 Task: Open an excel sheet with  and write heading  Student grades data  Add 10 students name:-  'Joshua Rivera, Zoey Coleman, Ryan Wright, Addison Bailey, Jonathan Simmons, Brooklyn Ward, Caleb Barnes, Audrey Collins, Gabriel Perry, Sofia Bell. ' in April Last week sales are  100 to 150. Math Grade:-  90, 95, 80, 92, 85,88, 90, 78, 92, 85.Science Grade:-  85, 87, 92, 88, 90, 85, 92, 80, 88, 90.English Grade:-  92, 90, 85, 90, 88, 92, 85, 82, 90, 88. _x000D_
History Grade:-  88, 92, 78, 95, 90, 90, 80, 85, 92, 90. Total use the formula   =SUM(D2:G2) then presss enter. Save page analysisSalesDashboard_2022
Action: Mouse moved to (132, 130)
Screenshot: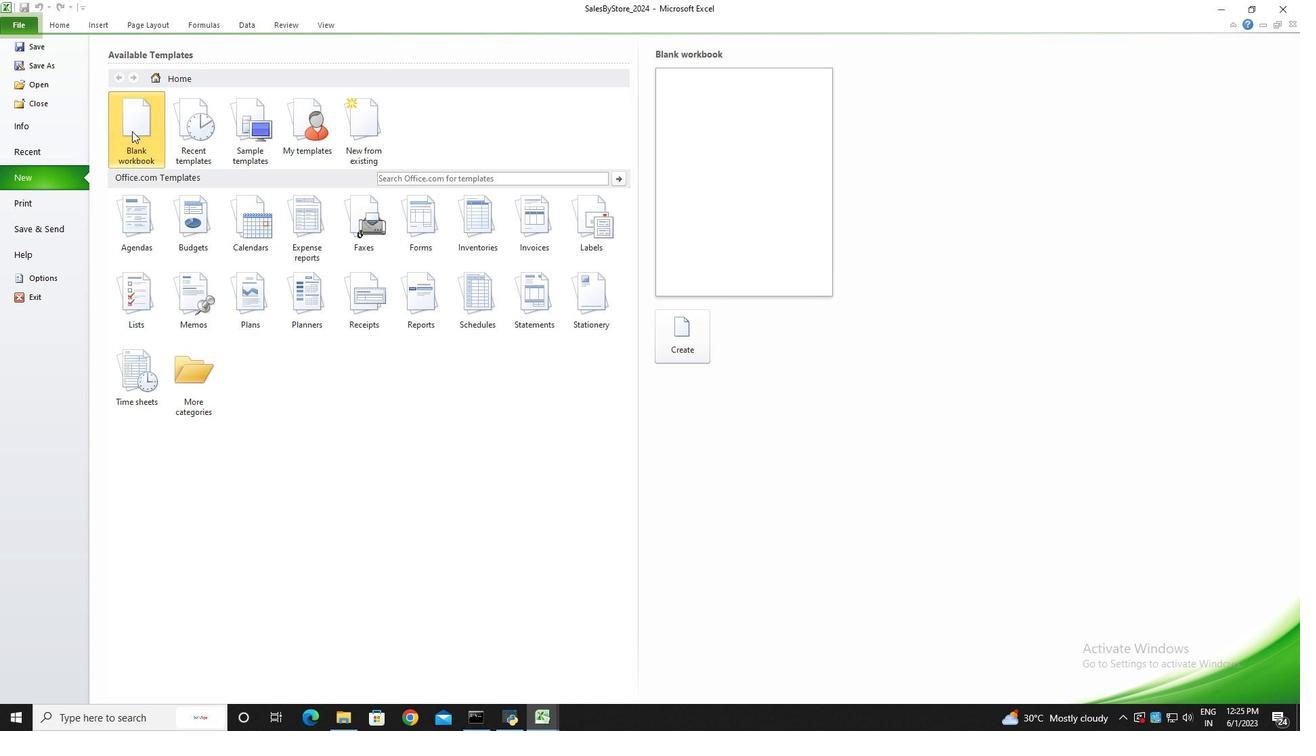 
Action: Mouse pressed left at (132, 130)
Screenshot: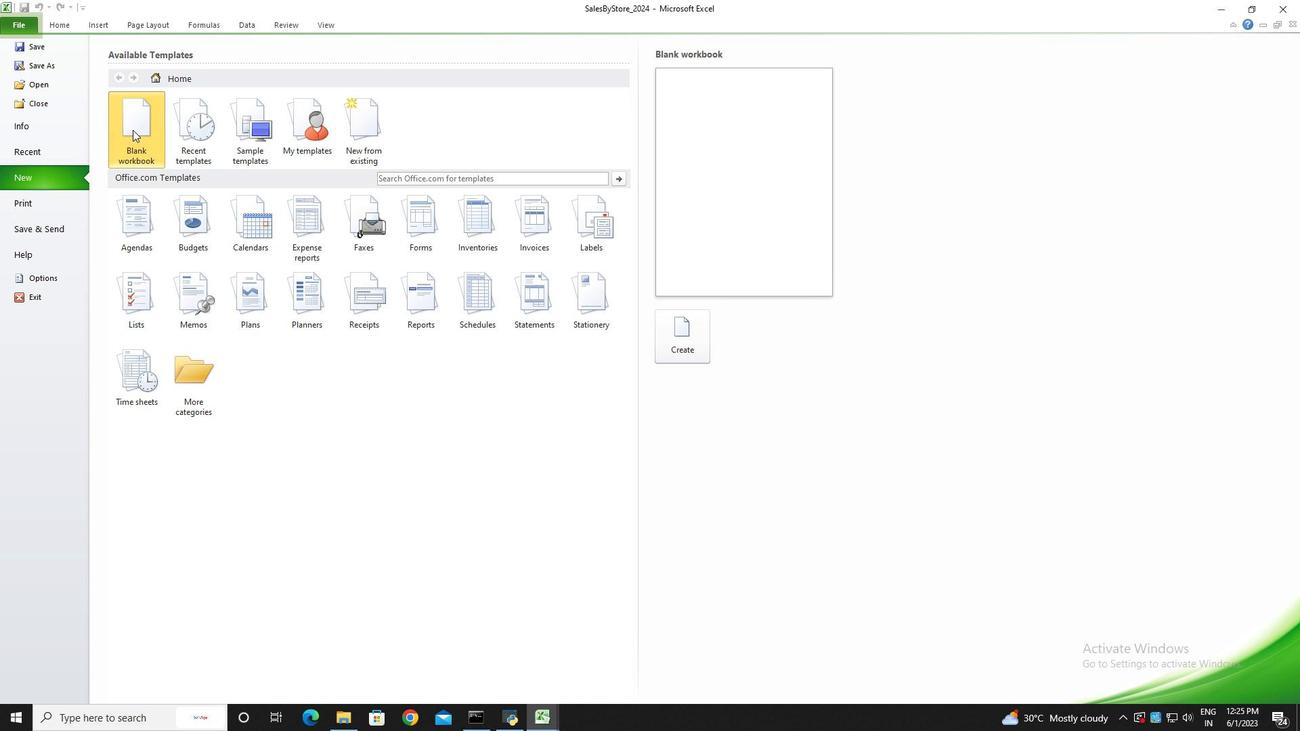 
Action: Mouse moved to (672, 334)
Screenshot: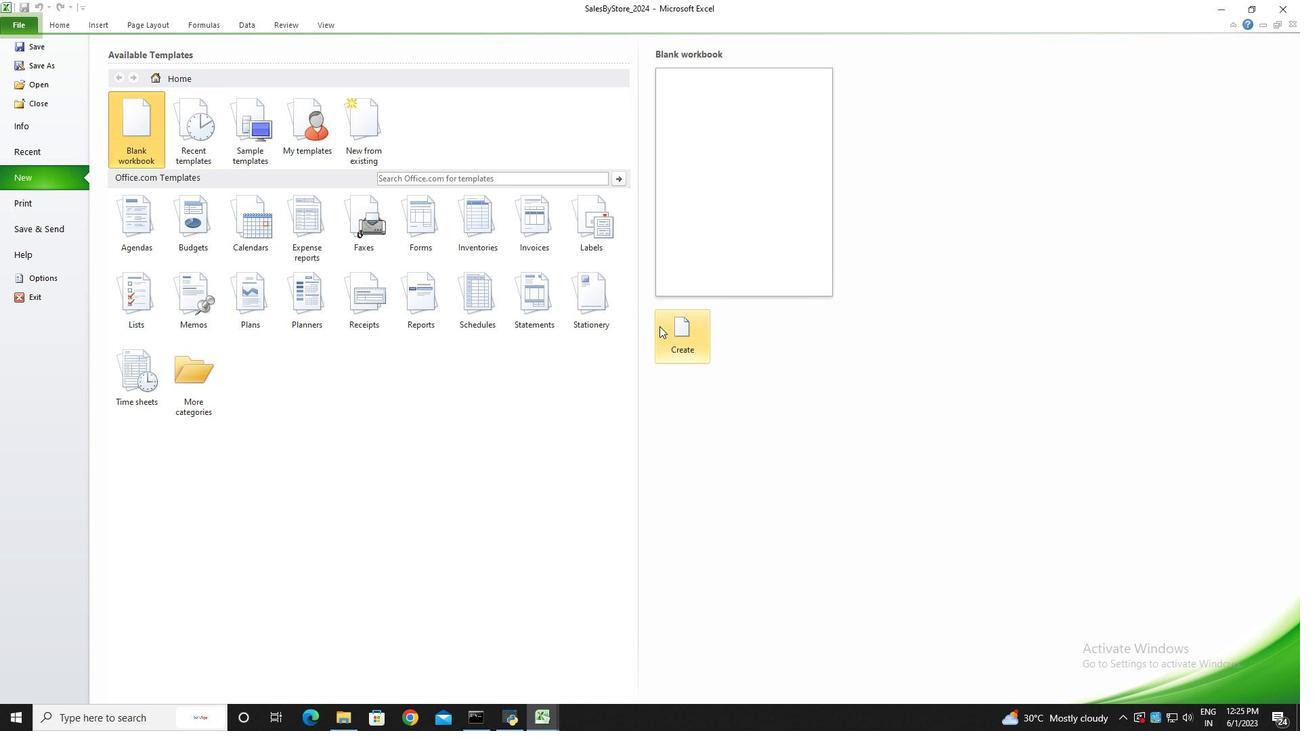 
Action: Mouse pressed left at (672, 334)
Screenshot: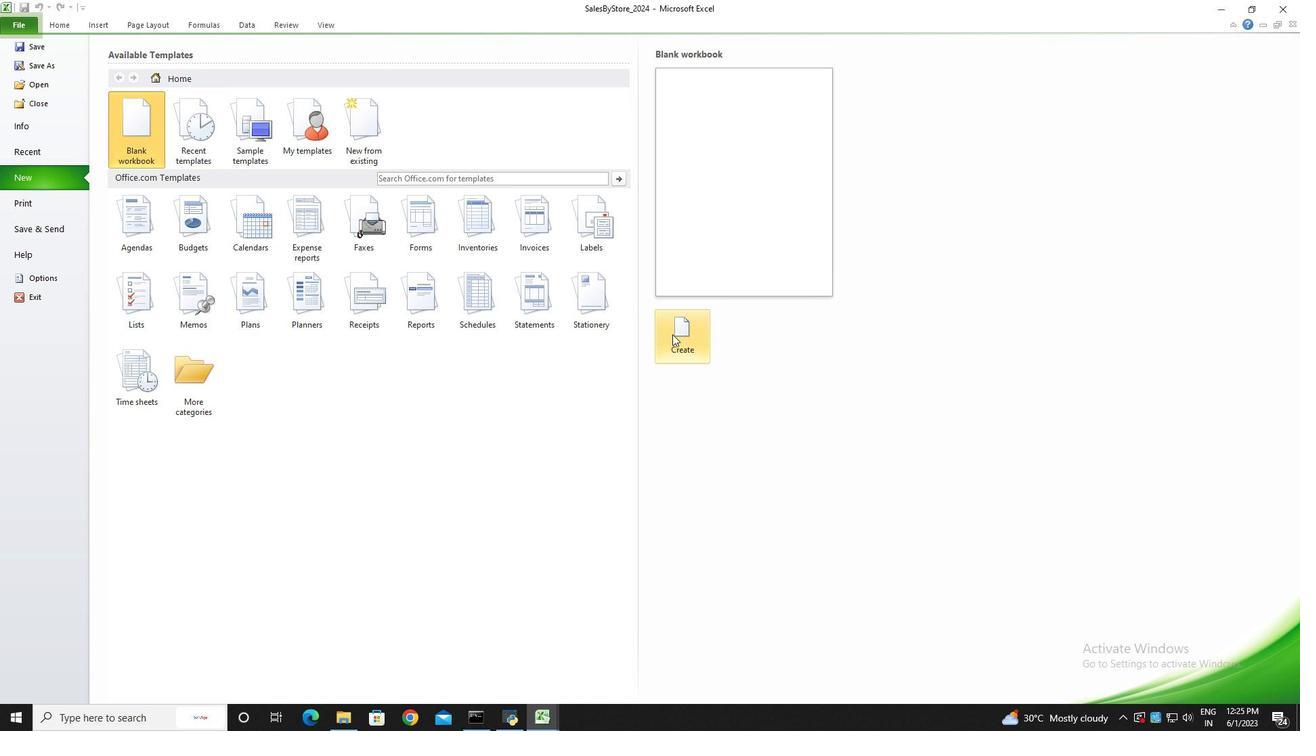 
Action: Key pressed <Key.shift>Student<Key.space><Key.shift>Grades<Key.space><Key.shift><Key.shift><Key.shift><Key.shift>Data<Key.enter><Key.shift><Key.shift><Key.shift>Student<Key.space><Key.shift><Key.shift><Key.shift><Key.shift><Key.shift><Key.shift><Key.shift><Key.shift>Name<Key.enter><Key.shift><Key.shift><Key.shift><Key.shift><Key.shift><Key.shift><Key.shift><Key.shift><Key.shift><Key.shift>Joshua<Key.space><Key.shift><Key.shift><Key.shift><Key.shift><Key.shift><Key.shift><Key.shift><Key.shift><Key.shift><Key.shift><Key.shift><Key.shift><Key.shift><Key.shift><Key.shift><Key.shift>Rivera<Key.enter><Key.shift><Key.shift><Key.shift><Key.shift><Key.shift><Key.shift><Key.shift><Key.shift><Key.shift><Key.shift><Key.shift><Key.shift><Key.shift><Key.shift><Key.shift>Zoey<Key.space><Key.shift>Coleman<Key.enter><Key.shift><Key.shift><Key.shift><Key.shift><Key.shift><Key.shift><Key.shift><Key.shift><Key.shift><Key.shift><Key.shift><Key.shift><Key.shift><Key.shift><Key.shift><Key.shift><Key.shift>Ryan<Key.space><Key.shift><Key.shift><Key.shift><Key.shift><Key.shift><Key.shift><Key.shift>Weri<Key.backspace><Key.backspace><Key.backspace>rih<Key.backspace>ght<Key.space><Key.backspace><Key.enter><Key.shift>Addison<Key.space><Key.shift>Baily<Key.backspace>ey<Key.enter><Key.shift><Key.shift><Key.shift><Key.shift><Key.shift>Jonathan<Key.space><Key.shift><Key.shift><Key.shift><Key.shift>Simmons<Key.enter><Key.shift>Brooklyn<Key.space><Key.shift>Ward<Key.enter><Key.shift>Caleb<Key.space><Key.shift>Barnes<Key.enter><Key.shift>Audrey<Key.space><Key.shift><Key.shift><Key.shift><Key.shift><Key.shift><Key.shift>Collins<Key.enter><Key.shift><Key.shift>Gabriel<Key.space><Key.shift><Key.shift><Key.shift><Key.shift><Key.shift><Key.backspace><Key.space><Key.shift>Perry<Key.space><Key.shift>Sp<Key.backspace>ofia<Key.backspace><Key.backspace><Key.backspace><Key.backspace><Key.backspace><Key.enter><Key.shift><Key.shift><Key.shift><Key.shift><Key.shift><Key.shift><Key.shift><Key.shift><Key.shift><Key.shift><Key.shift><Key.shift><Key.shift><Key.shift><Key.shift><Key.shift><Key.shift><Key.shift><Key.shift><Key.shift><Key.shift><Key.shift><Key.shift><Key.shift><Key.shift><Key.shift><Key.shift><Key.shift><Key.shift><Key.shift><Key.shift><Key.shift><Key.shift><Key.shift><Key.shift><Key.shift><Key.shift><Key.shift><Key.shift><Key.shift><Key.shift><Key.shift><Key.shift><Key.shift><Key.shift><Key.shift><Key.shift><Key.shift><Key.shift><Key.shift><Key.shift><Key.shift><Key.shift><Key.shift><Key.shift><Key.shift><Key.shift><Key.shift><Key.shift><Key.shift><Key.shift><Key.shift><Key.shift><Key.shift><Key.shift><Key.shift><Key.shift><Key.shift><Key.shift><Key.shift><Key.shift><Key.shift><Key.shift><Key.shift>Sofia<Key.space><Key.shift>Bell<Key.enter>
Screenshot: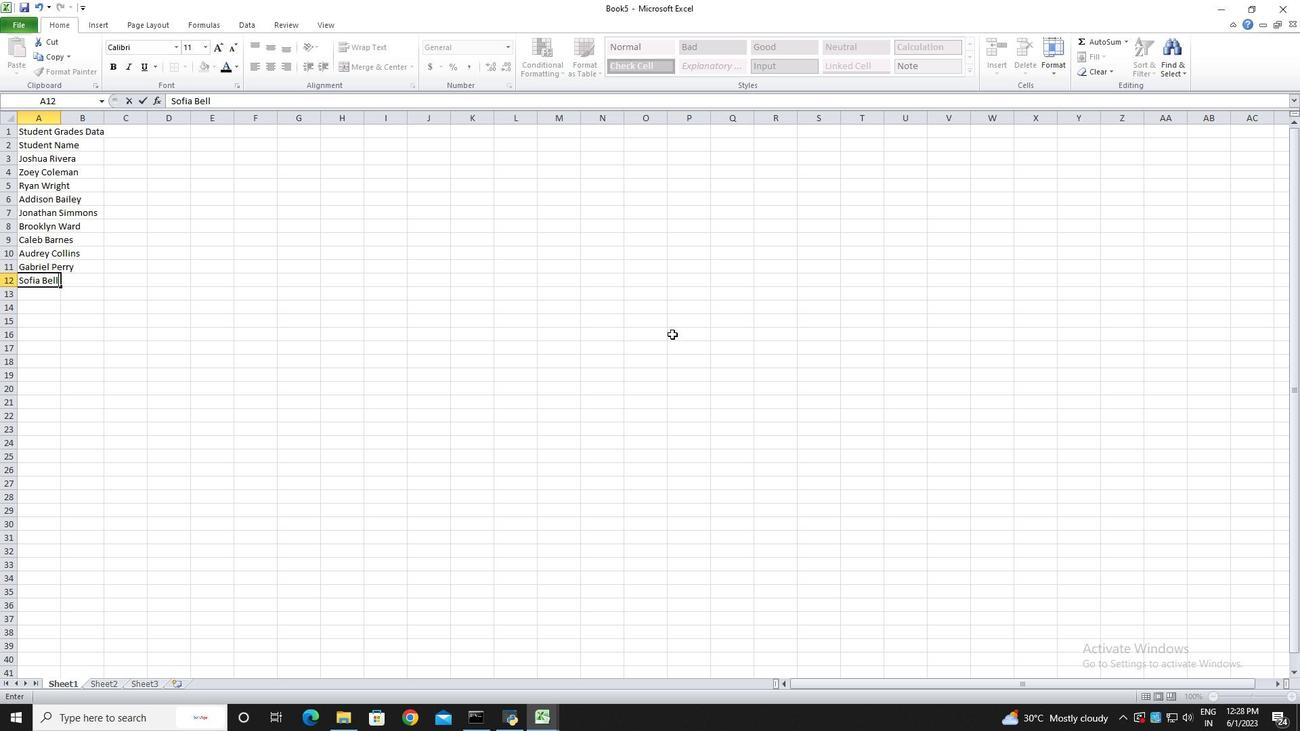 
Action: Mouse moved to (60, 119)
Screenshot: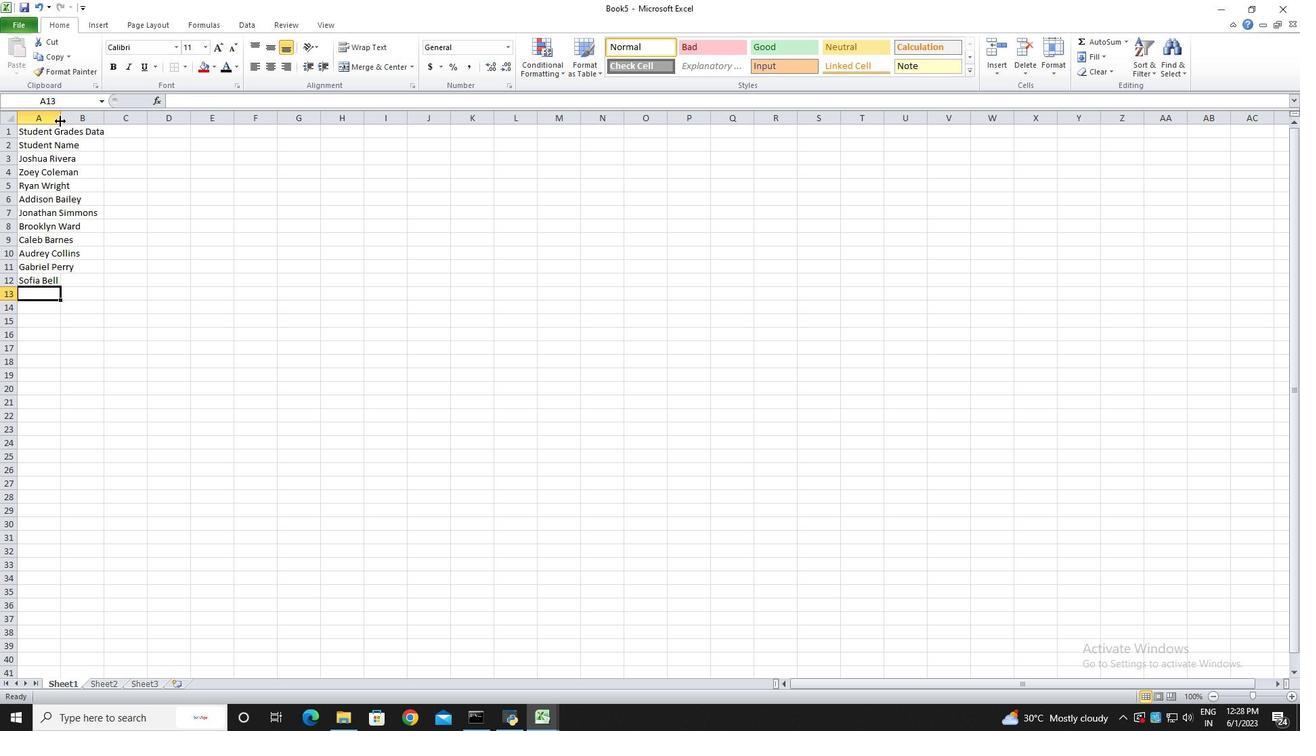 
Action: Mouse pressed left at (60, 119)
Screenshot: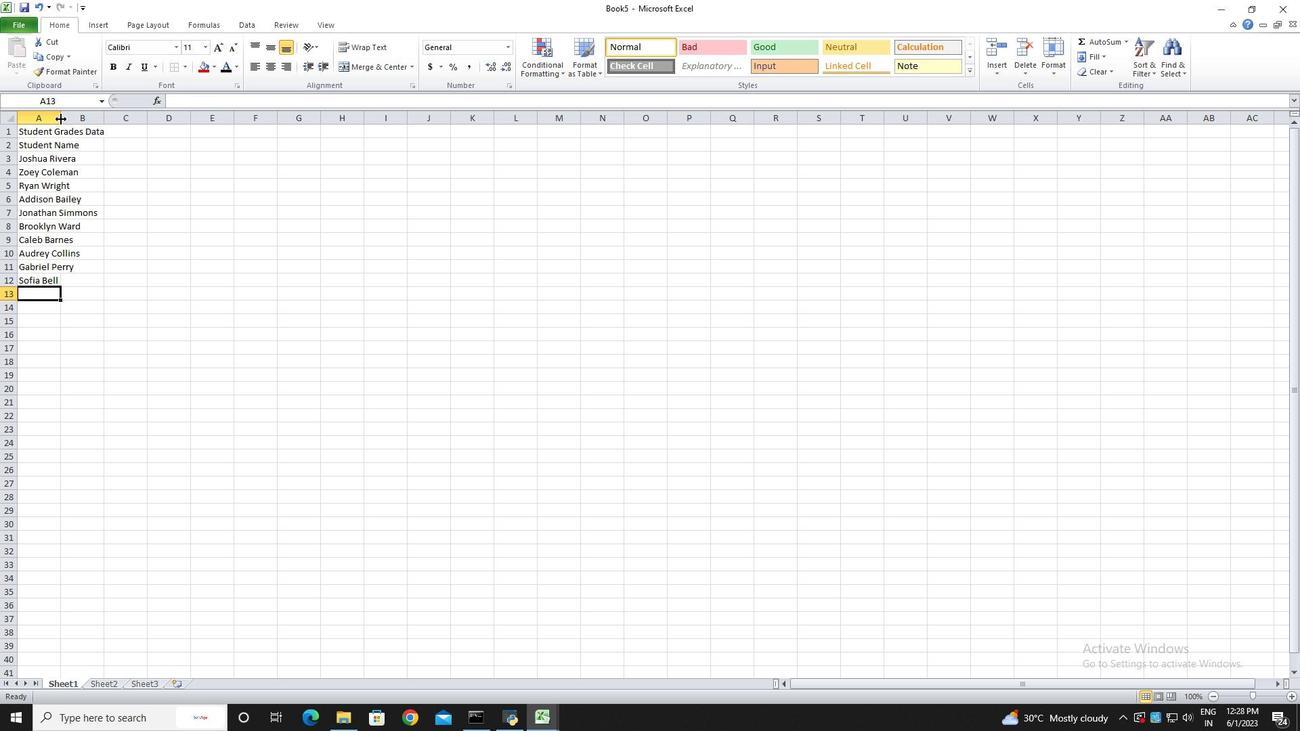 
Action: Mouse moved to (60, 118)
Screenshot: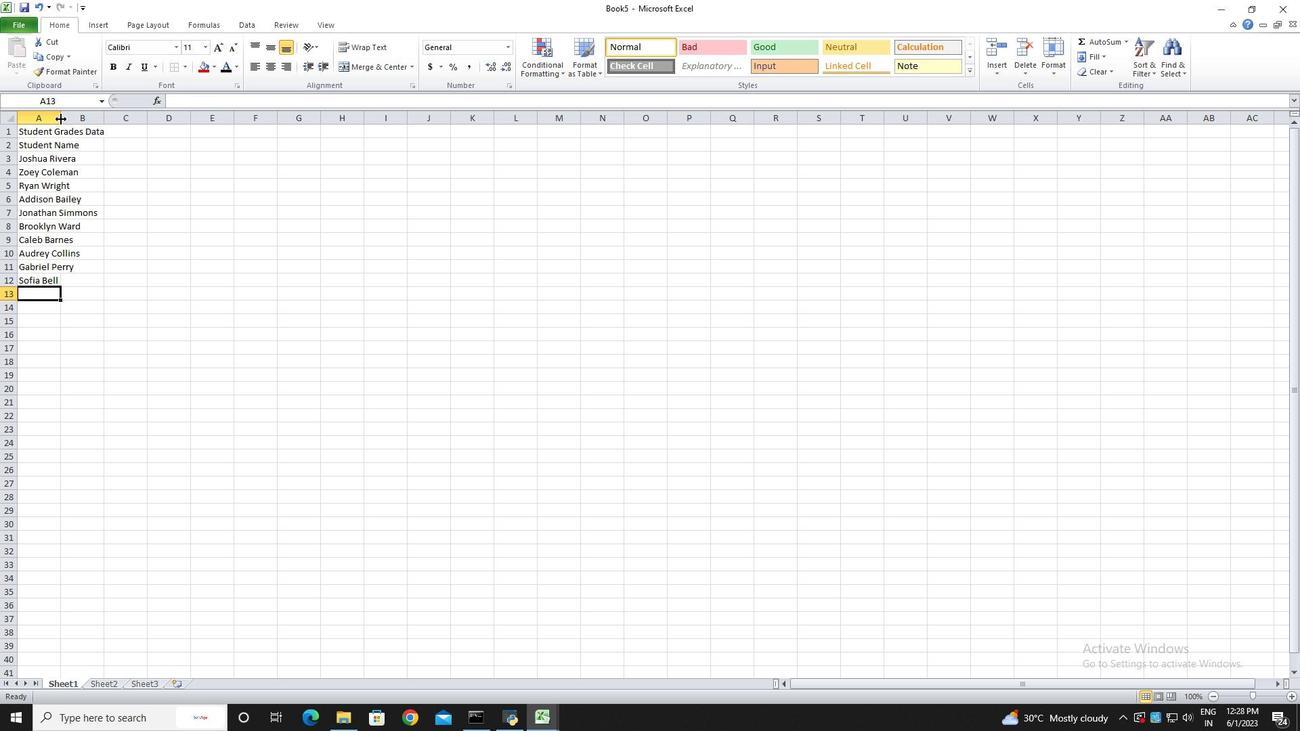 
Action: Mouse pressed left at (60, 118)
Screenshot: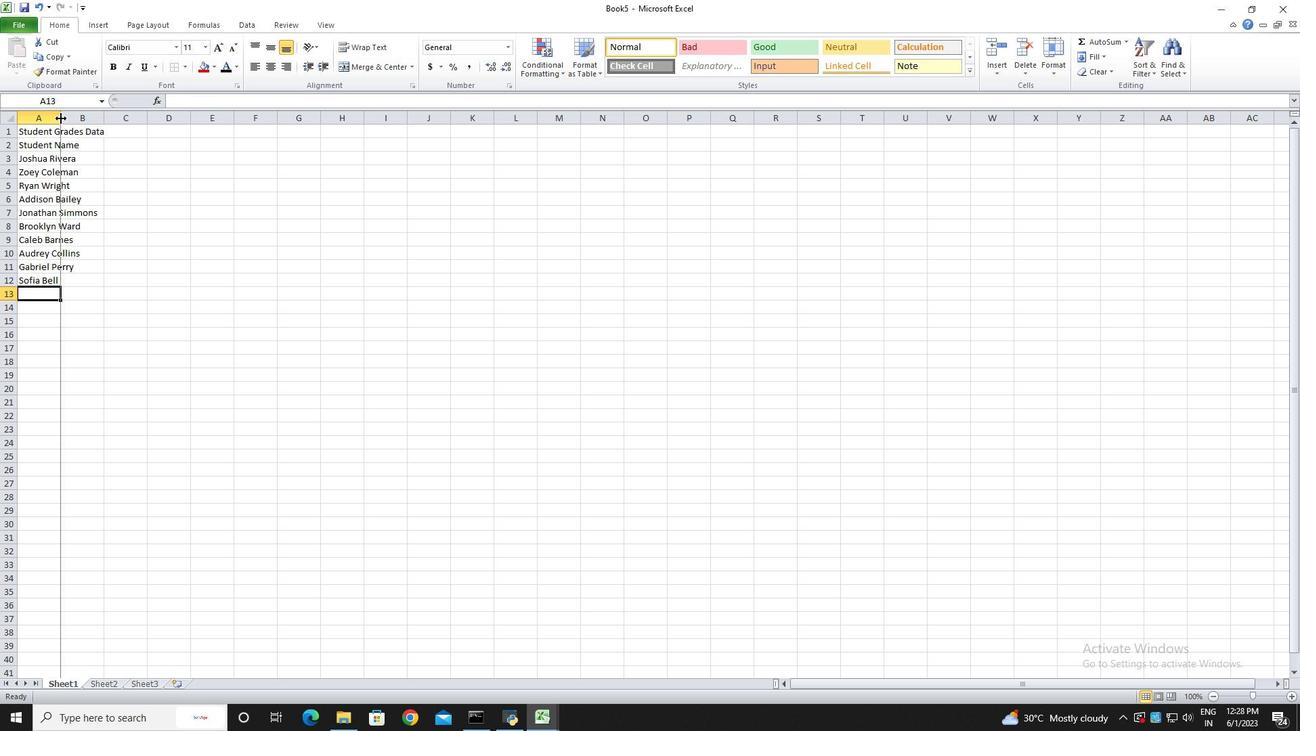 
Action: Mouse moved to (120, 145)
Screenshot: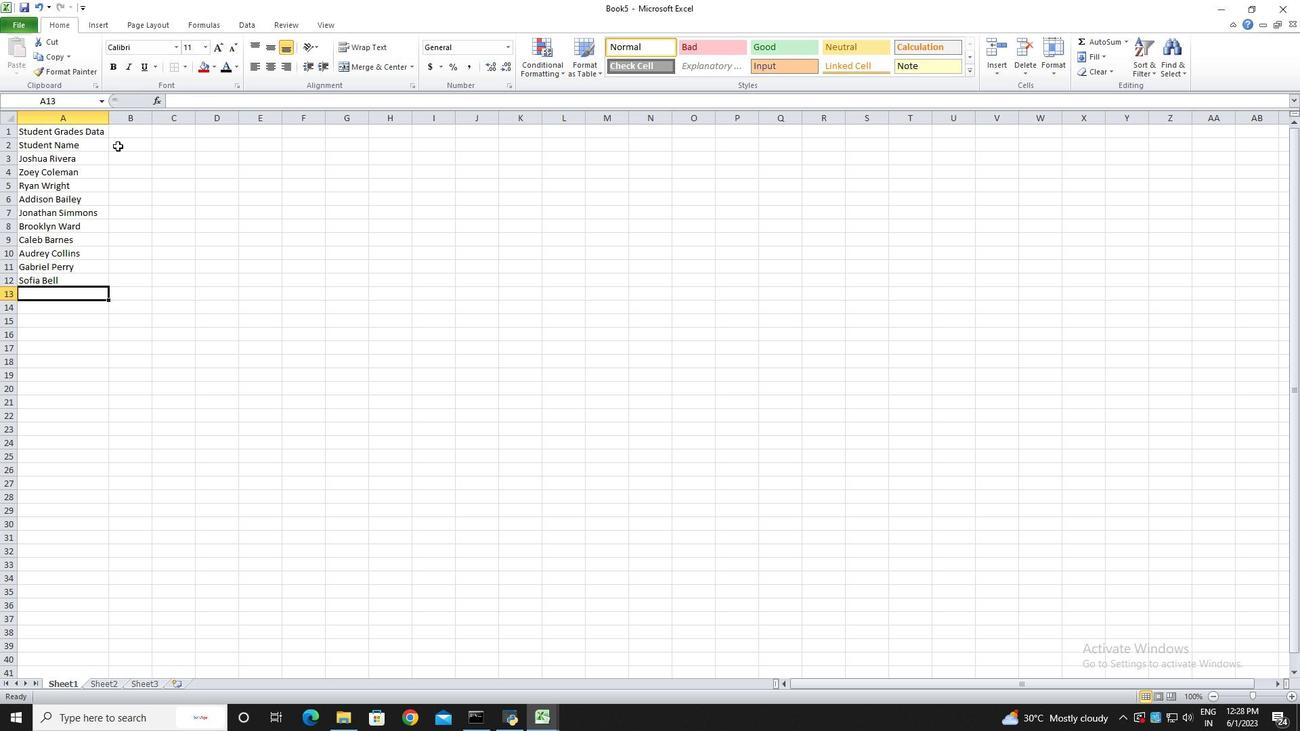
Action: Mouse pressed left at (120, 145)
Screenshot: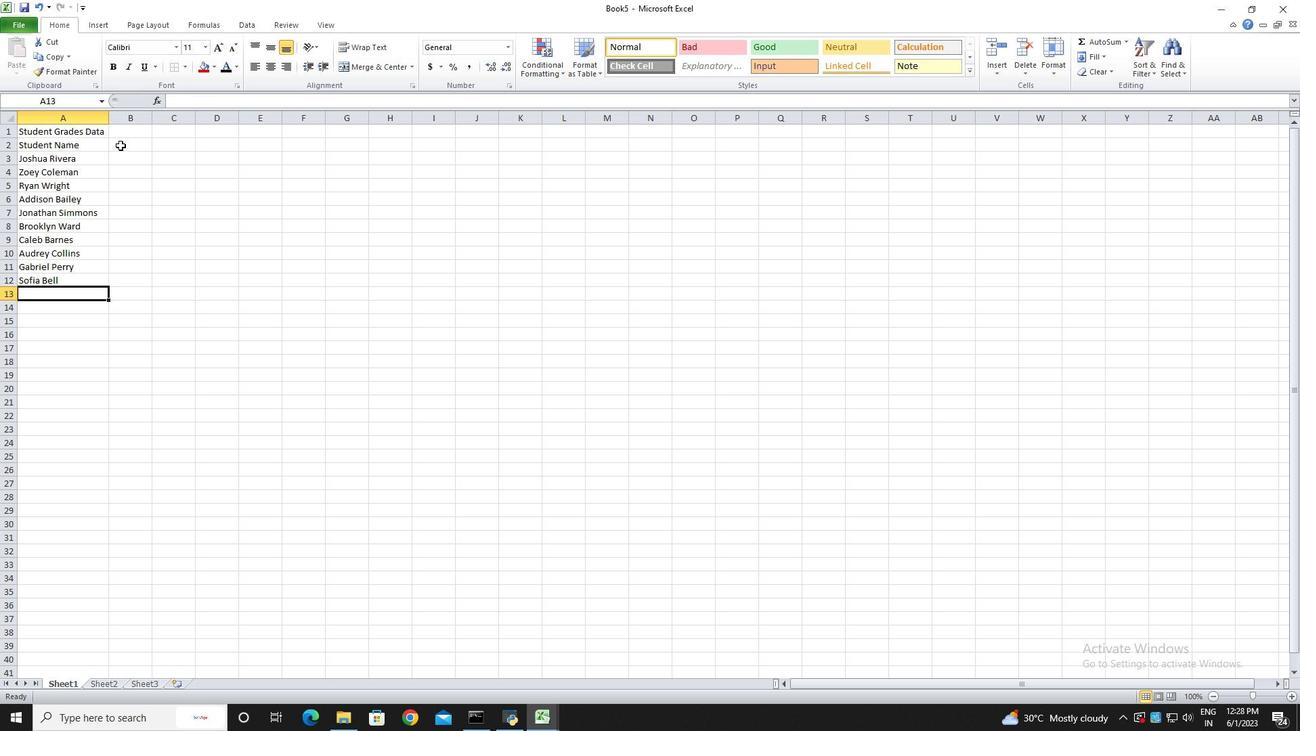 
Action: Key pressed <Key.shift>Aprial<Key.space><Key.shift>Last<Key.space><Key.shift>Week<Key.space><Key.shift>S<Key.shift>Ales<Key.backspace><Key.backspace><Key.backspace><Key.backspace>ales
Screenshot: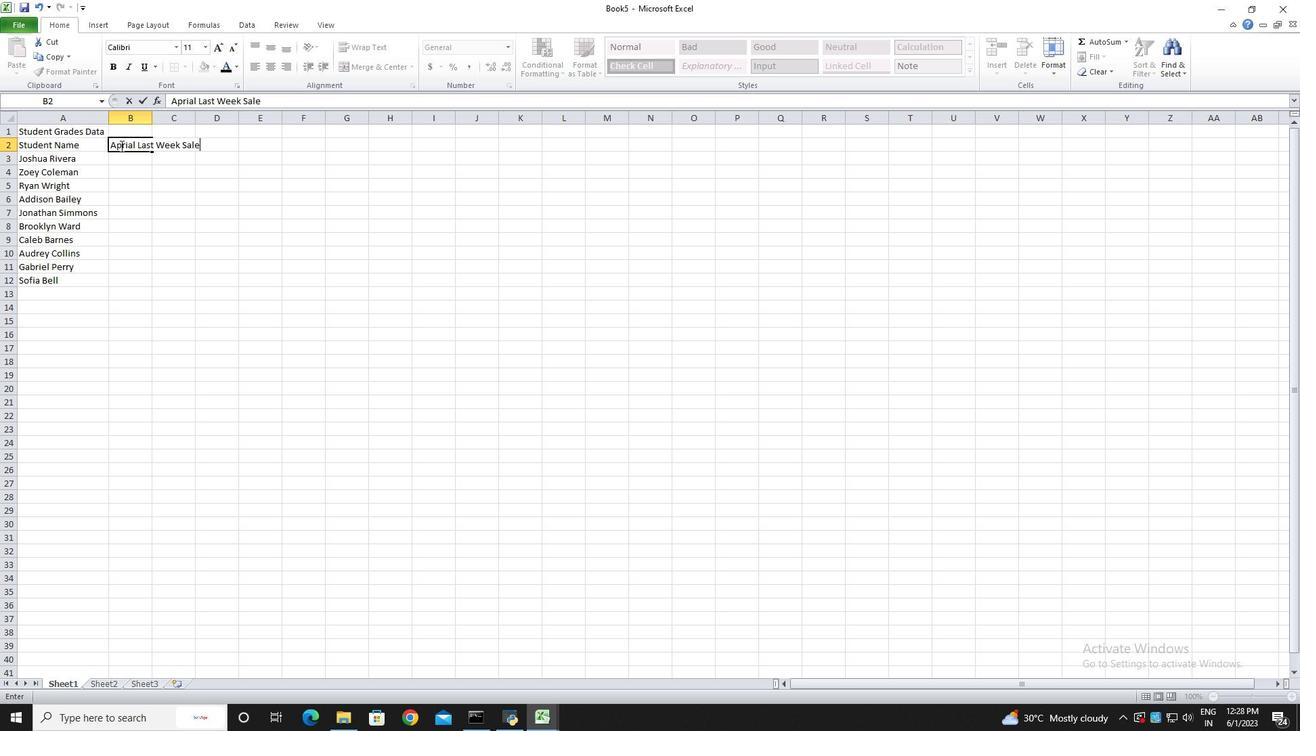 
Action: Mouse moved to (174, 119)
Screenshot: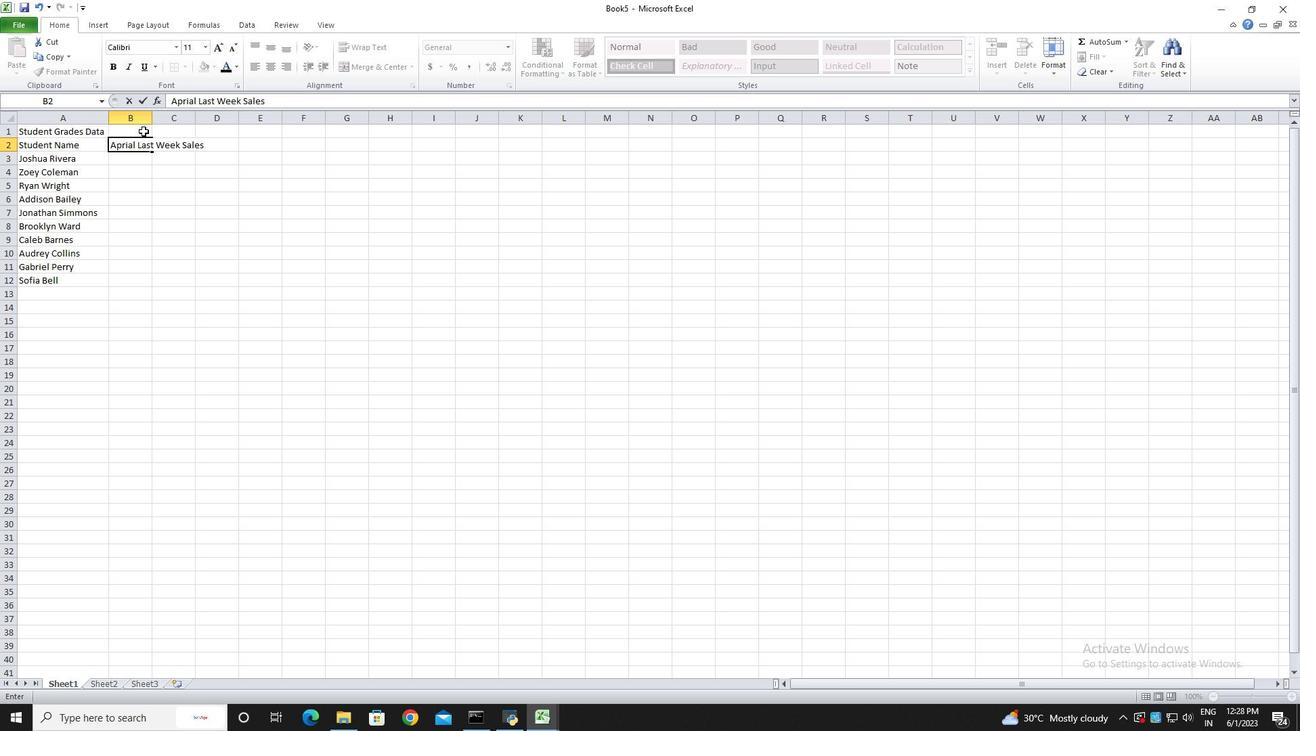 
Action: Key pressed <Key.down><Key.up><Key.enter><Key.up>
Screenshot: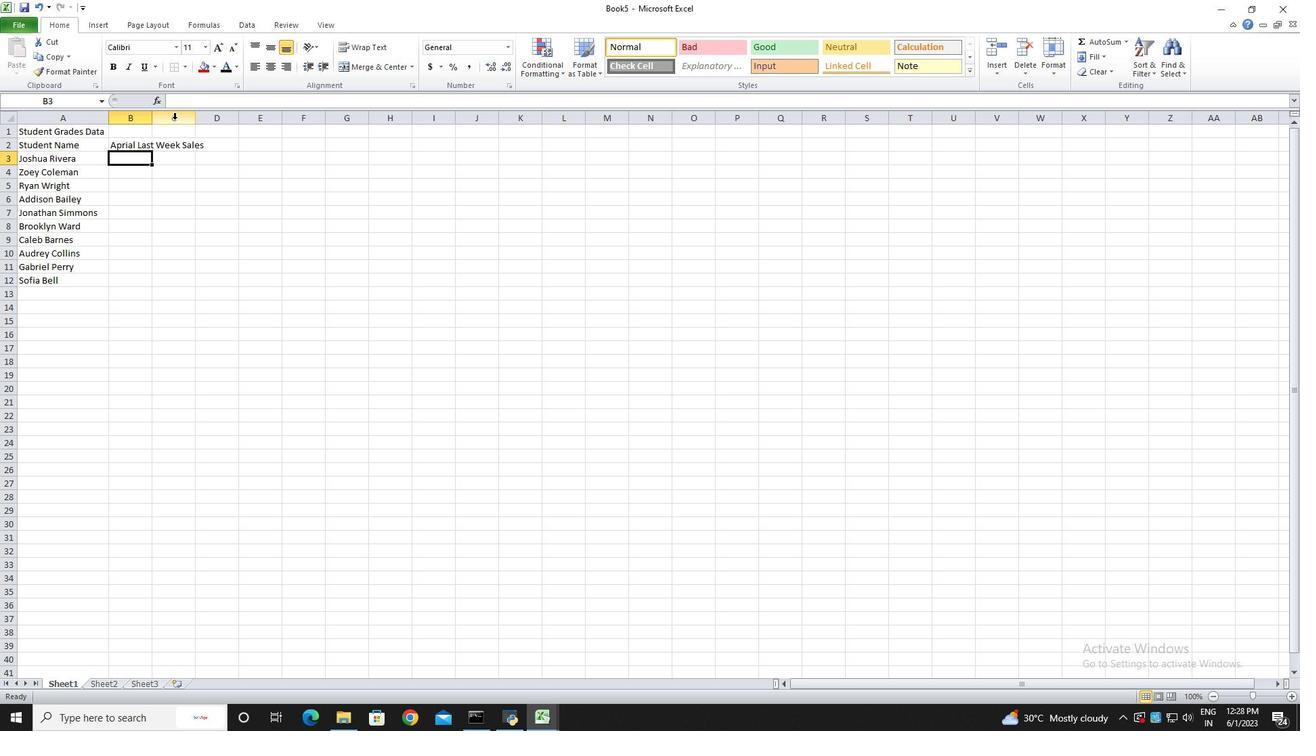 
Action: Mouse moved to (193, 98)
Screenshot: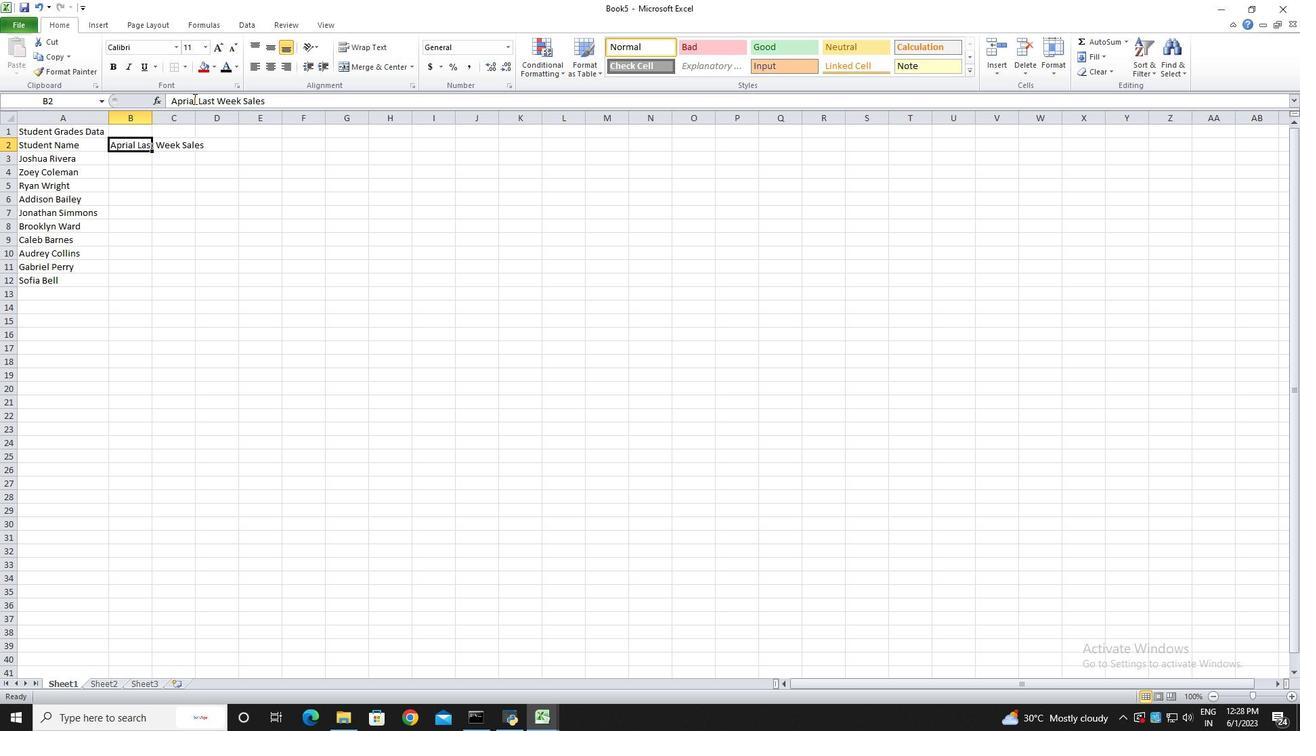 
Action: Mouse pressed left at (193, 98)
Screenshot: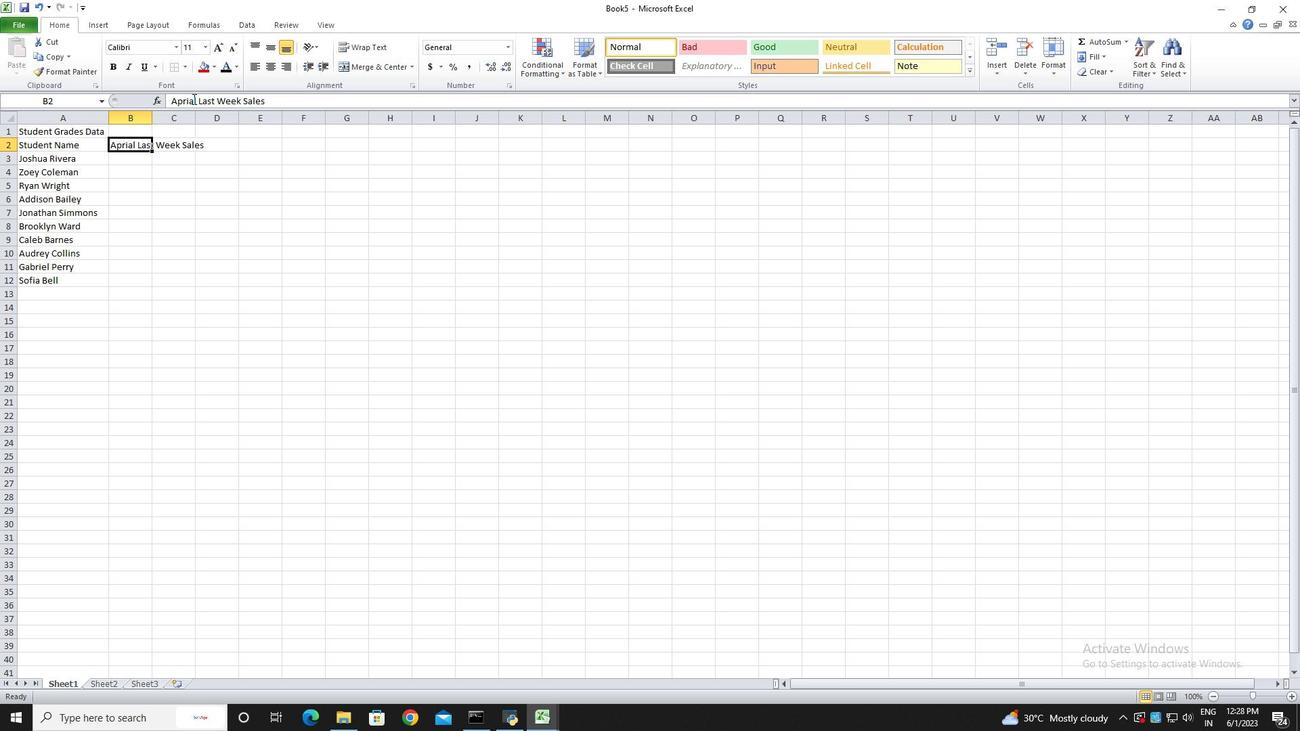 
Action: Mouse moved to (203, 96)
Screenshot: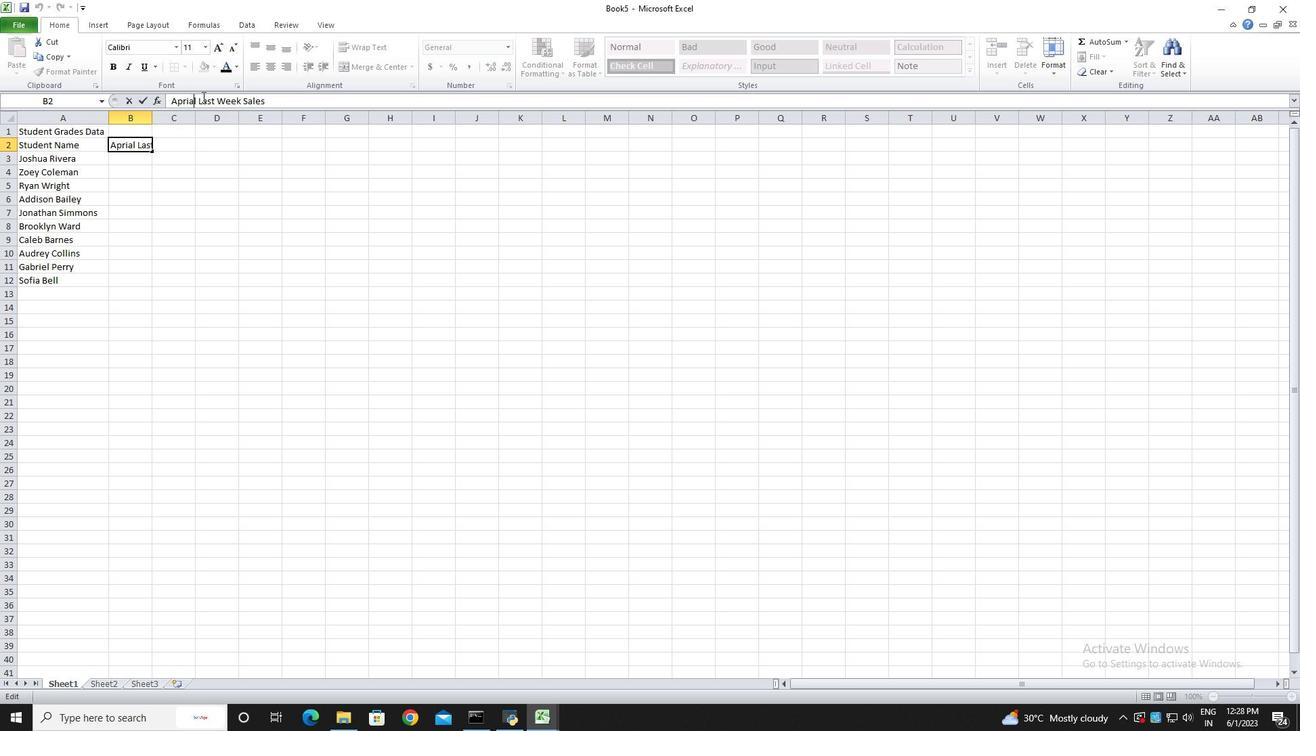 
Action: Key pressed <Key.backspace>
Screenshot: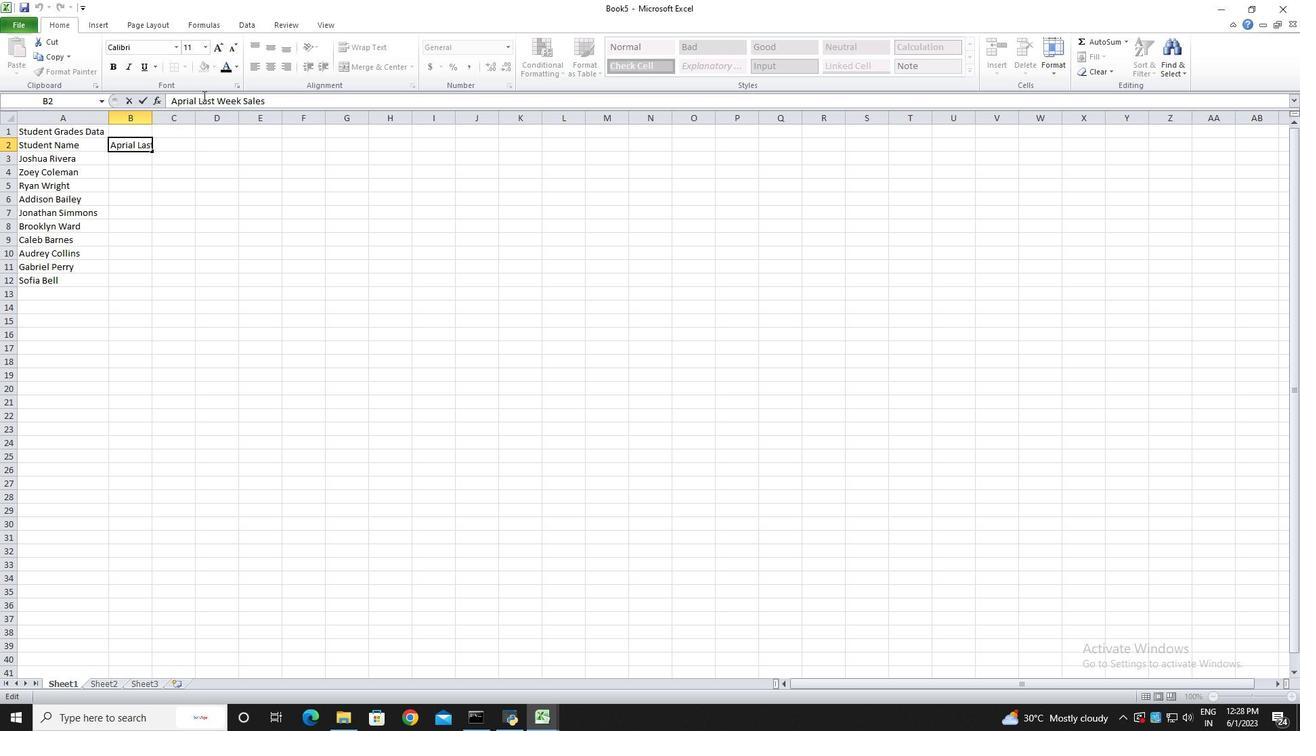 
Action: Mouse moved to (278, 103)
Screenshot: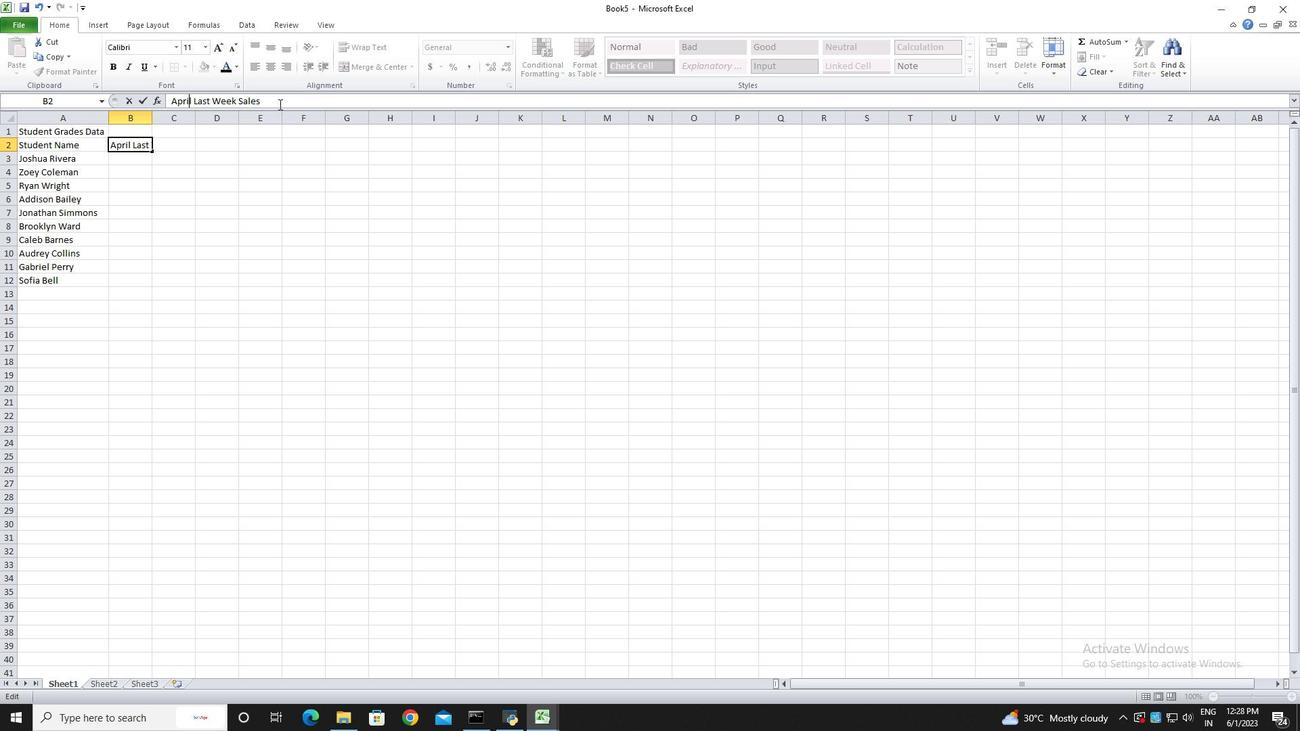 
Action: Mouse pressed left at (278, 103)
Screenshot: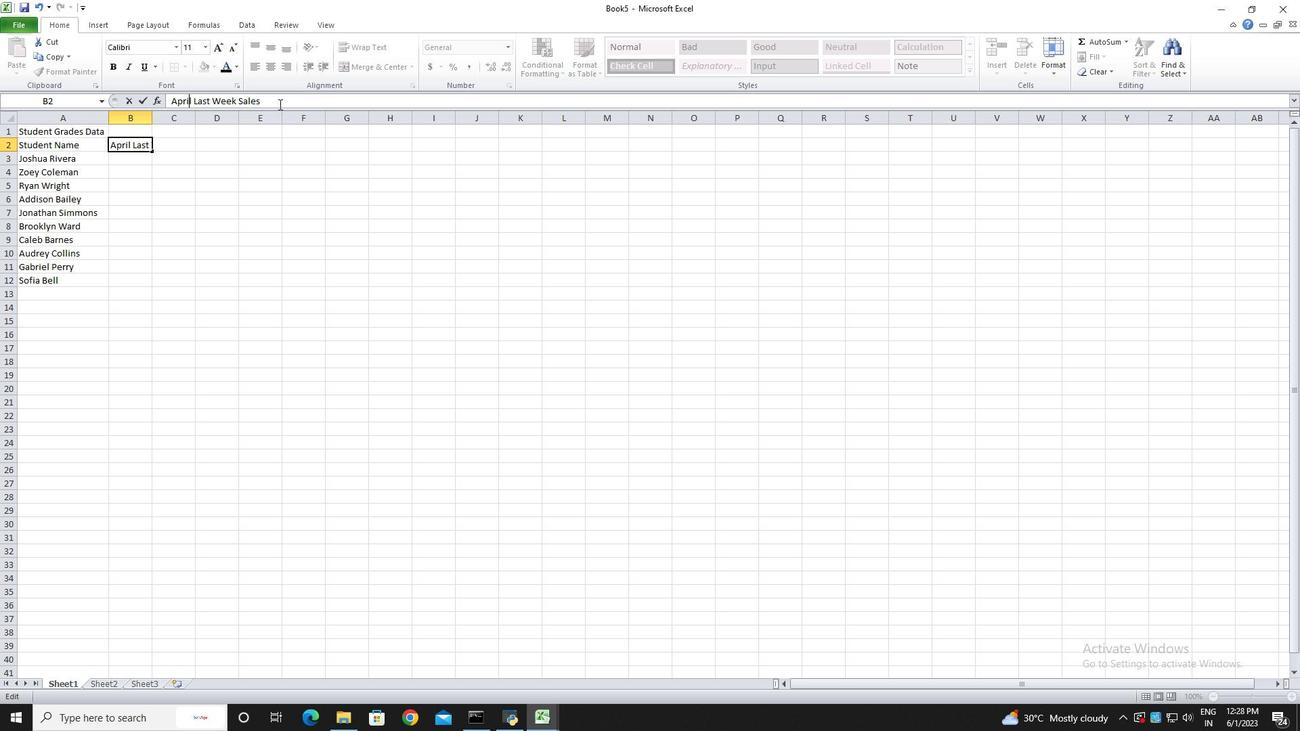
Action: Mouse moved to (180, 126)
Screenshot: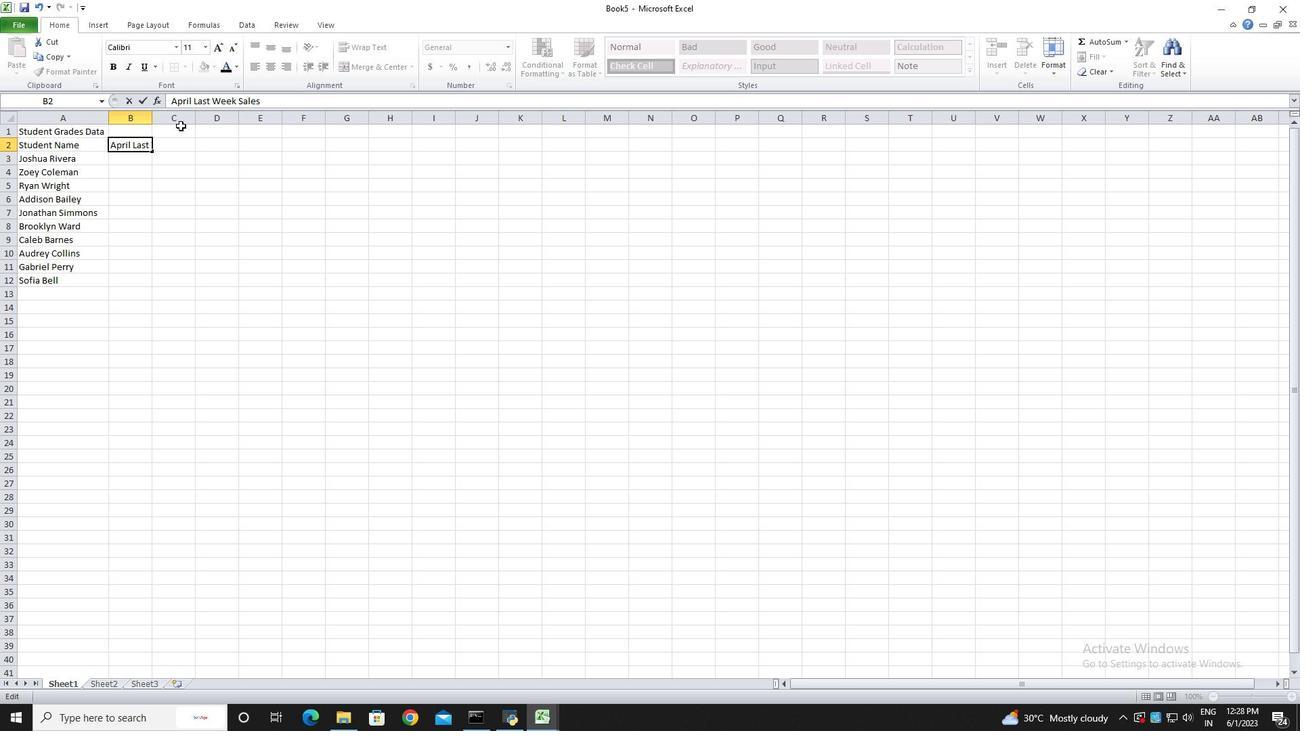 
Action: Key pressed <Key.enter>
Screenshot: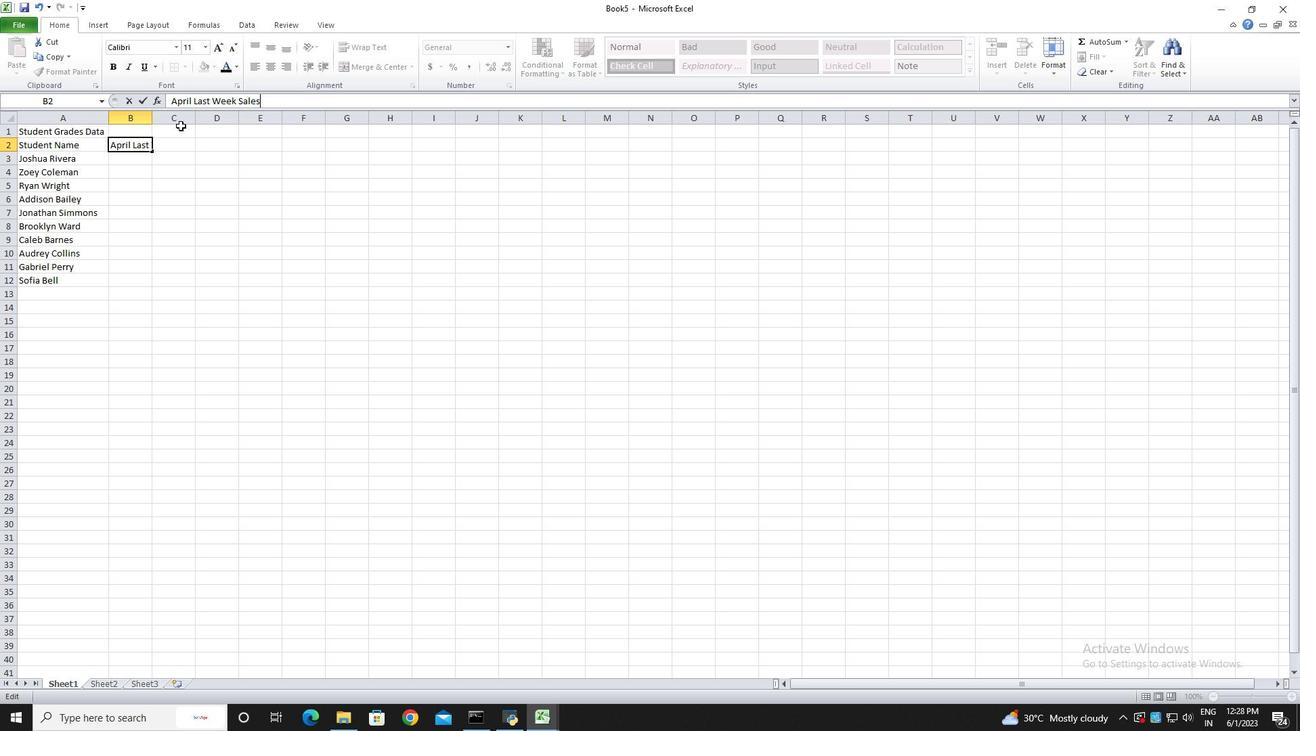 
Action: Mouse moved to (131, 171)
Screenshot: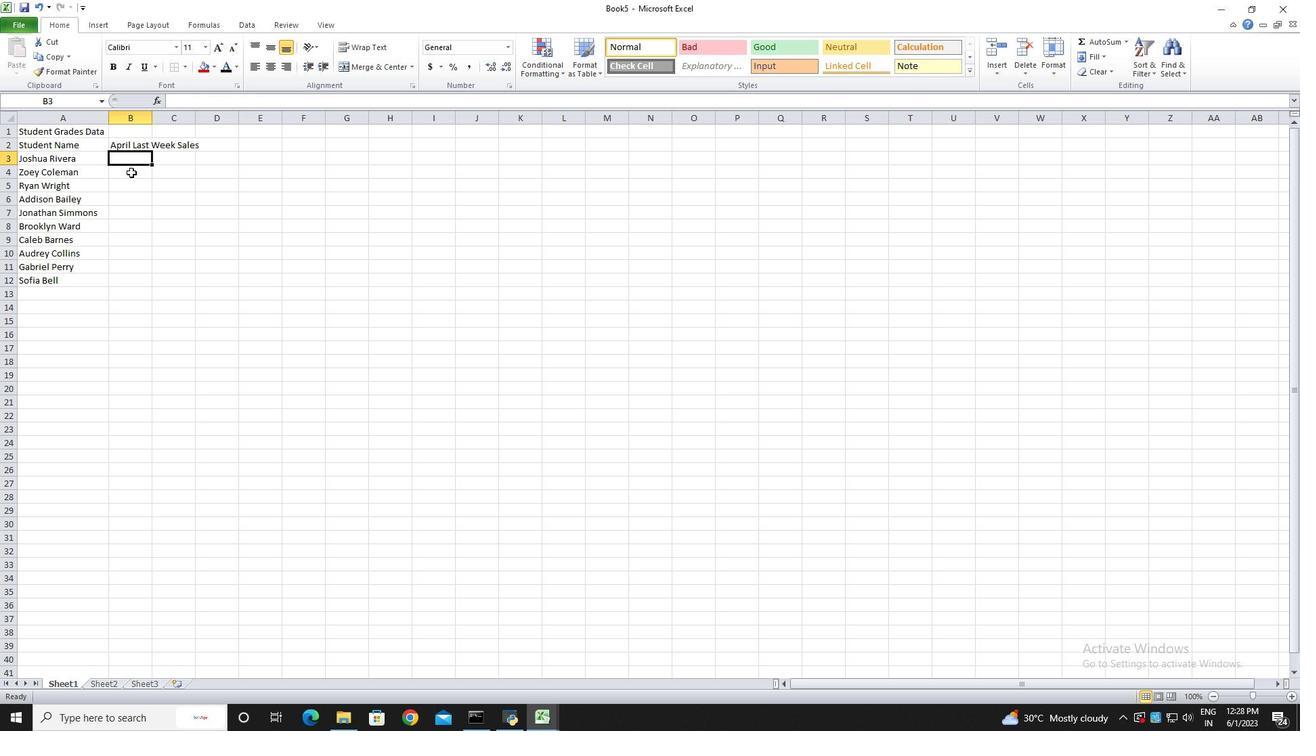 
Action: Key pressed 100<Key.enter>105<Key.enter>107<Key.enter>110<Key.enter>120<Key.backspace><Key.backspace>60<Key.enter><Key.up><Key.backspace>115<Key.enter>125<Key.enter>130<Key.enter>135<Key.enter>13<Key.backspace>445<Key.enter><Key.backspace><Key.up><Key.backspace>145<Key.enter>q<Key.backspace>14<Key.backspace>50<Key.enter>
Screenshot: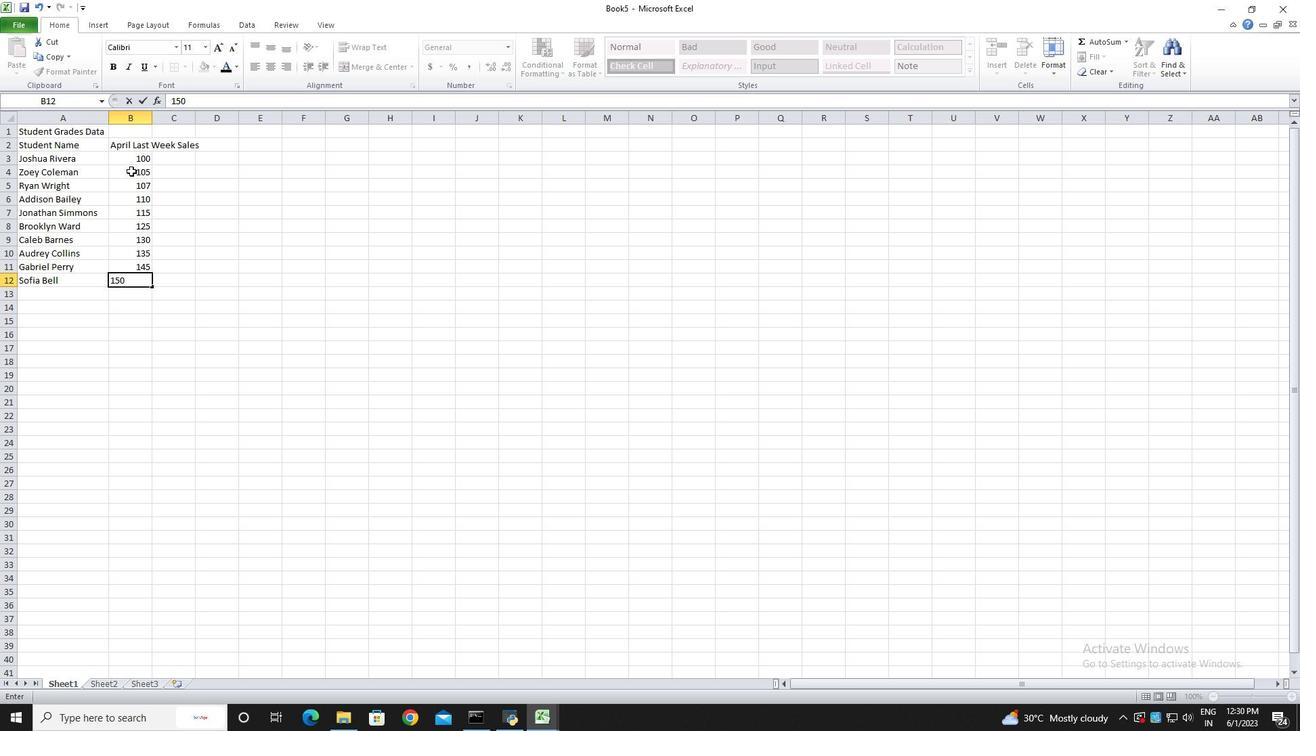 
Action: Mouse moved to (151, 119)
Screenshot: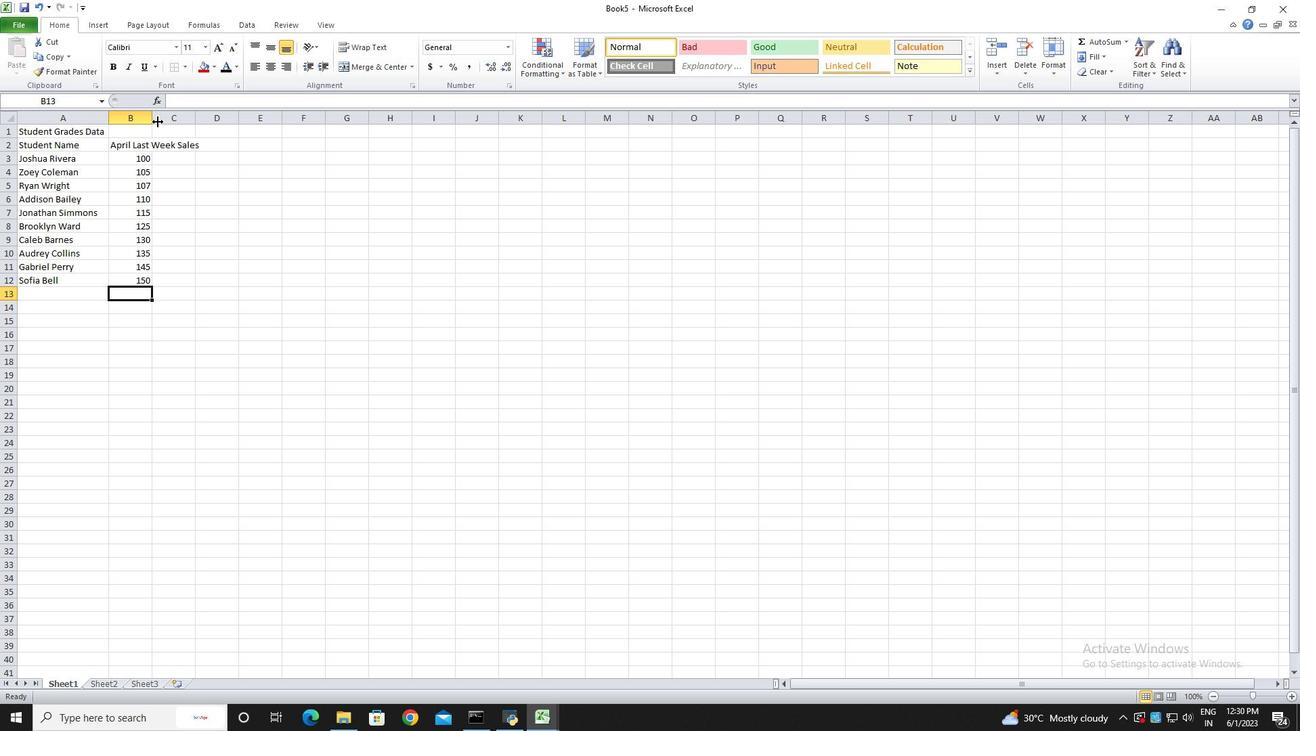 
Action: Mouse pressed left at (151, 119)
Screenshot: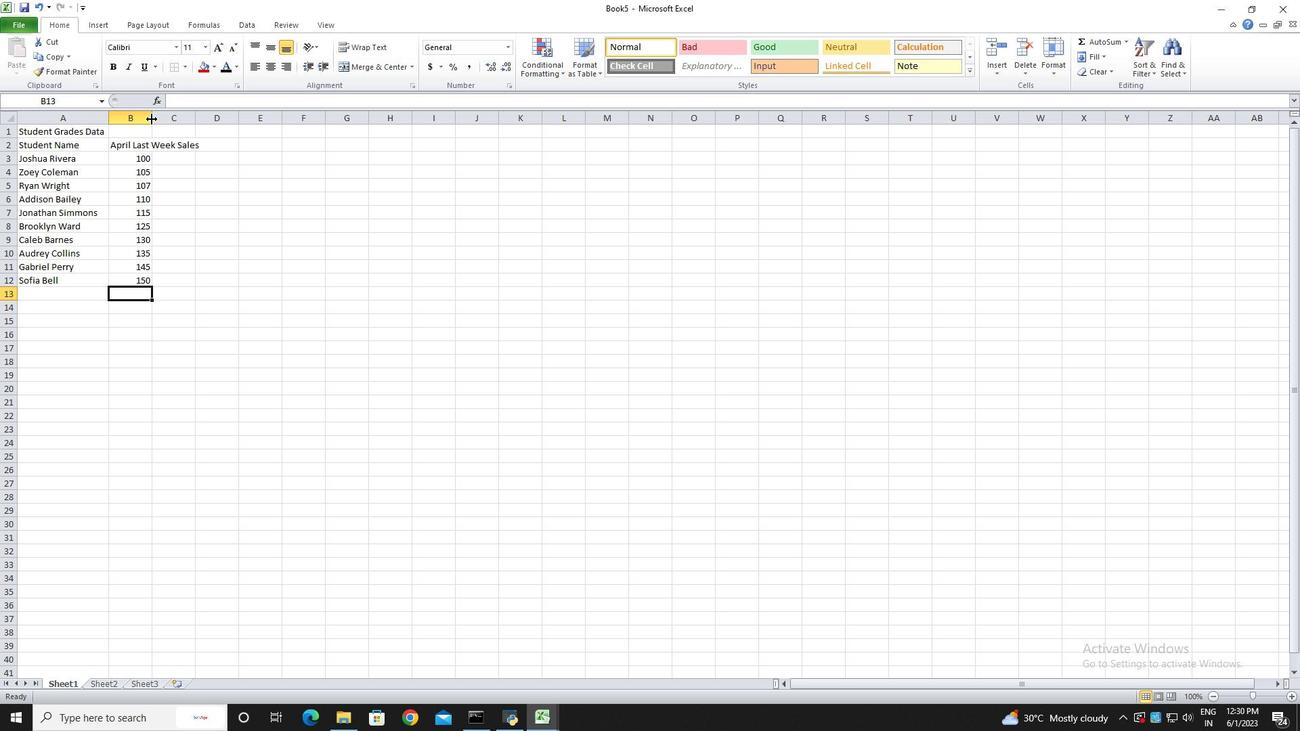 
Action: Mouse pressed left at (151, 119)
Screenshot: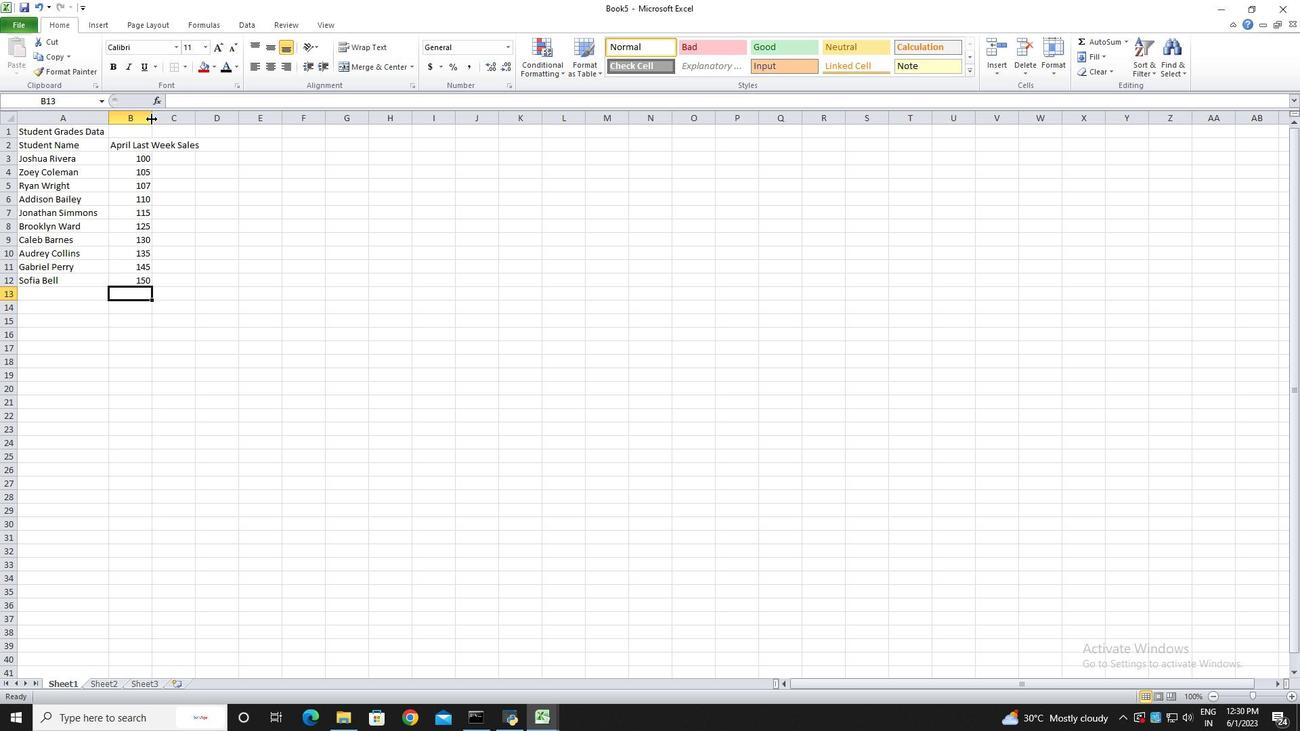 
Action: Mouse moved to (214, 144)
Screenshot: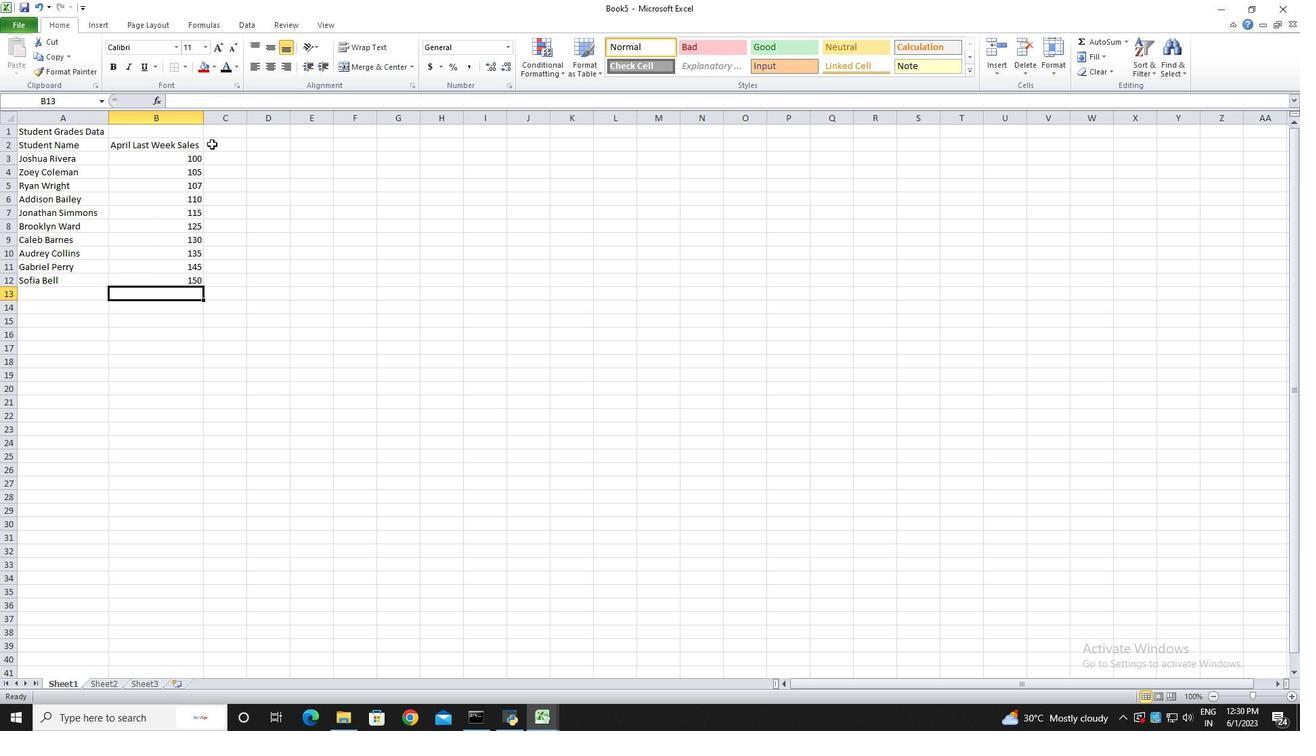 
Action: Mouse pressed left at (214, 144)
Screenshot: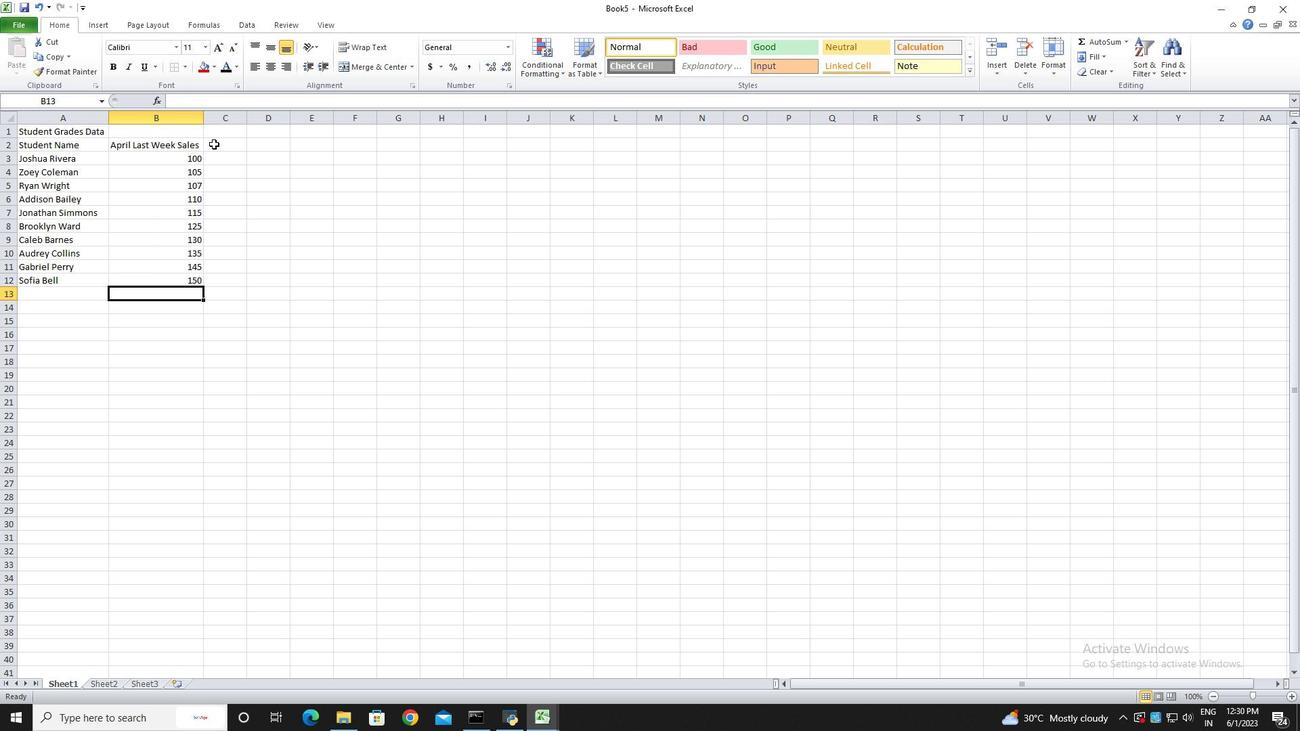 
Action: Key pressed <Key.shift><Key.shift><Key.shift><Key.shift><Key.shift><Key.shift><Key.shift>Math<Key.space><Key.shift>Grade<Key.enter>90<Key.enter>95<Key.enter>80<Key.enter>92<Key.enter>85<Key.enter>88<Key.enter>''<Key.backspace><Key.backspace>90<Key.enter>78<Key.enter>92<Key.enter>85<Key.enter>
Screenshot: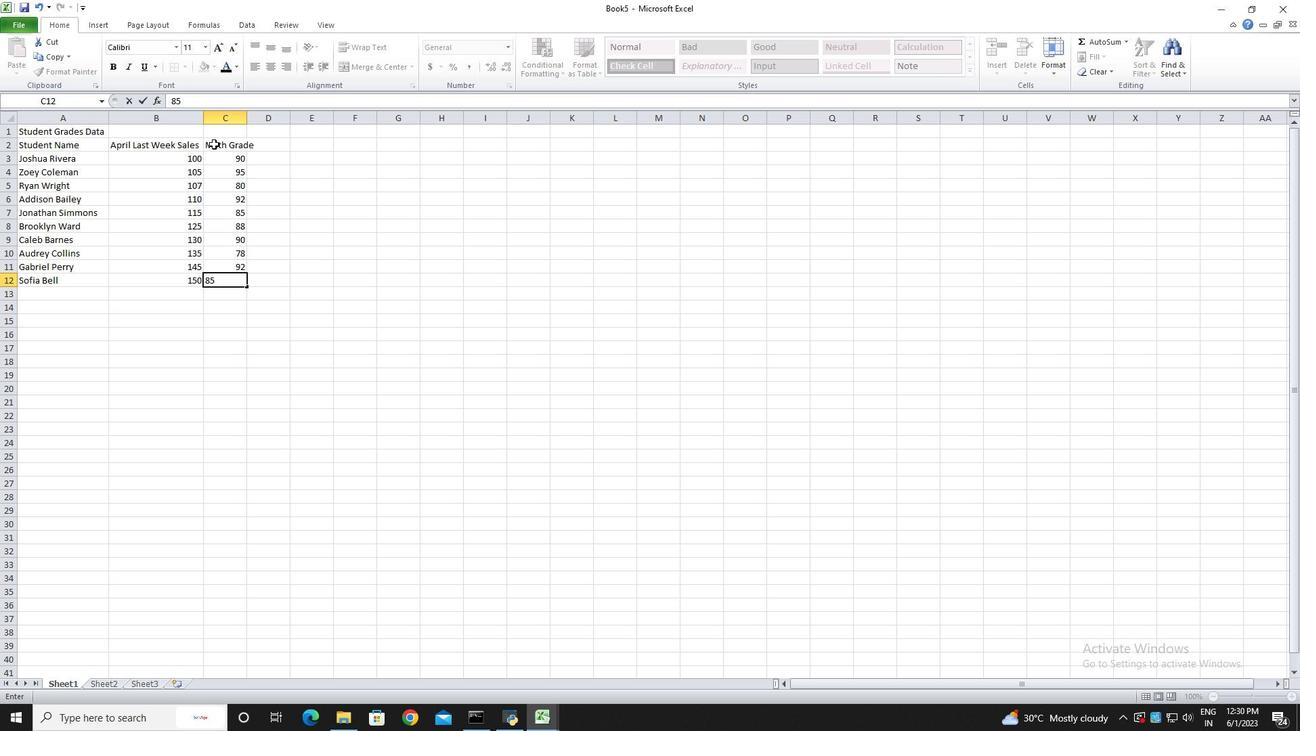 
Action: Mouse moved to (245, 111)
Screenshot: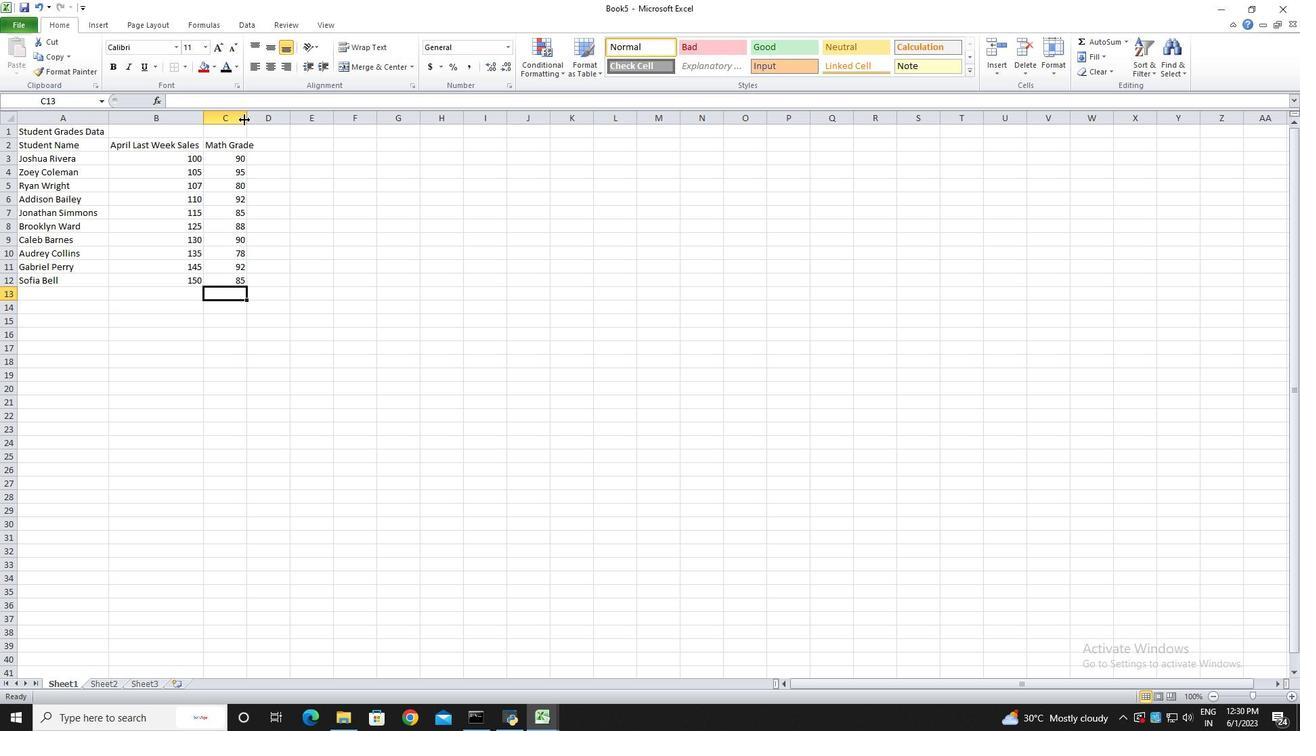 
Action: Mouse pressed left at (245, 111)
Screenshot: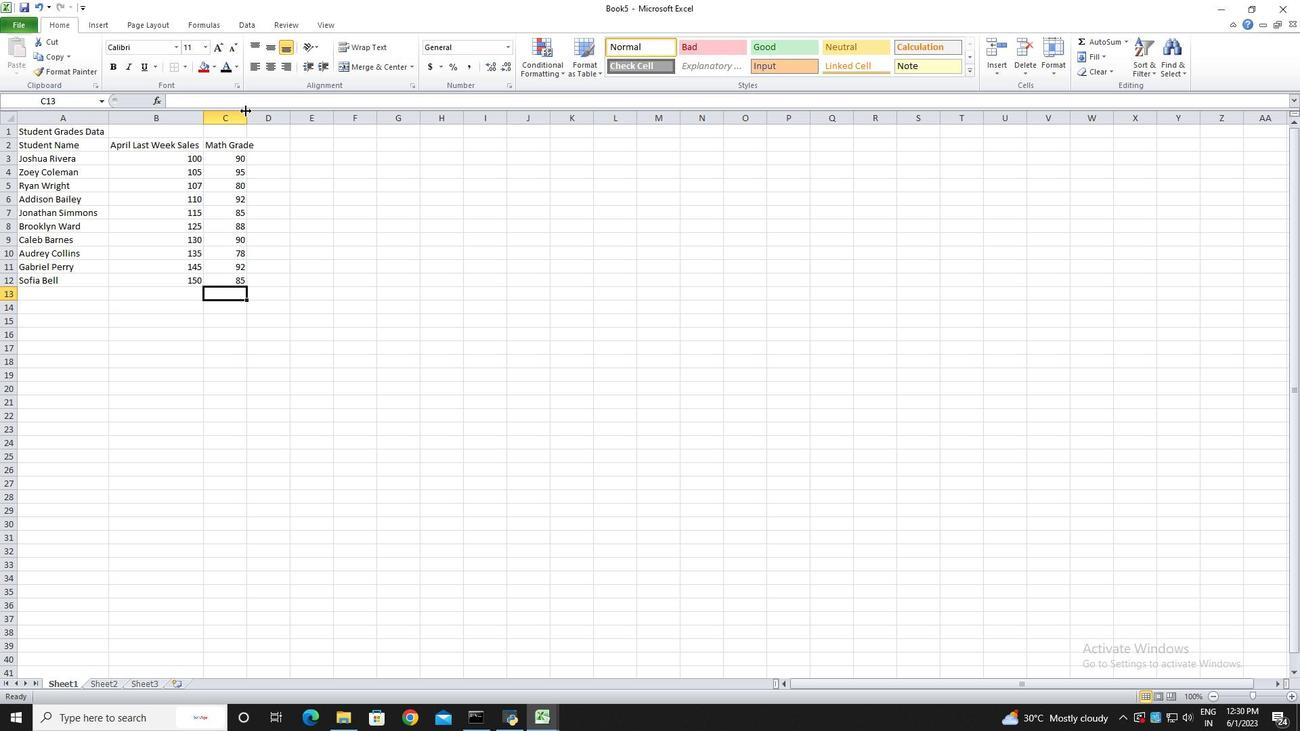 
Action: Mouse pressed left at (245, 111)
Screenshot: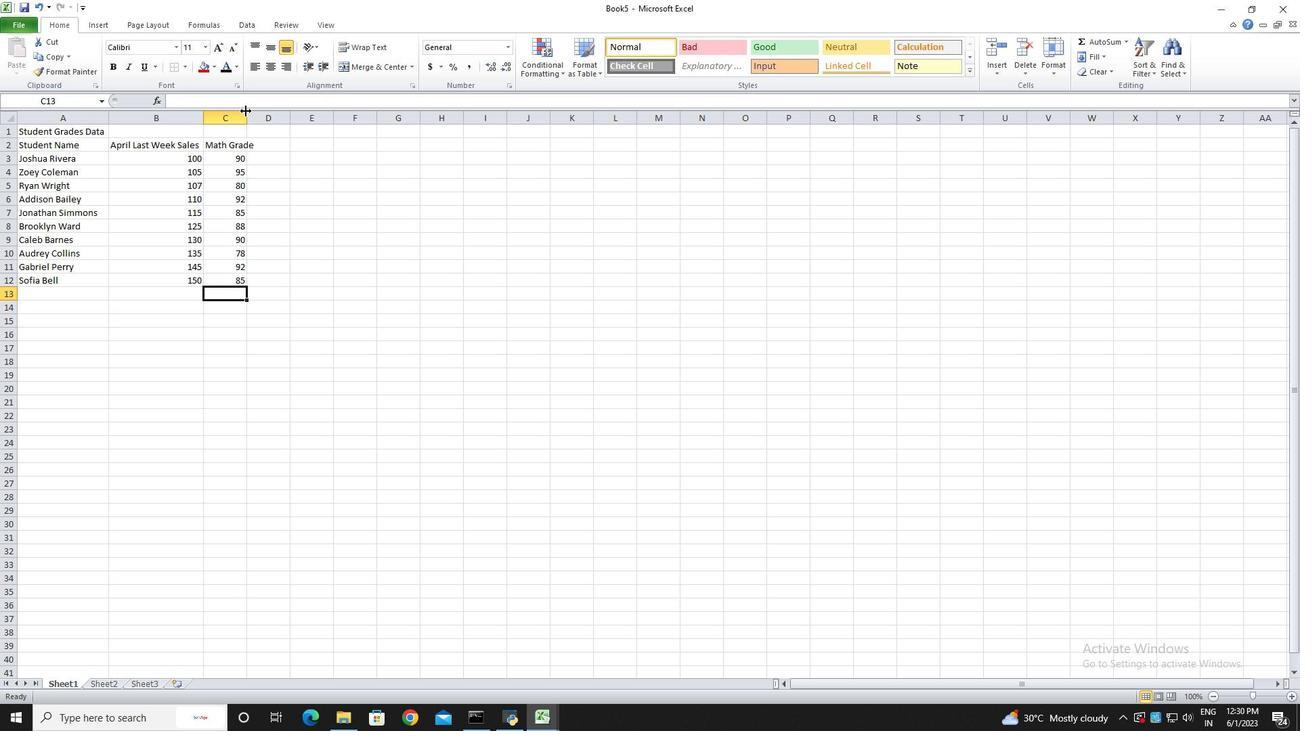 
Action: Mouse moved to (276, 142)
Screenshot: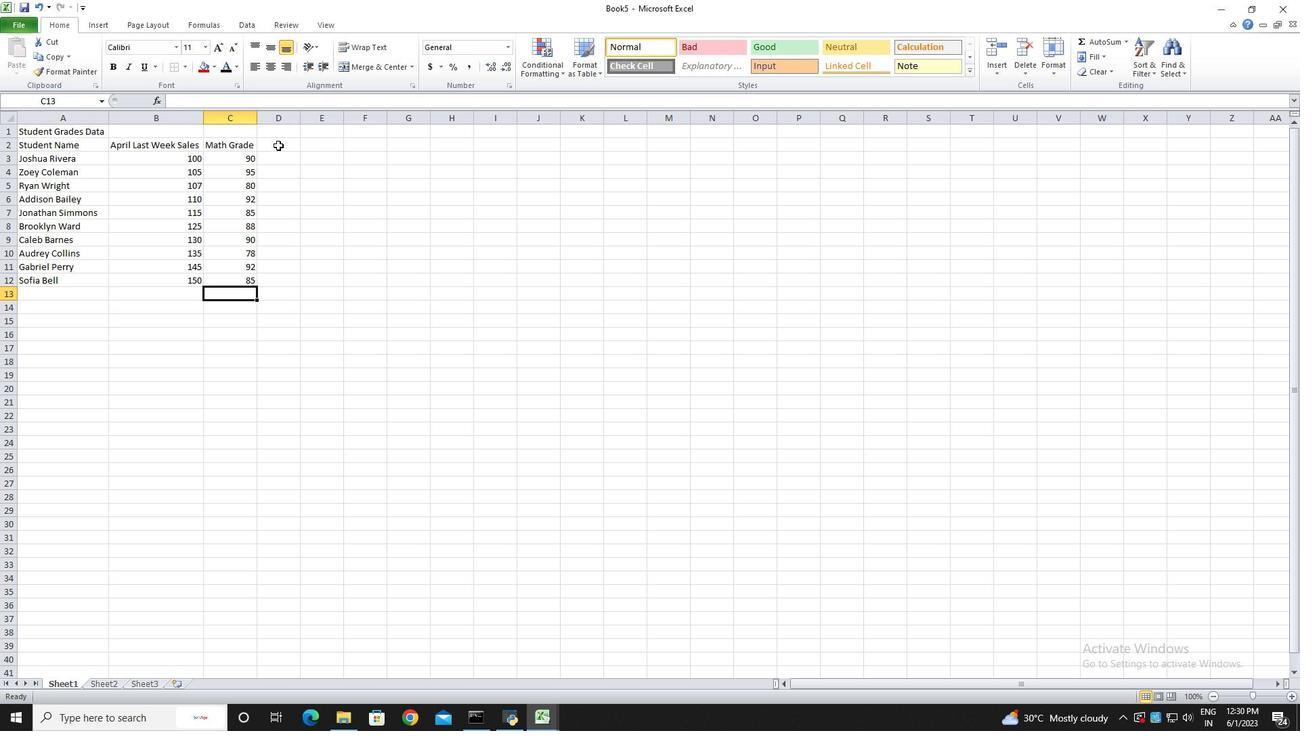 
Action: Mouse pressed left at (276, 142)
Screenshot: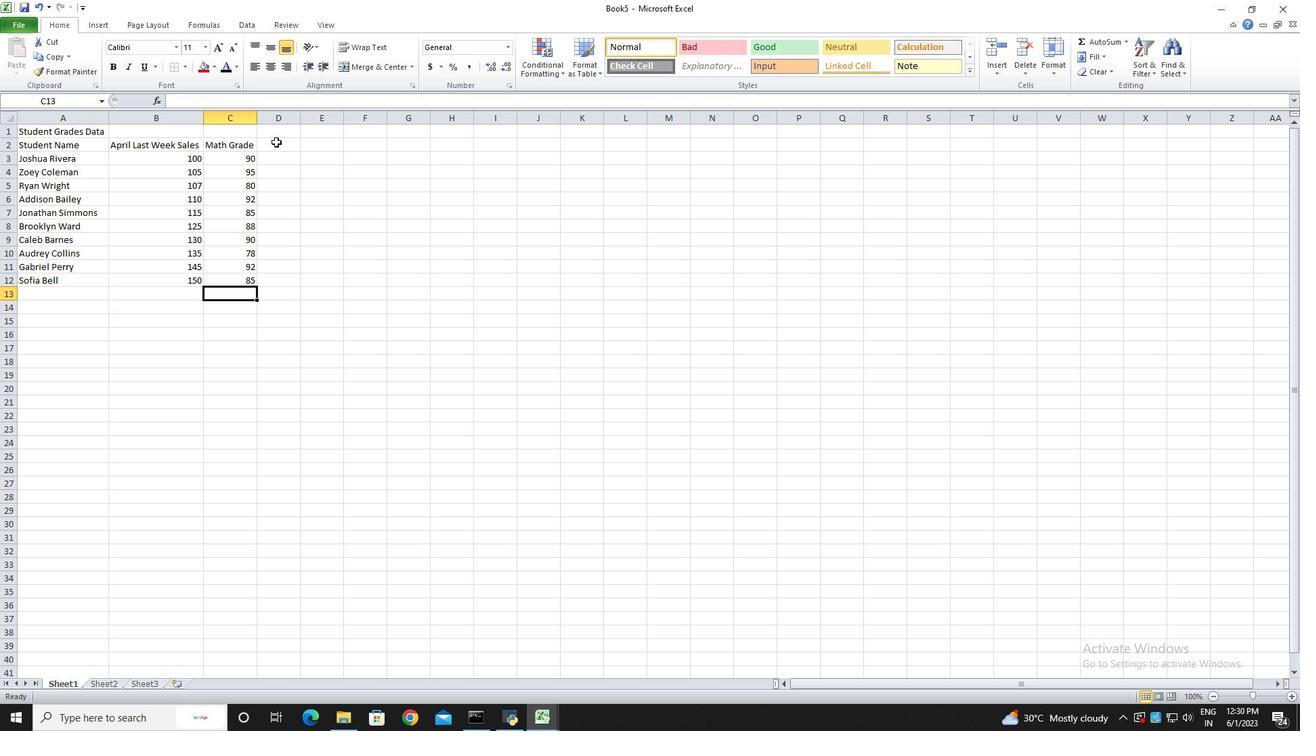 
Action: Key pressed <Key.shift>Science<Key.space><Key.shift><Key.shift>Grade<Key.enter>85<Key.enter>87<Key.enter>92<Key.enter>88<Key.enter>90<Key.enter><Key.up><Key.down>85<Key.enter>92<Key.enter>80<Key.enter>88<Key.enter>90<Key.enter>
Screenshot: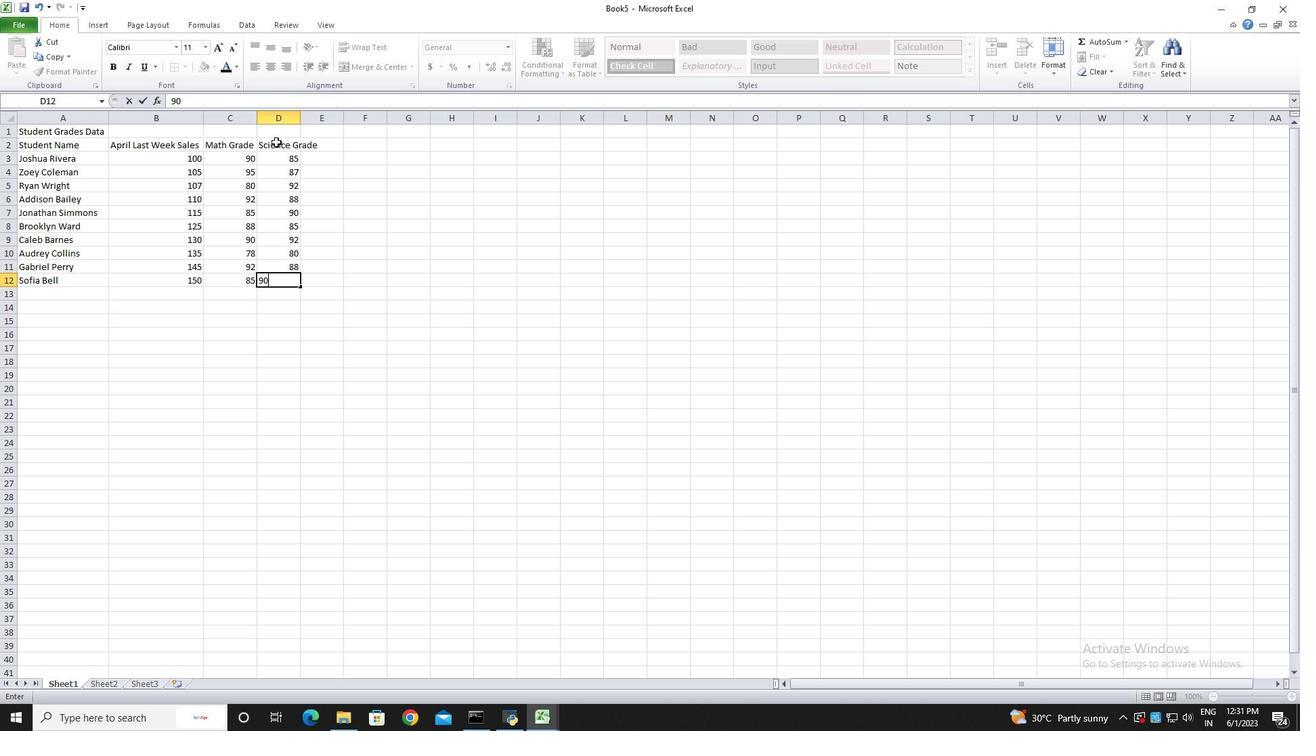
Action: Mouse moved to (299, 114)
Screenshot: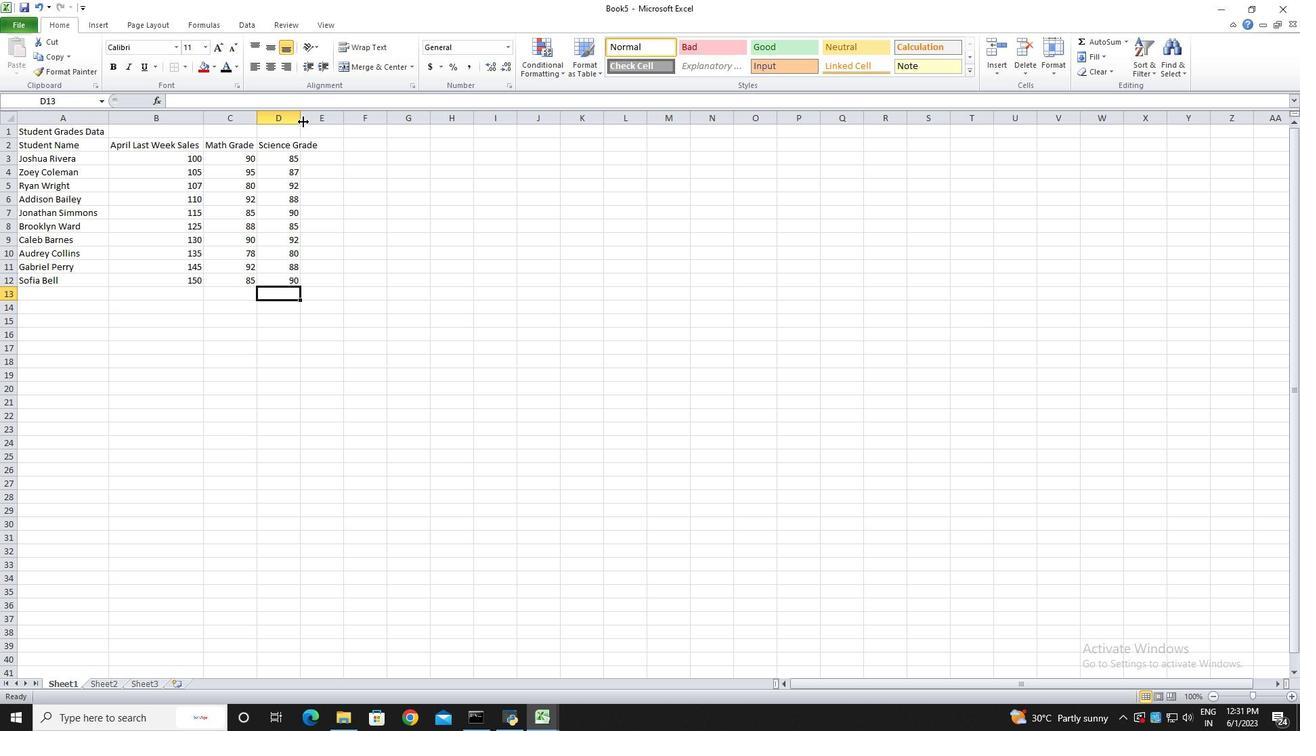 
Action: Mouse pressed left at (299, 114)
Screenshot: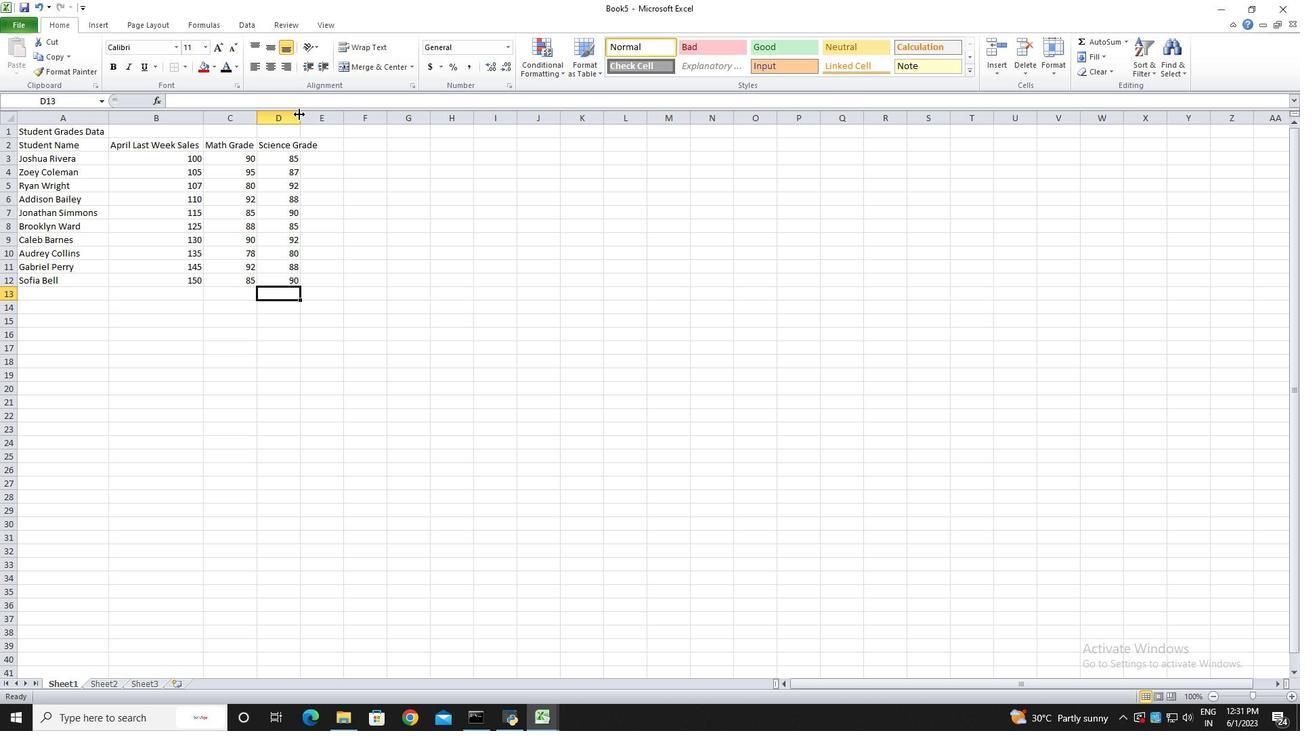 
Action: Mouse pressed left at (299, 114)
Screenshot: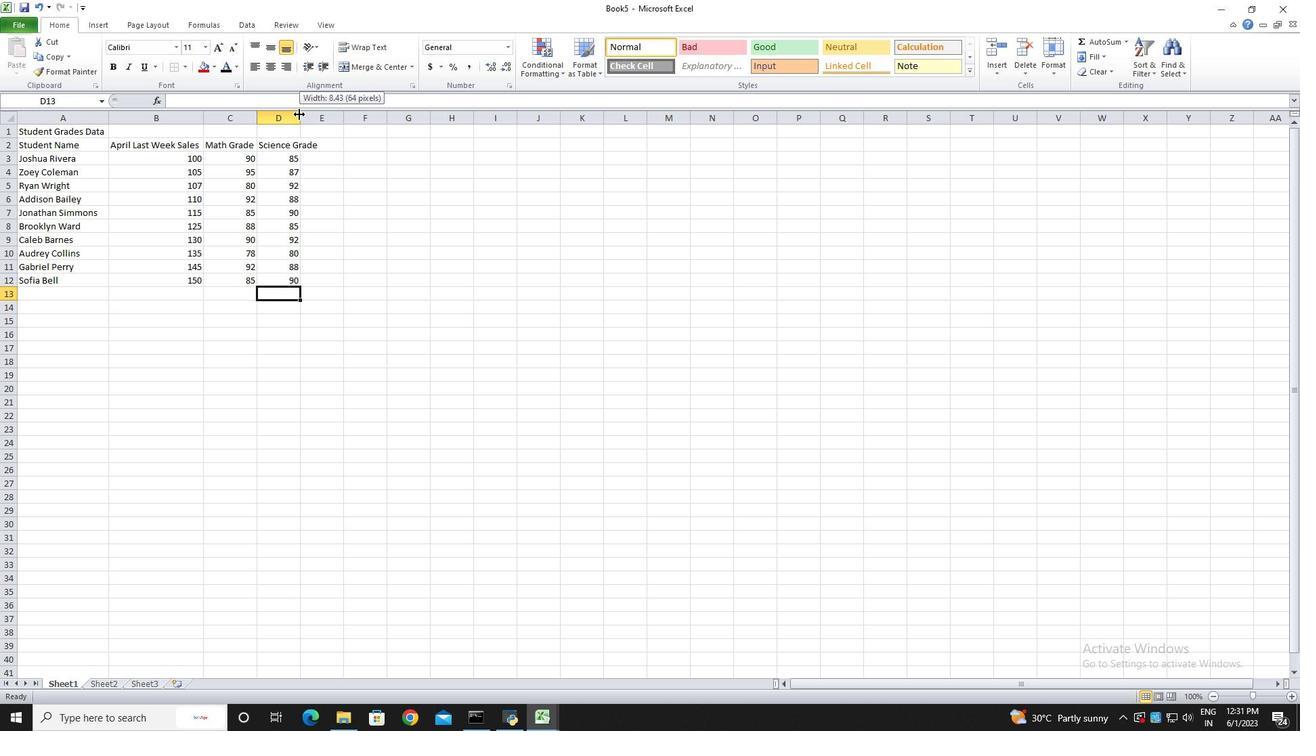 
Action: Mouse moved to (340, 143)
Screenshot: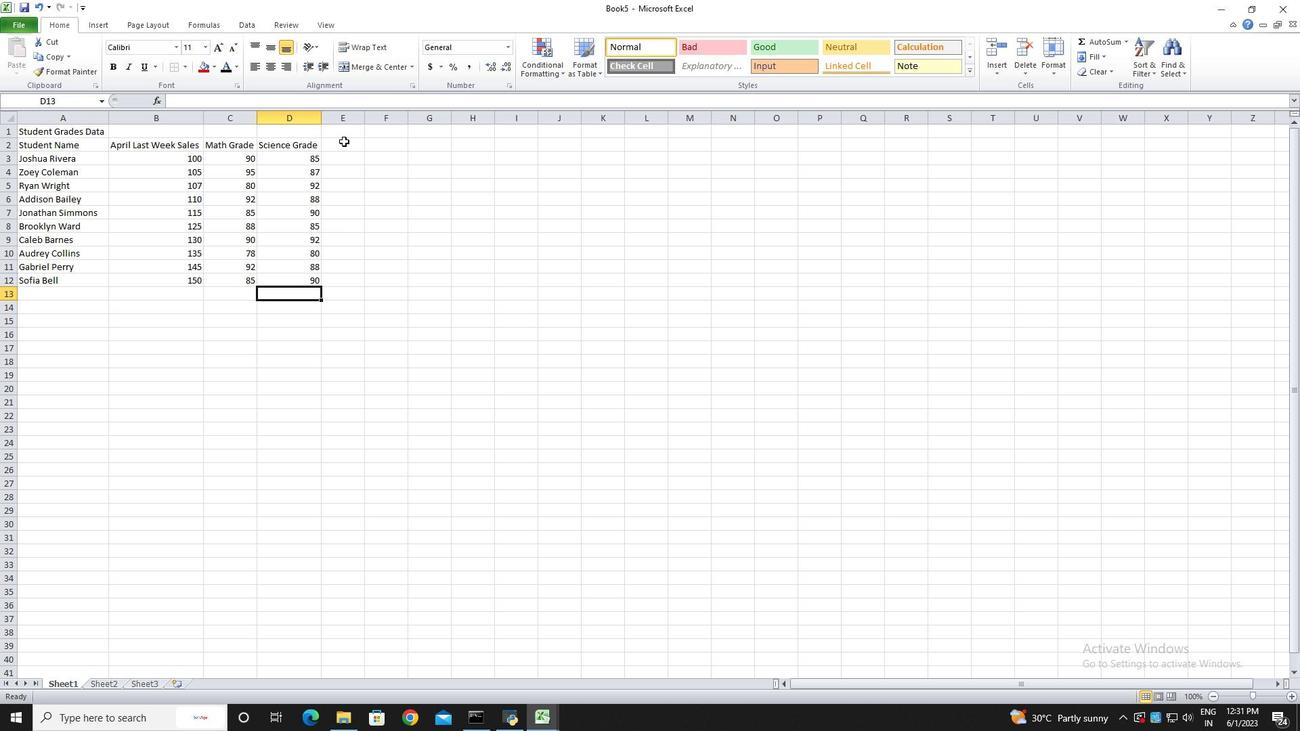 
Action: Mouse pressed left at (340, 143)
Screenshot: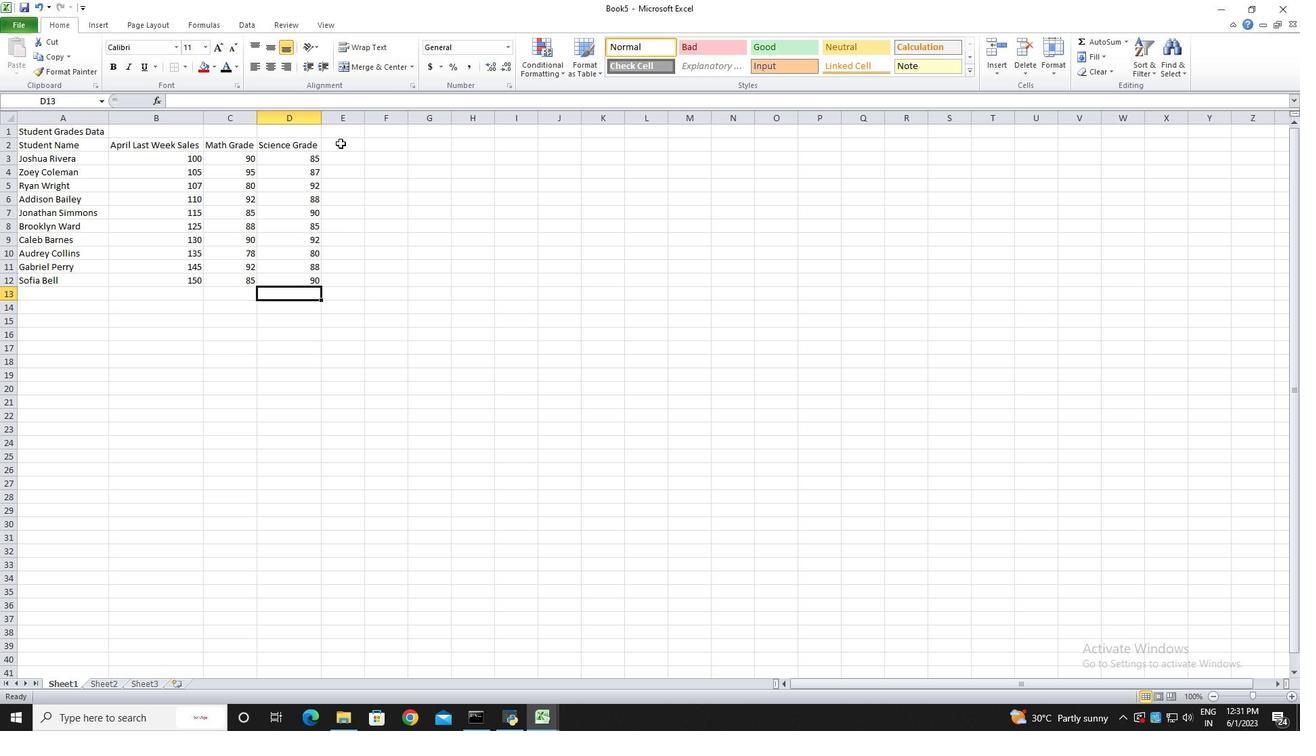 
Action: Key pressed <Key.shift>English<Key.space><Key.shift>Grade<Key.enter>92<Key.enter>90<Key.enter>85<Key.enter>90<Key.enter>88<Key.enter>92<Key.enter>85<Key.enter>82<Key.enter>90<Key.enter>88<Key.enter>
Screenshot: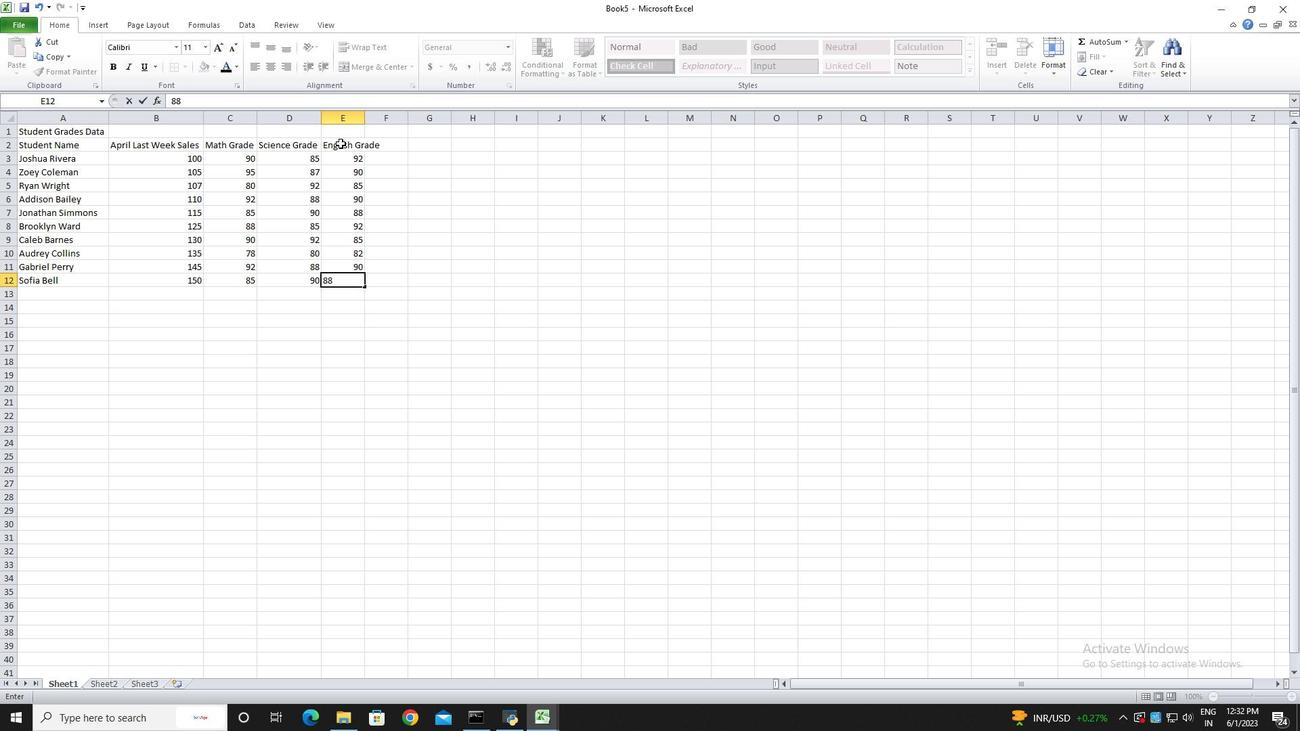 
Action: Mouse moved to (365, 121)
Screenshot: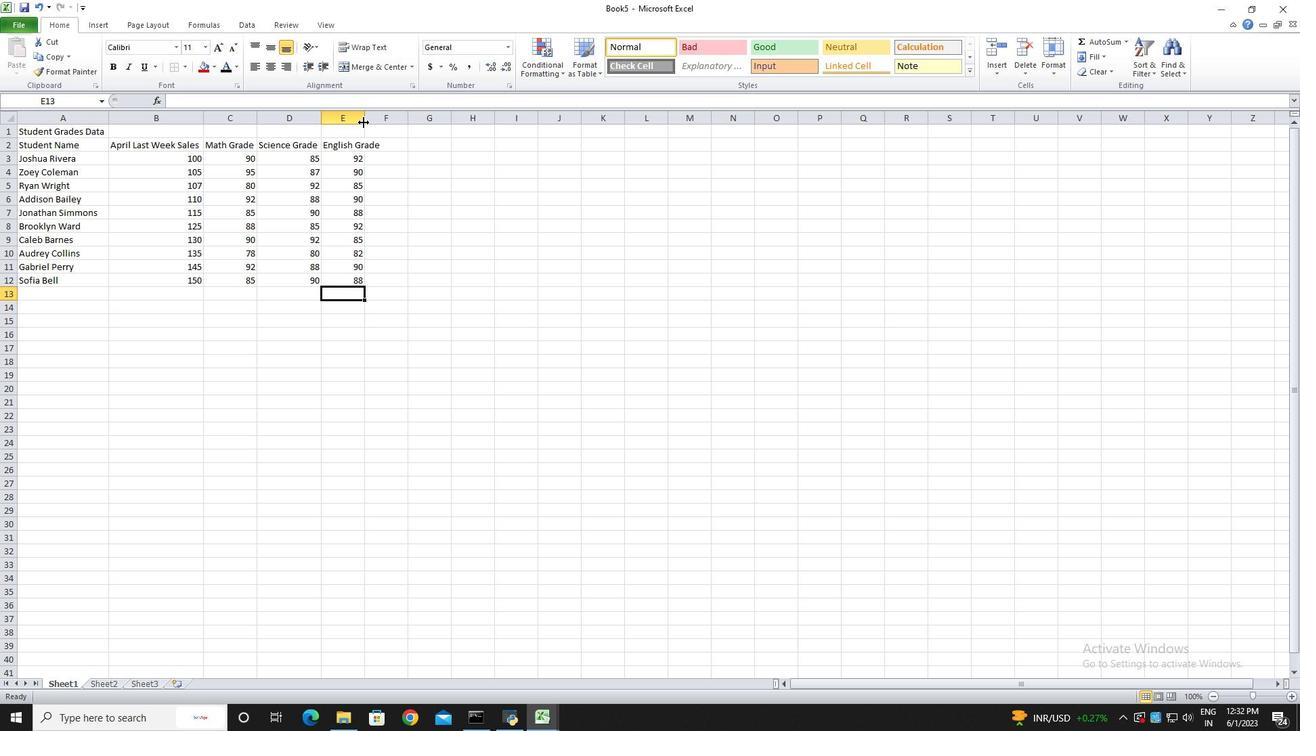 
Action: Mouse pressed left at (365, 121)
Screenshot: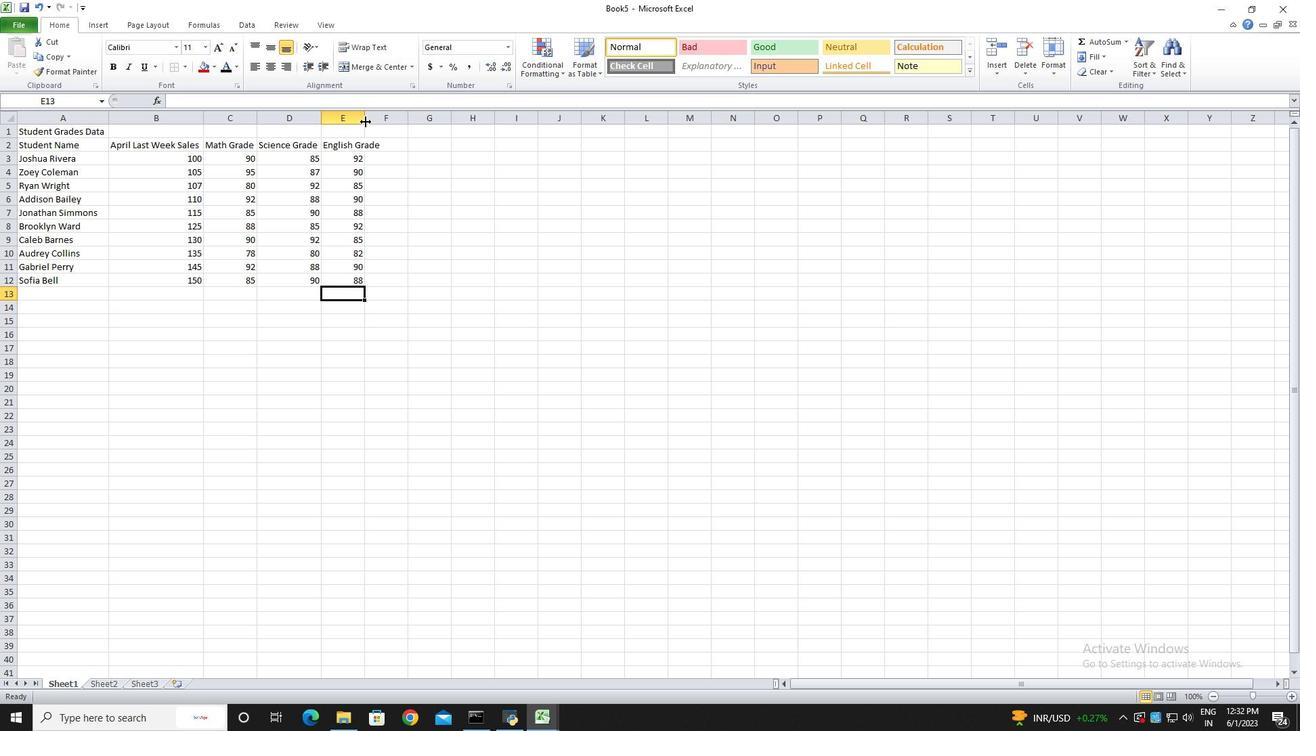 
Action: Mouse pressed left at (365, 121)
Screenshot: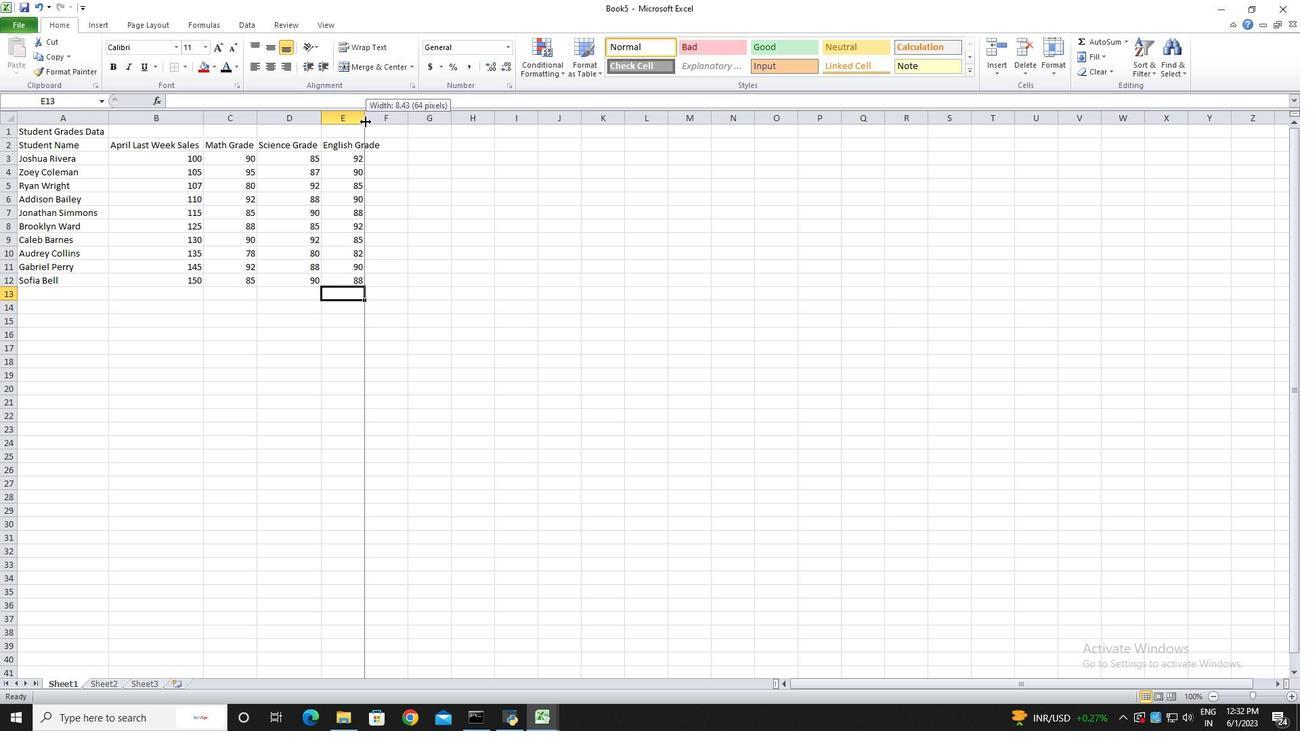 
Action: Mouse moved to (414, 147)
Screenshot: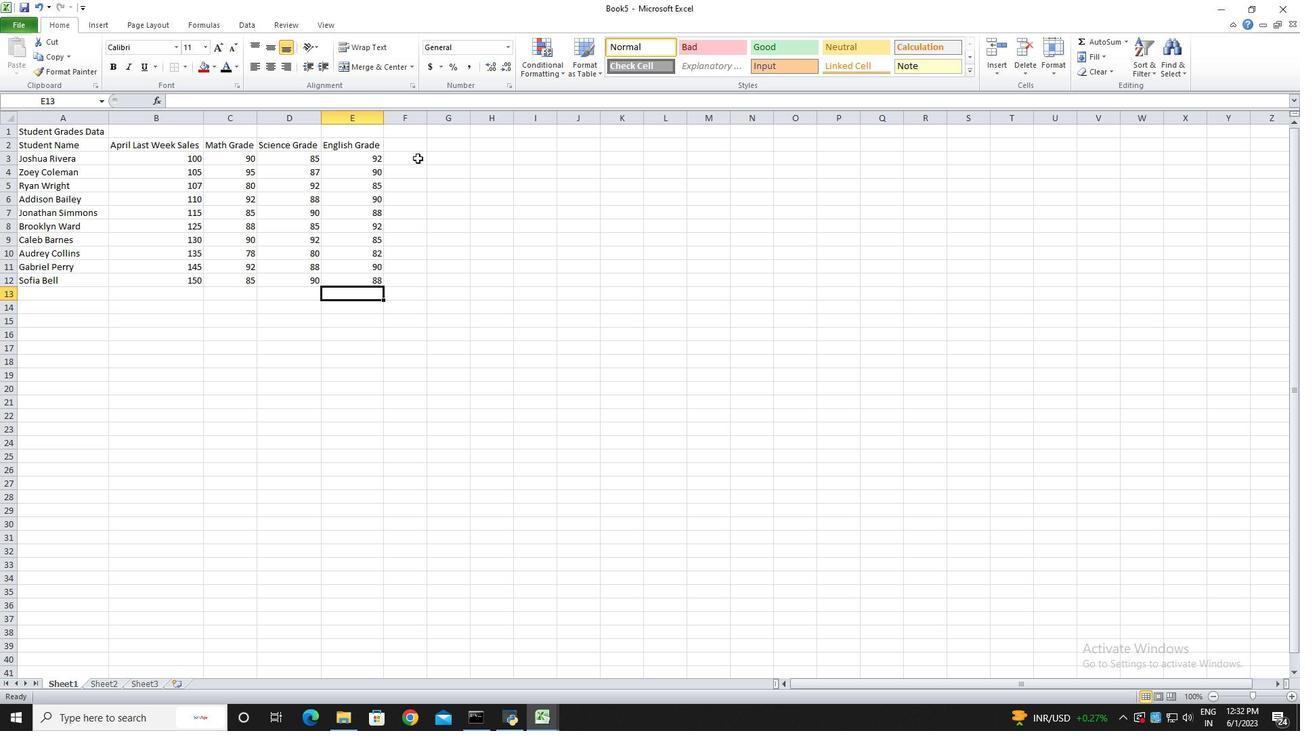 
Action: Mouse pressed left at (414, 147)
Screenshot: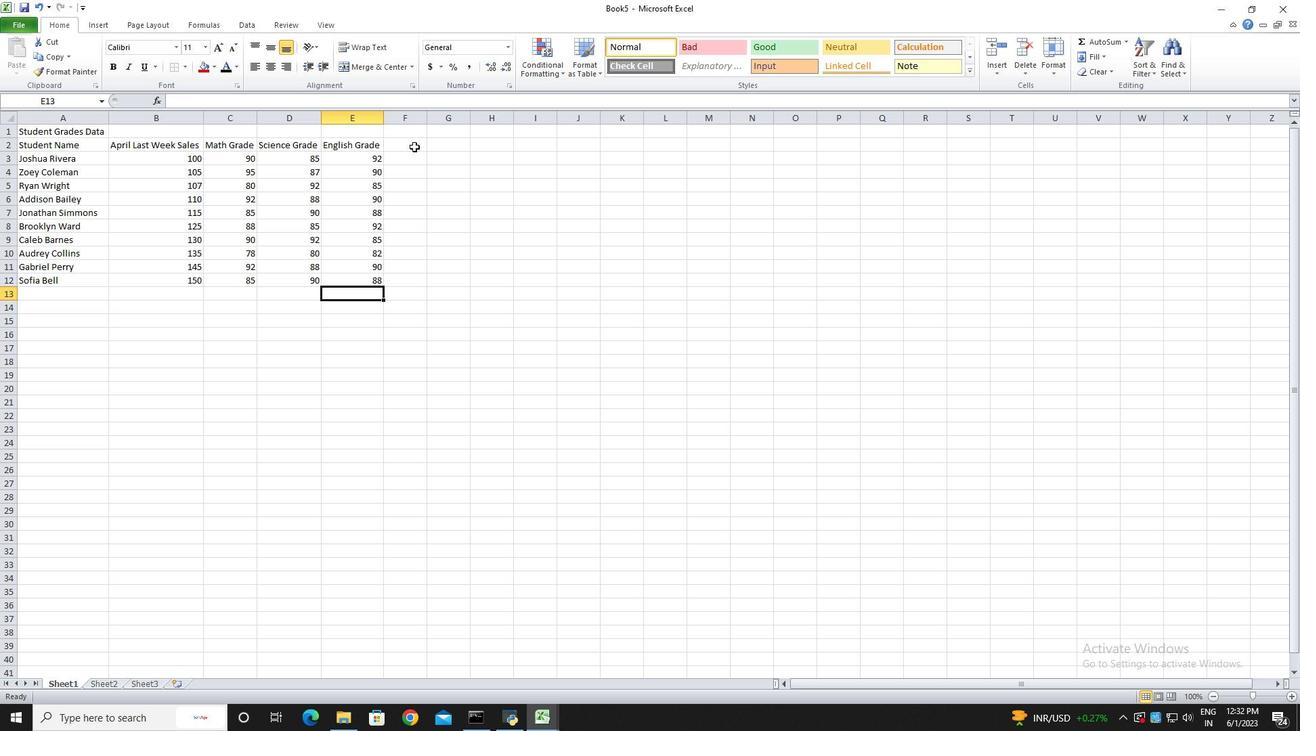 
Action: Key pressed <Key.shift>History<Key.enter><Key.up><Key.enter><Key.enter><Key.up><Key.up><Key.backspace><Key.shift>Historu<Key.backspace>y<Key.space><Key.shift>Grade<Key.enter>88<Key.enter>92<Key.enter>78<Key.enter>95<Key.enter>90<Key.enter>09<Key.backspace><Key.backspace>90<Key.enter>80<Key.enter>85<Key.enter>92<Key.enter>0<Key.backspace>90<Key.enter>
Screenshot: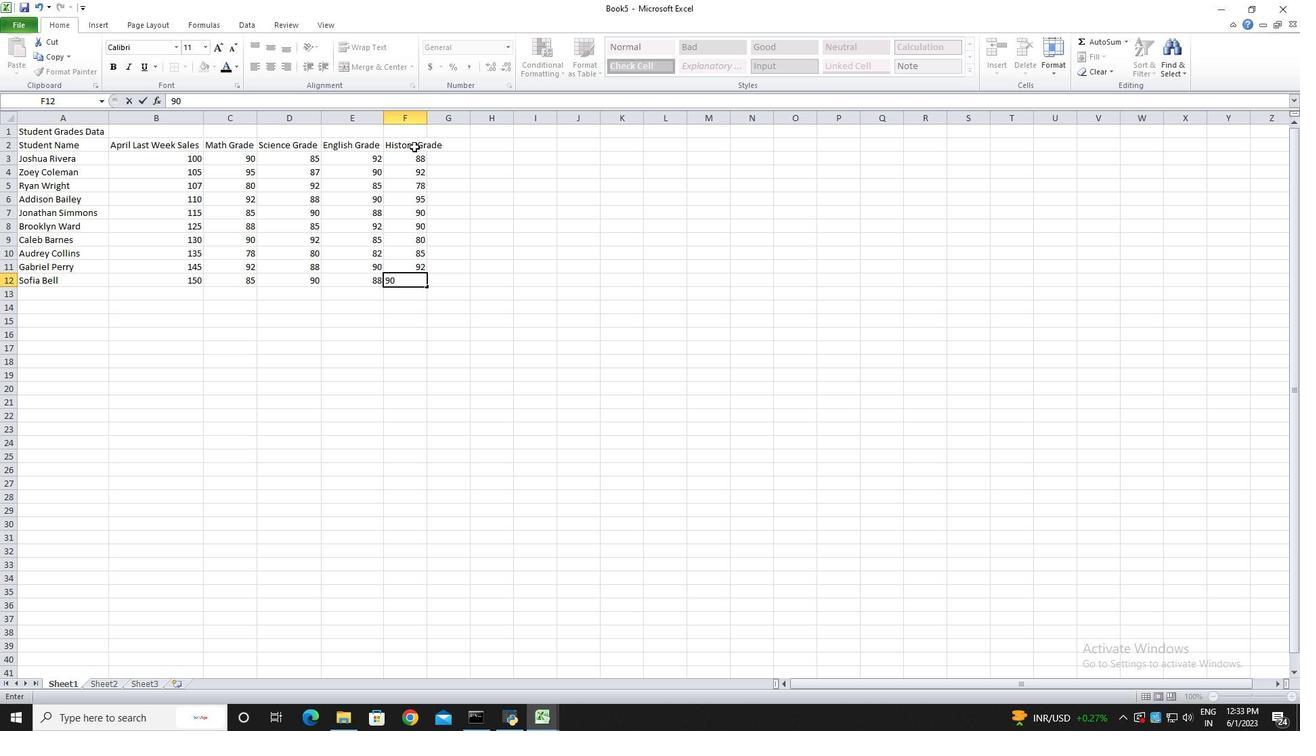 
Action: Mouse moved to (427, 121)
Screenshot: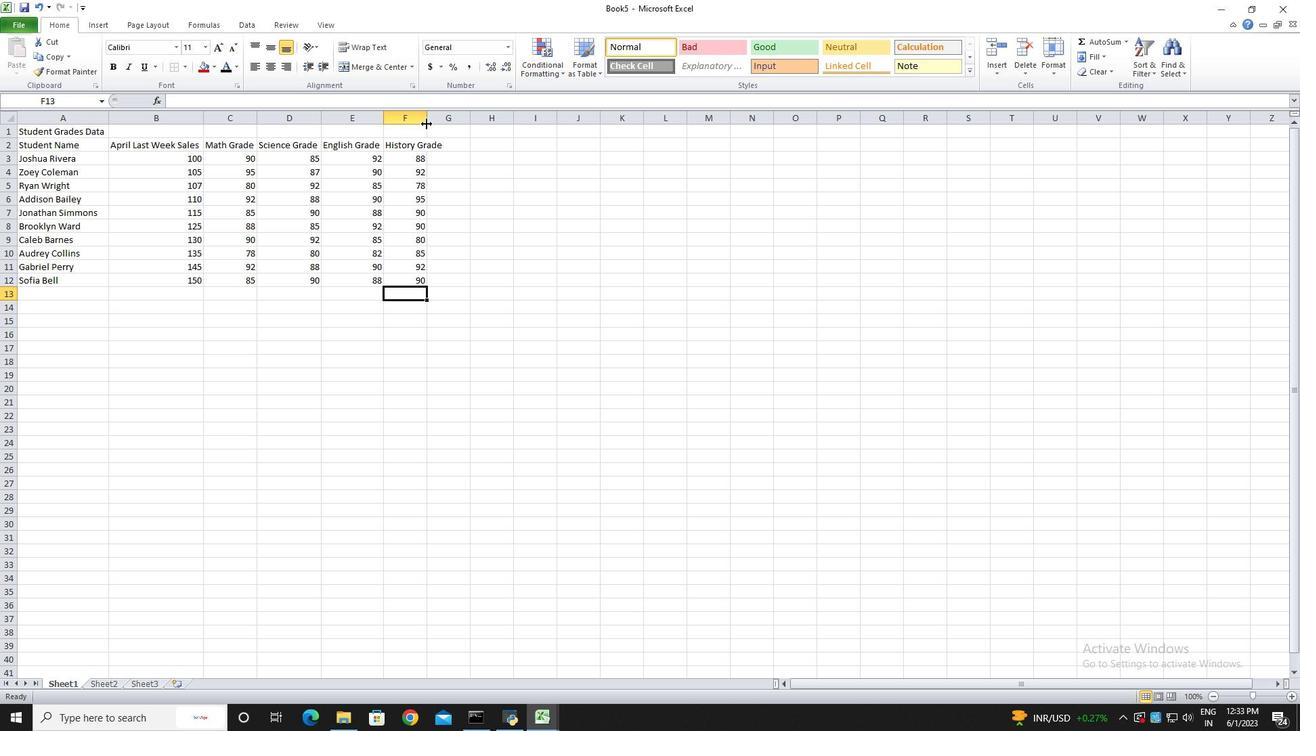 
Action: Mouse pressed left at (427, 121)
Screenshot: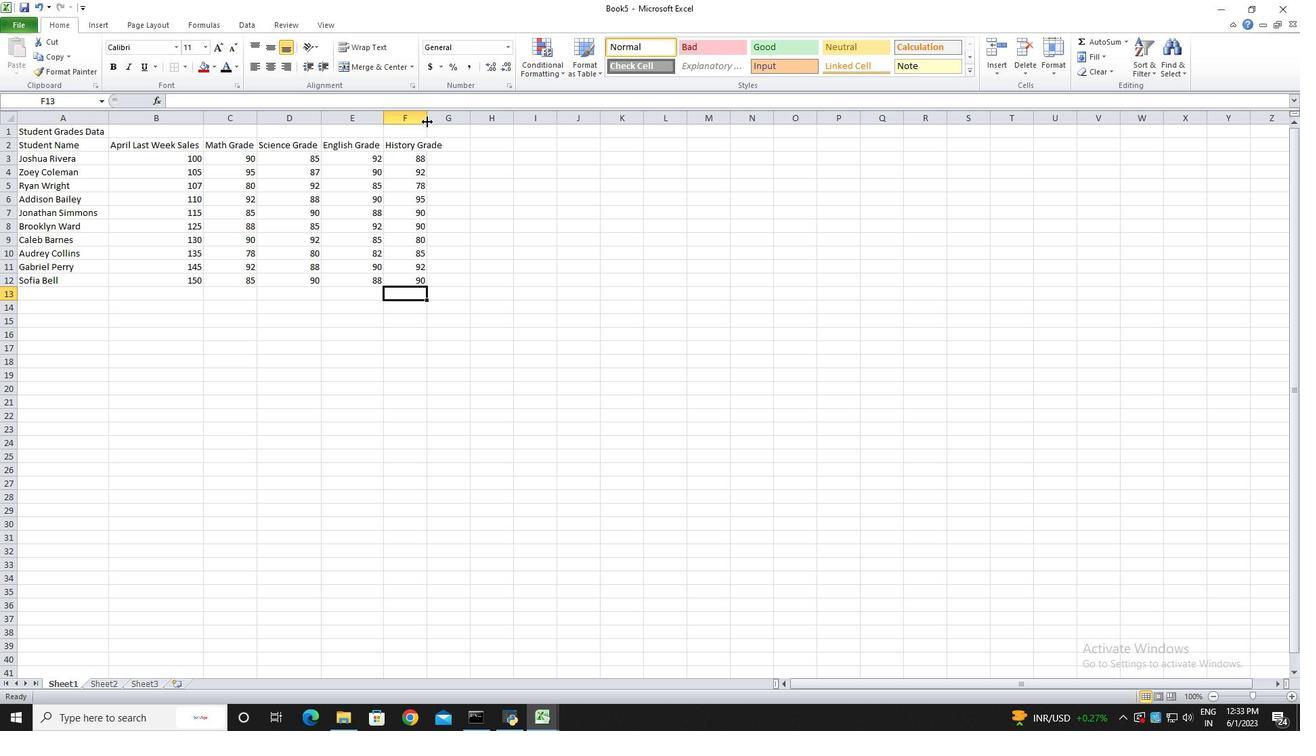 
Action: Mouse pressed left at (427, 121)
Screenshot: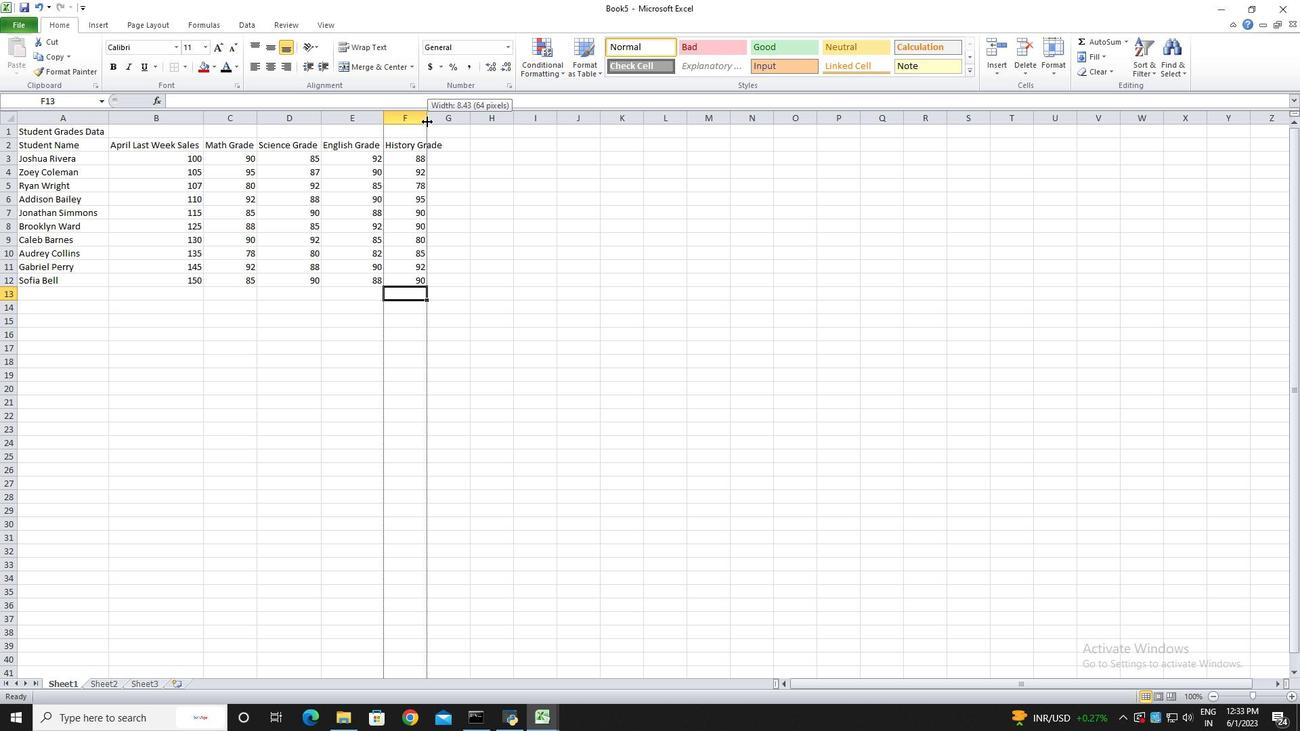 
Action: Mouse moved to (456, 147)
Screenshot: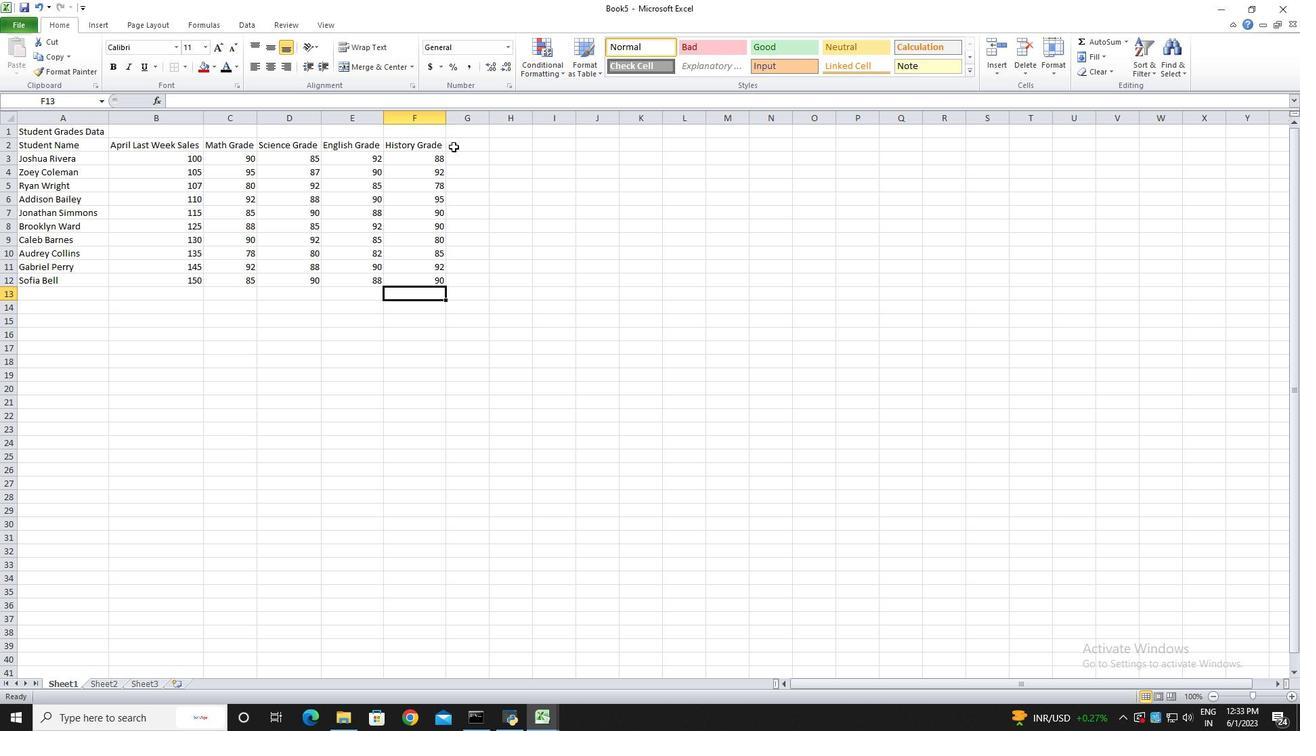 
Action: Mouse pressed left at (456, 147)
Screenshot: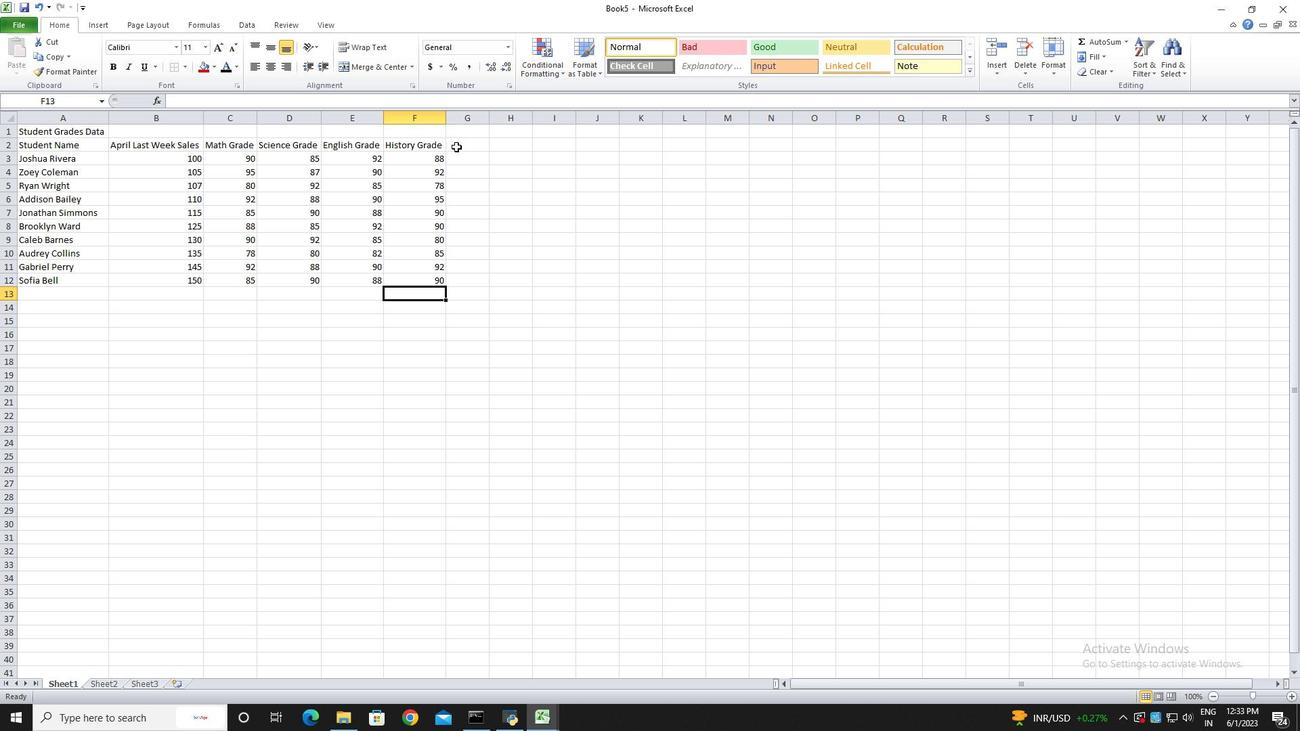 
Action: Key pressed <Key.shift>Total
Screenshot: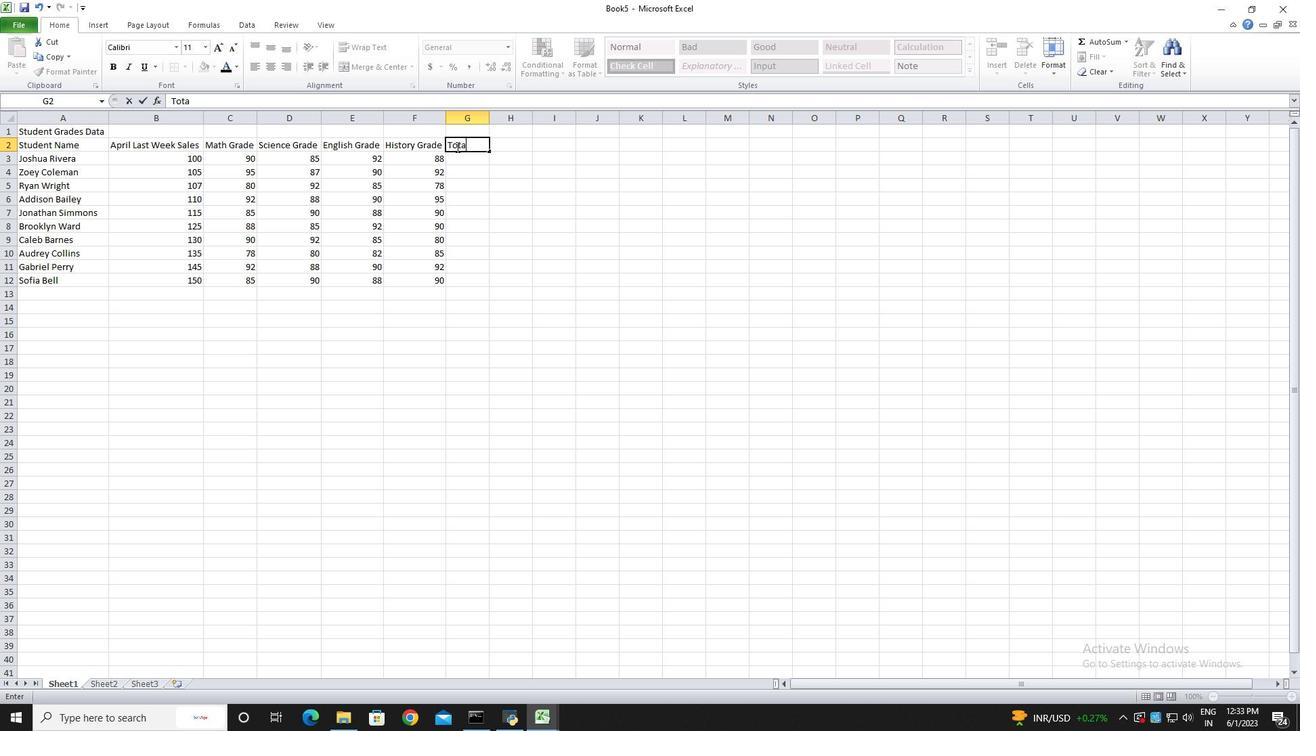 
Action: Mouse moved to (459, 165)
Screenshot: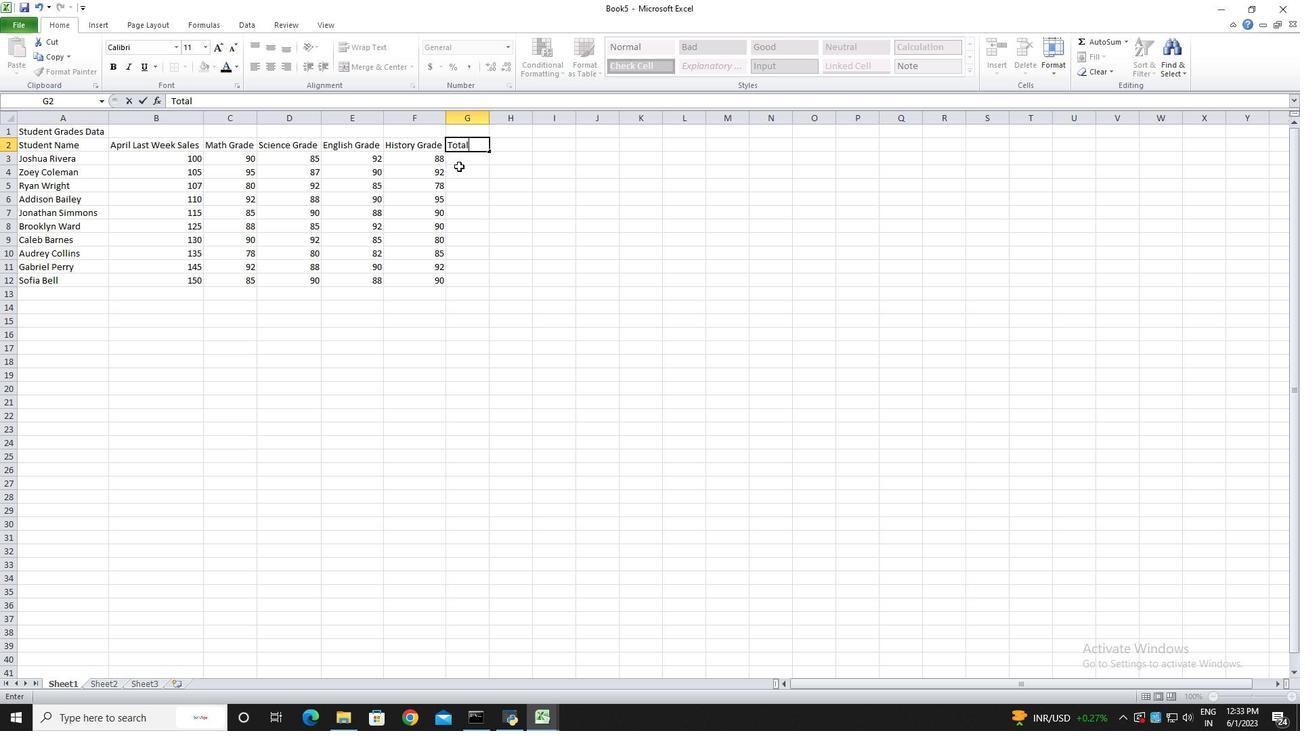 
Action: Mouse pressed left at (459, 165)
Screenshot: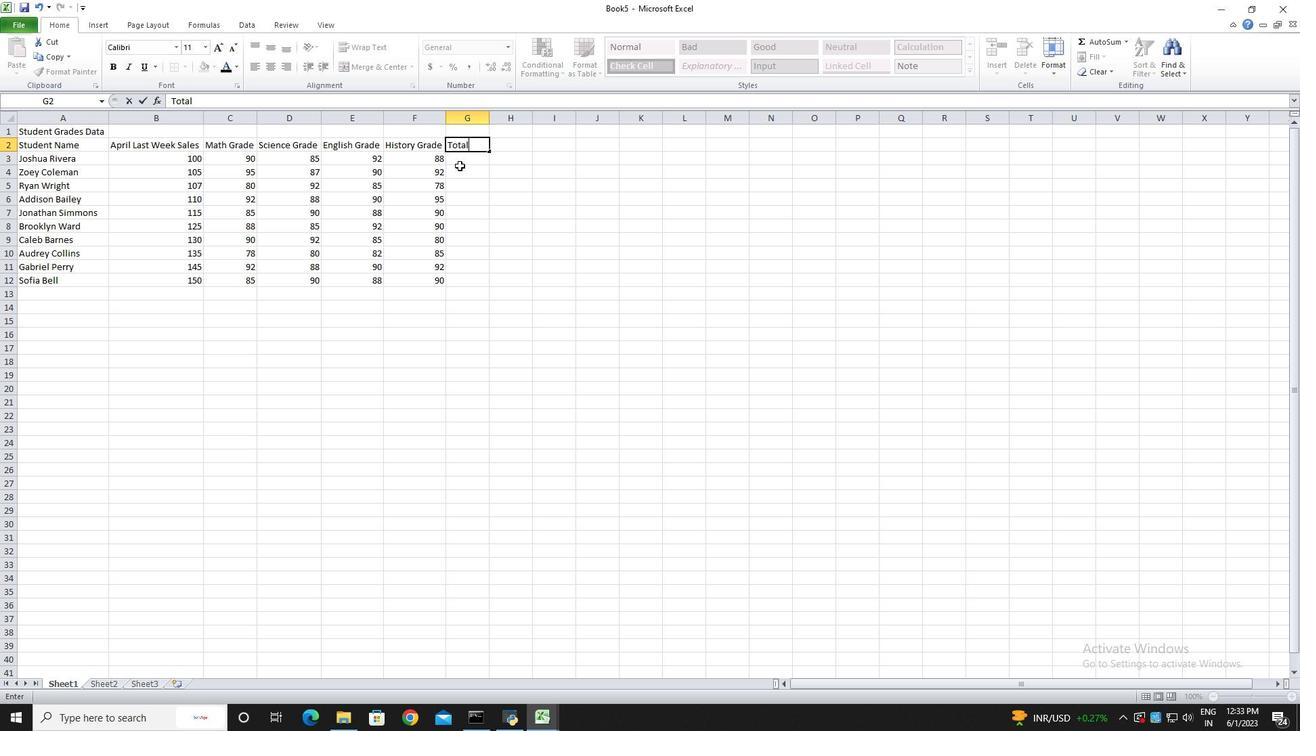 
Action: Mouse moved to (462, 160)
Screenshot: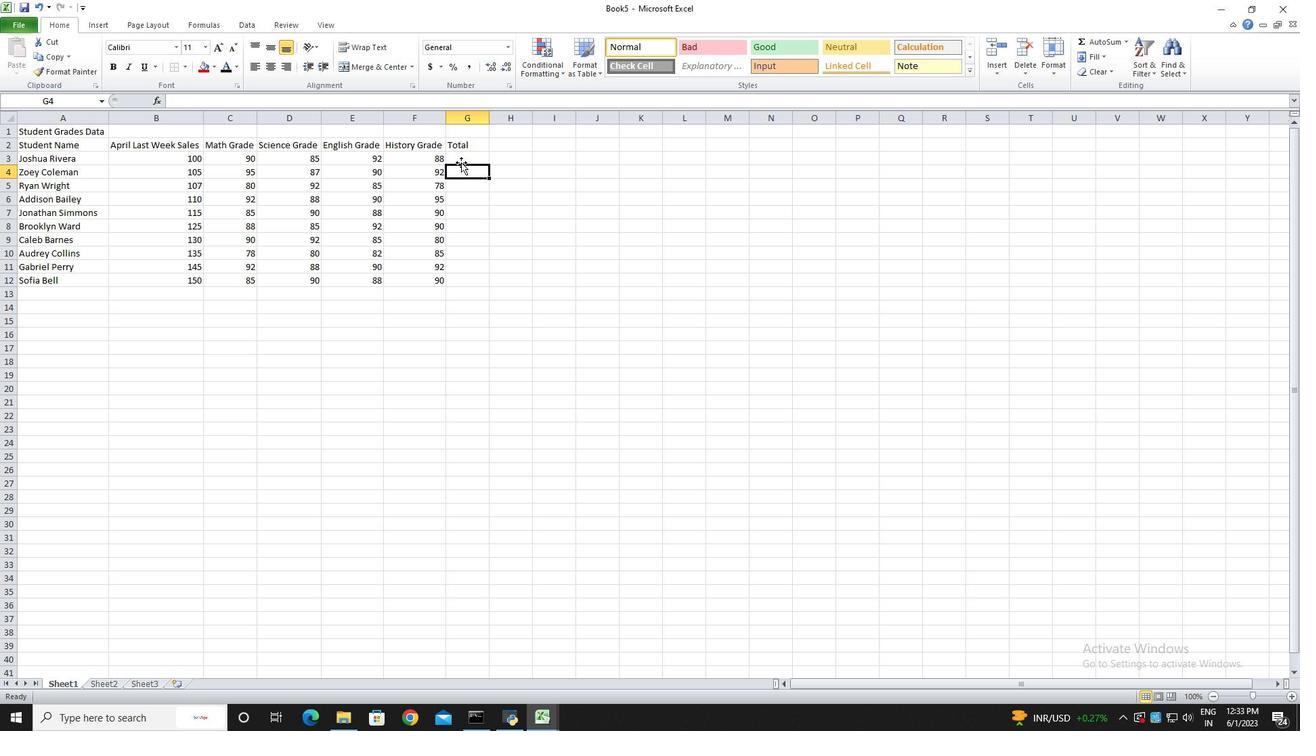 
Action: Mouse pressed left at (462, 160)
Screenshot: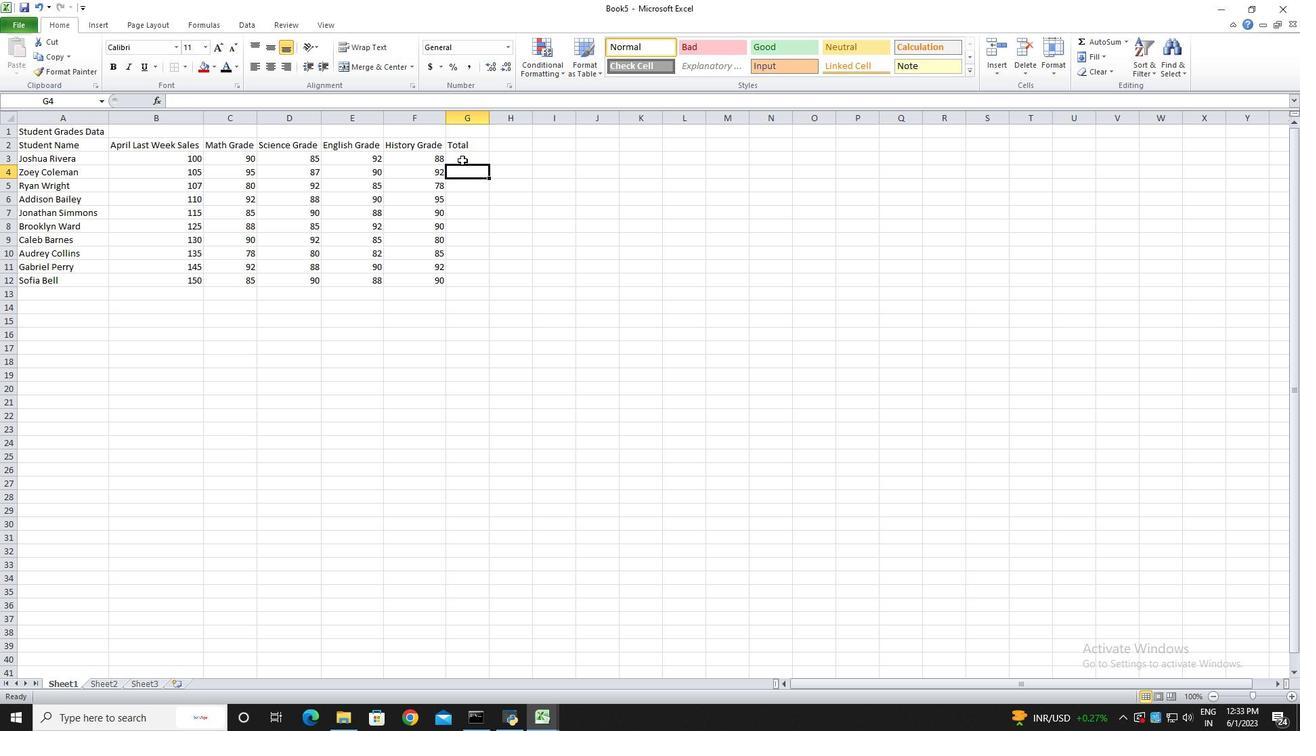 
Action: Key pressed <Key.shift><Key.shift><Key.shift><Key.shift><Key.shift><Key.shift><Key.shift><Key.shift><Key.shift><Key.shift><Key.shift>+<Key.backspace>=sum<Key.shift><Key.shift><Key.shift>(
Screenshot: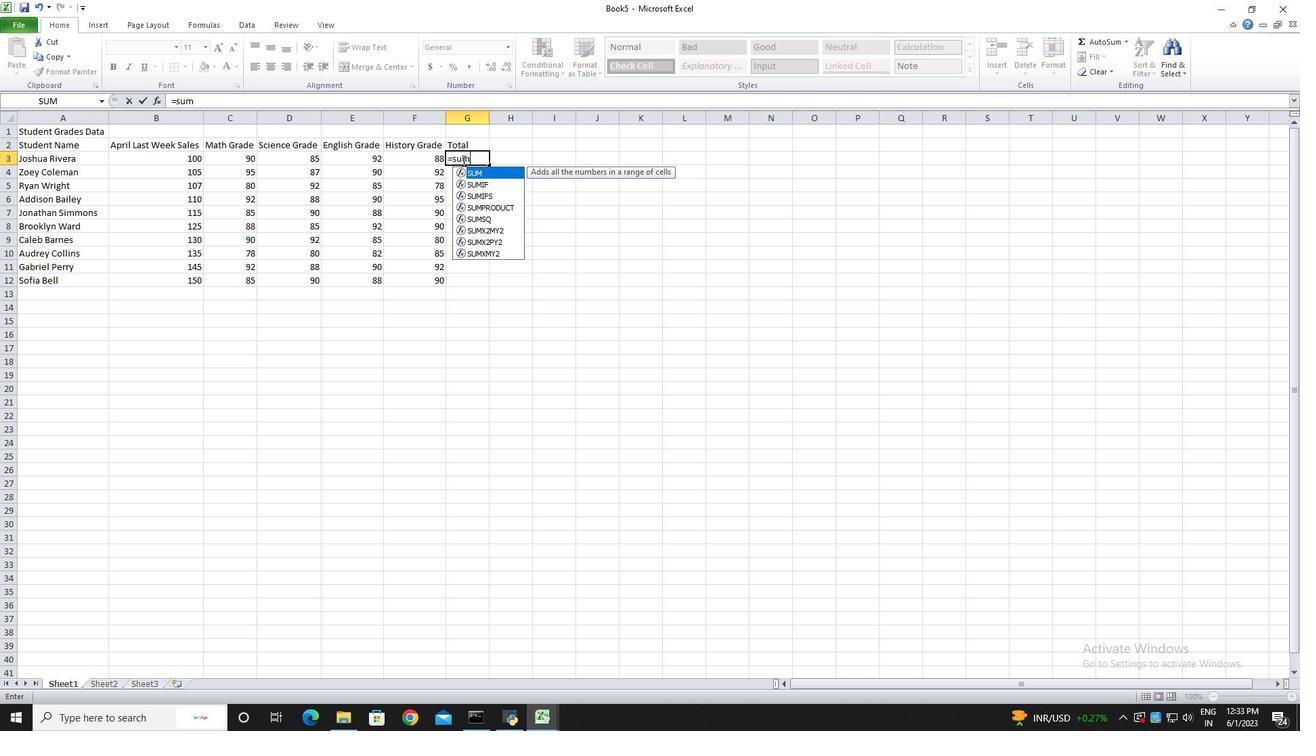 
Action: Mouse moved to (419, 159)
Screenshot: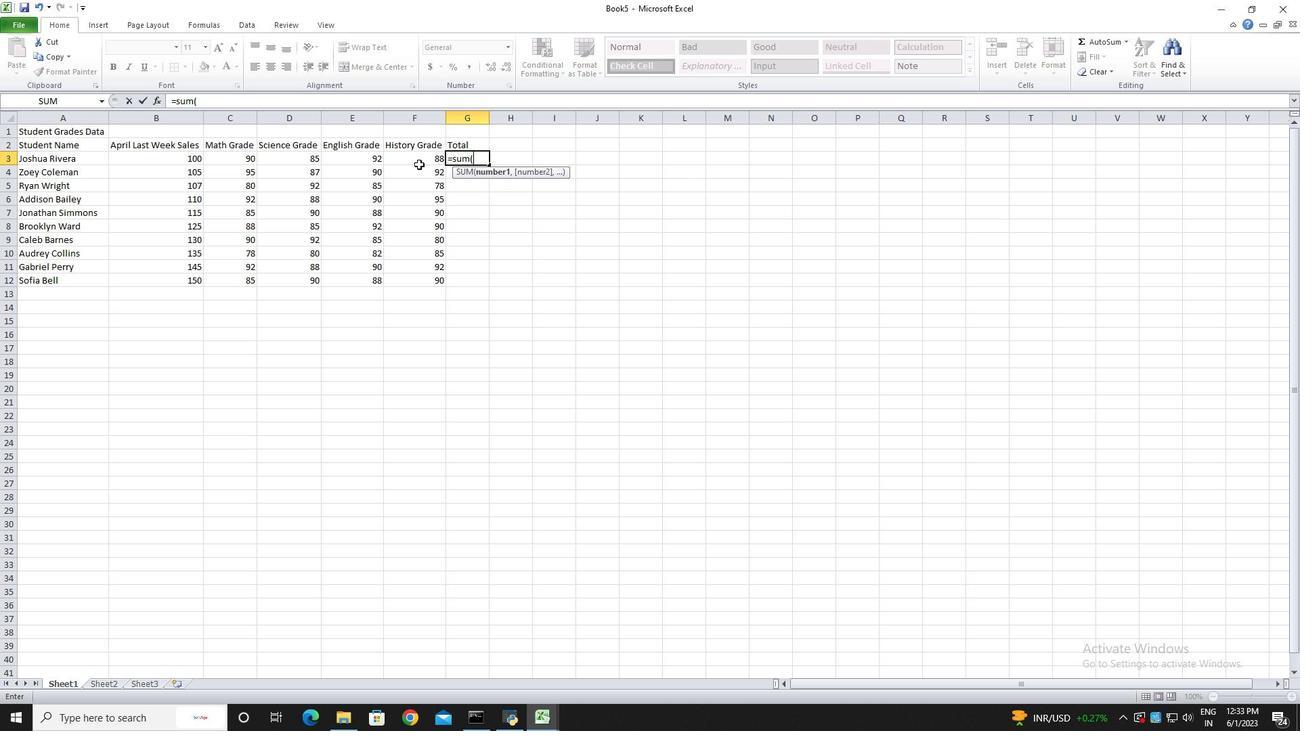
Action: Mouse pressed left at (419, 159)
Screenshot: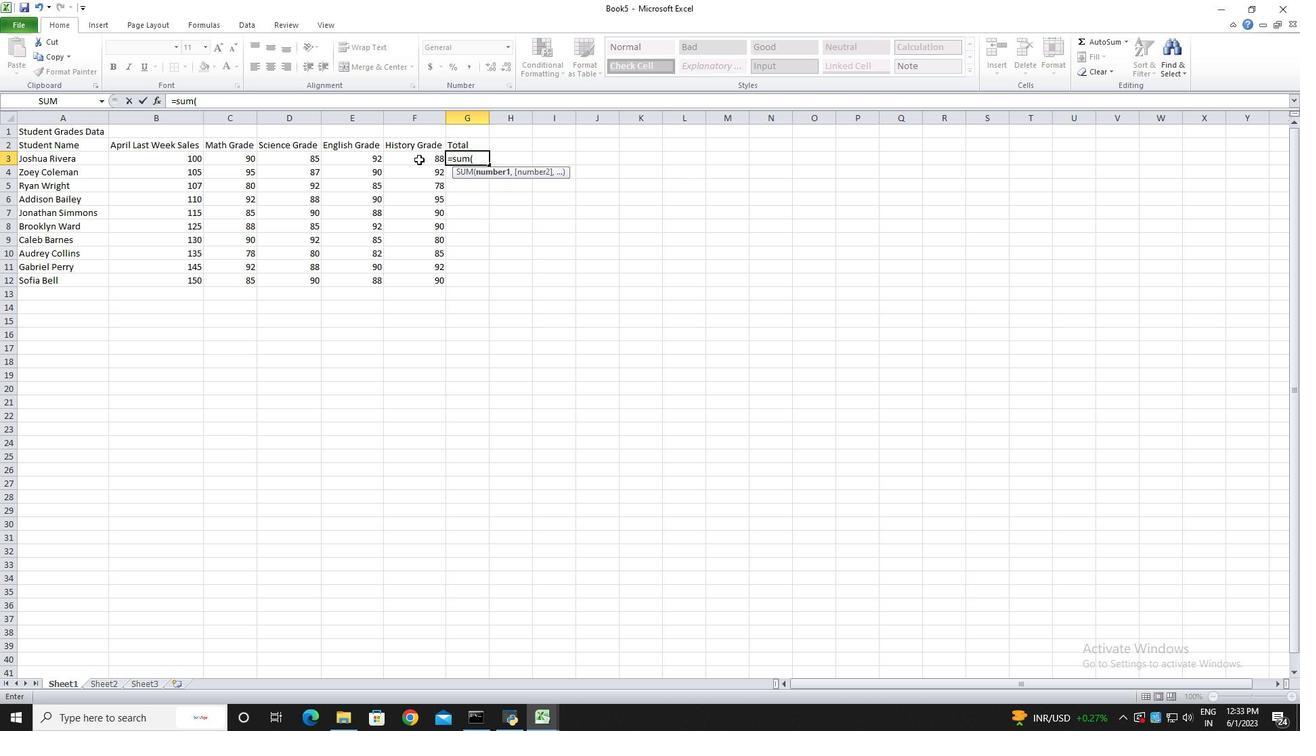 
Action: Key pressed <Key.backspace>
Screenshot: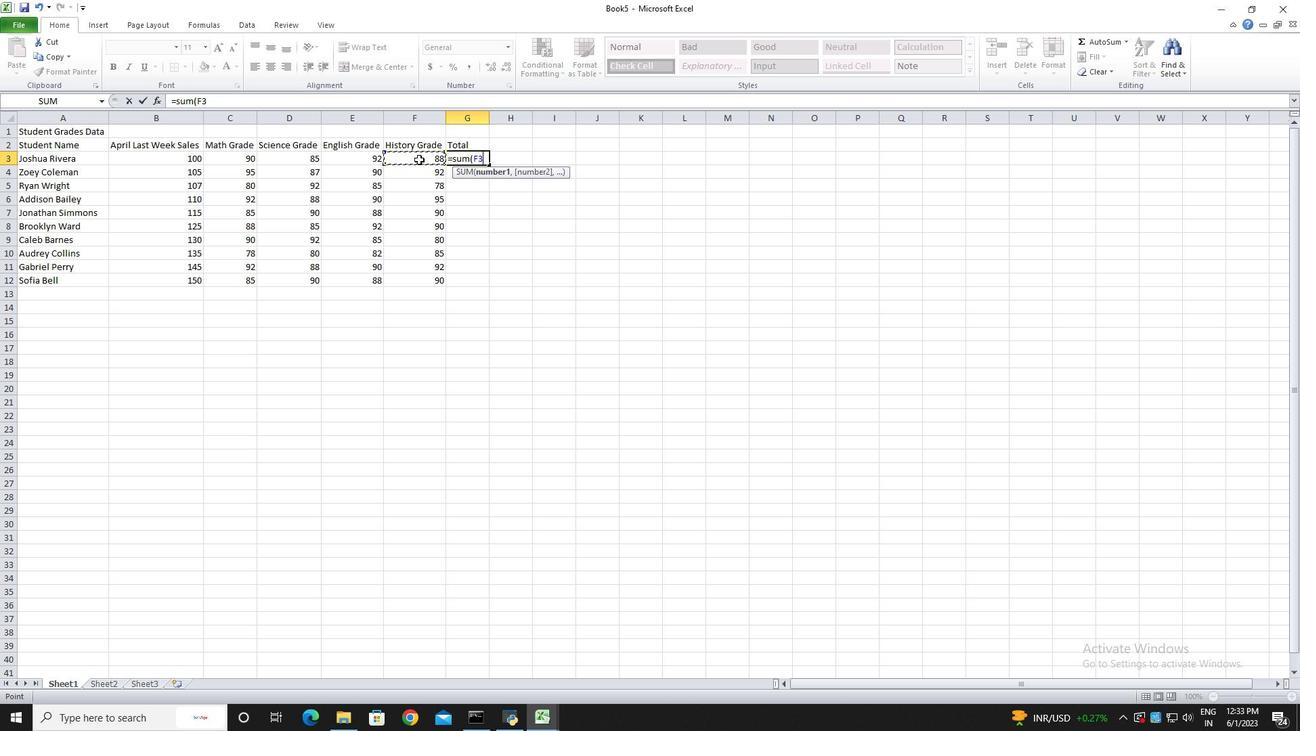 
Action: Mouse moved to (433, 157)
Screenshot: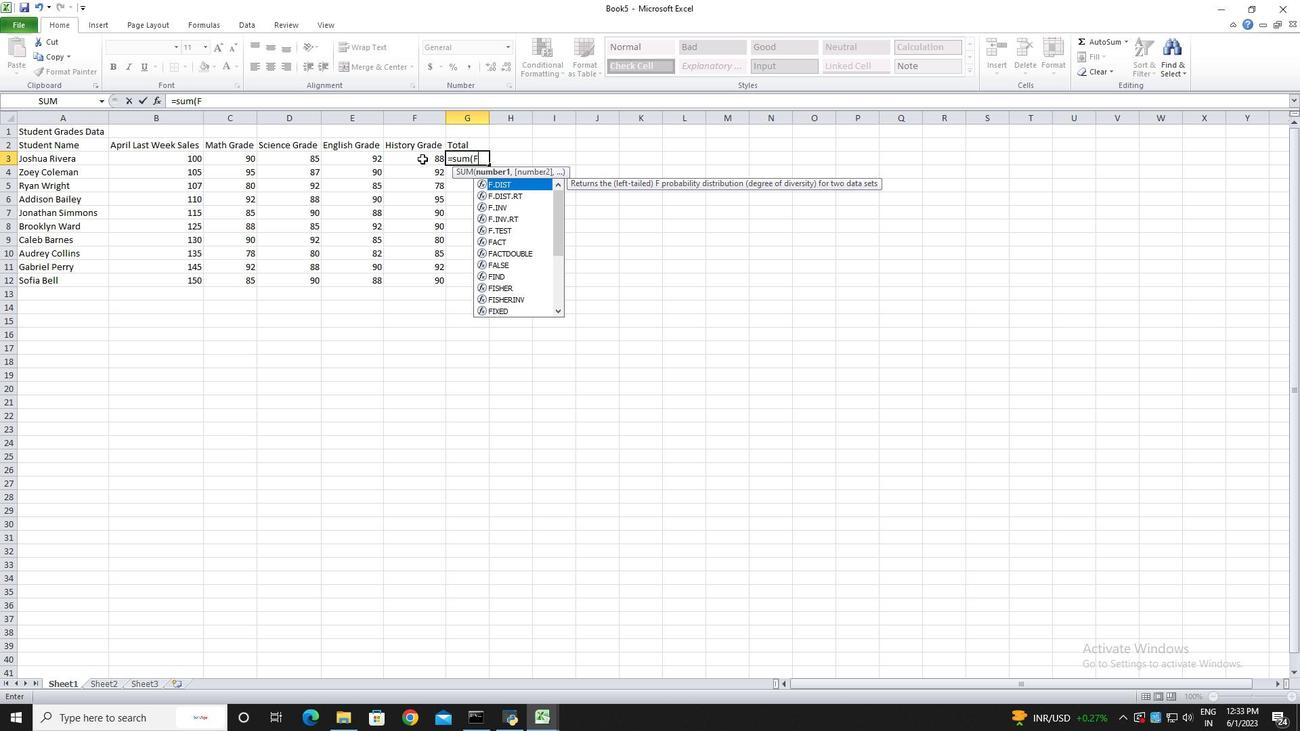 
Action: Key pressed <Key.backspace>
Screenshot: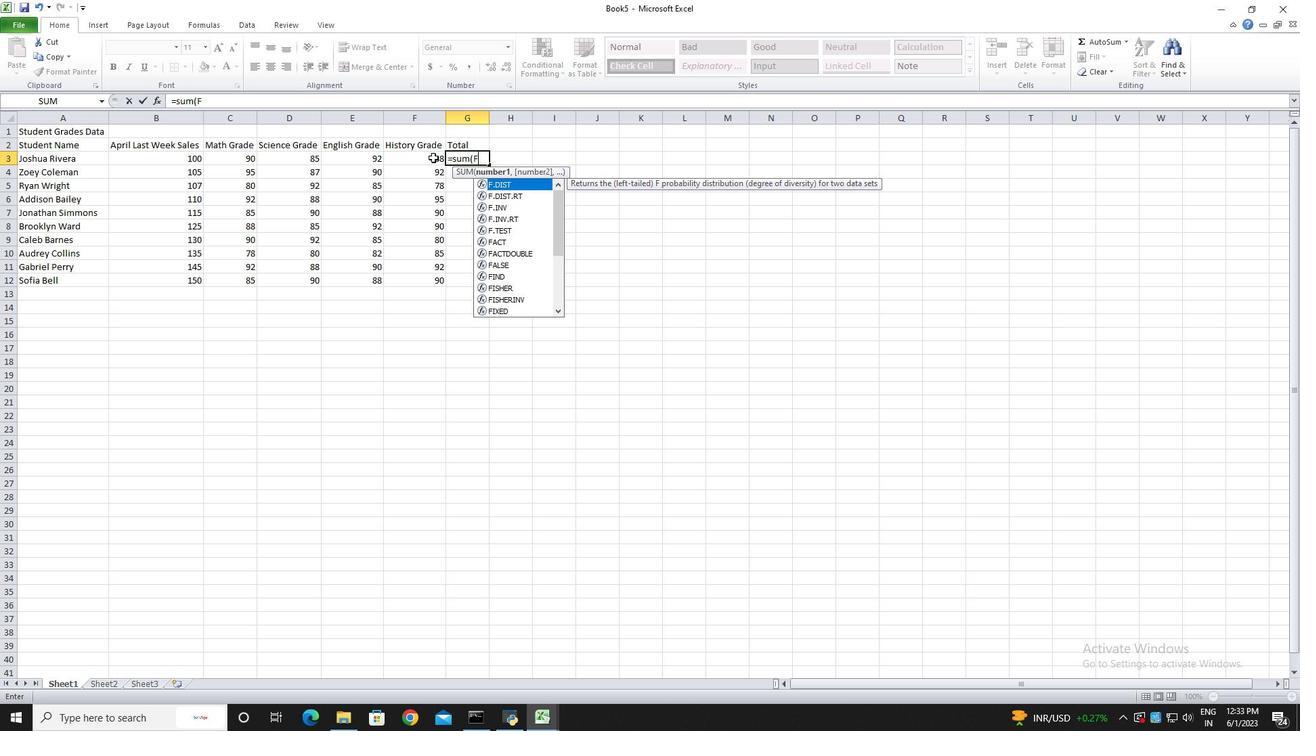 
Action: Mouse moved to (433, 159)
Screenshot: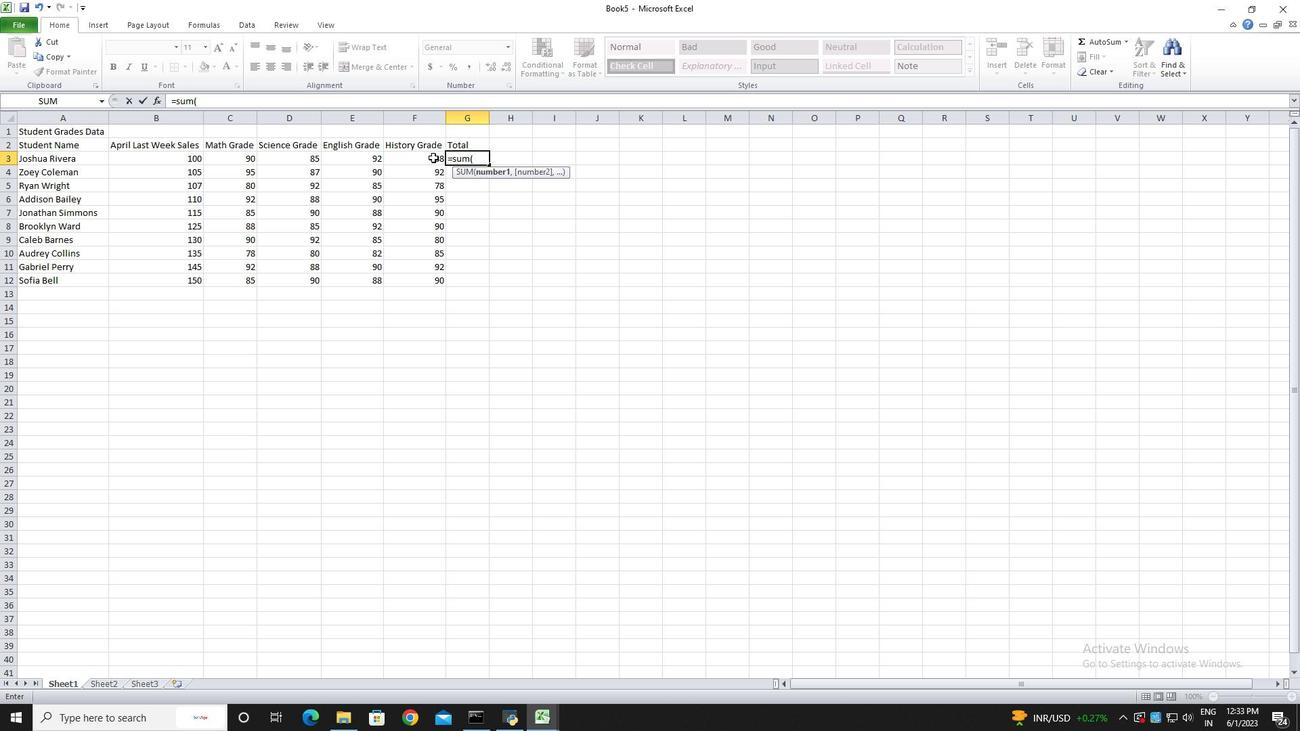 
Action: Mouse pressed left at (433, 159)
Screenshot: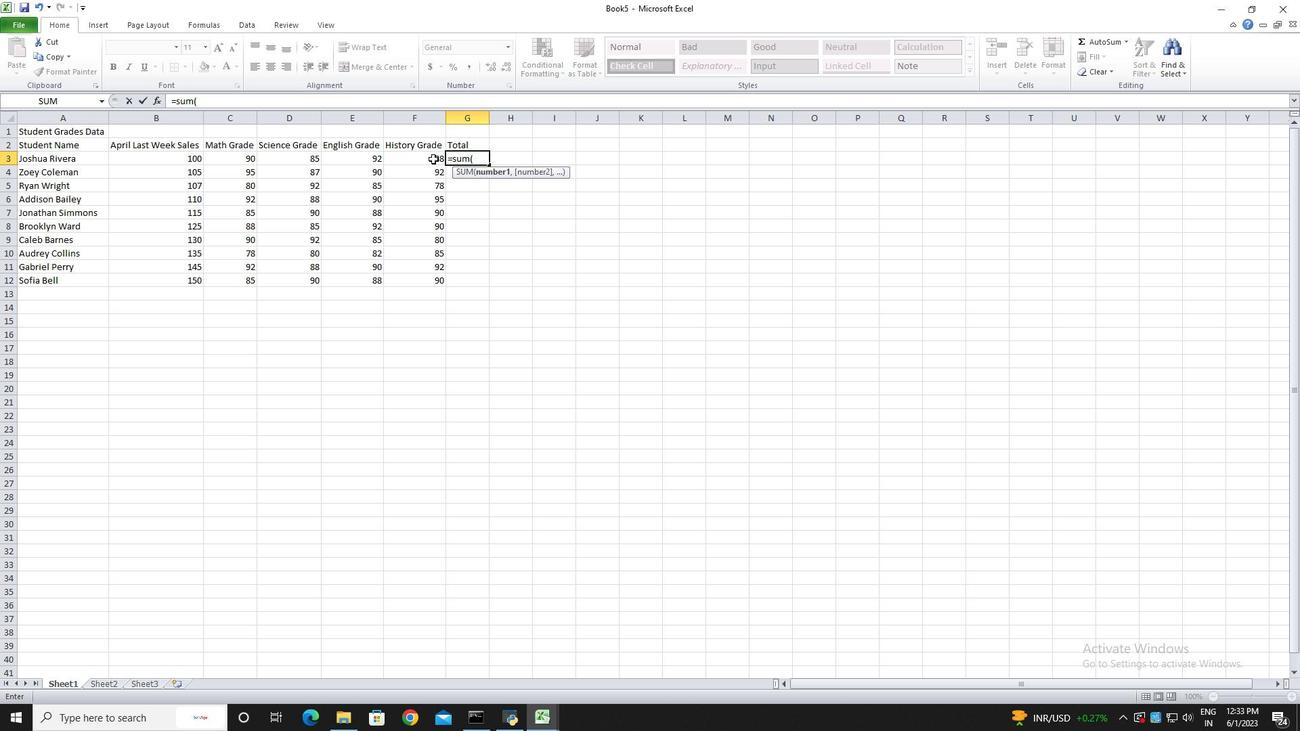 
Action: Mouse moved to (414, 172)
Screenshot: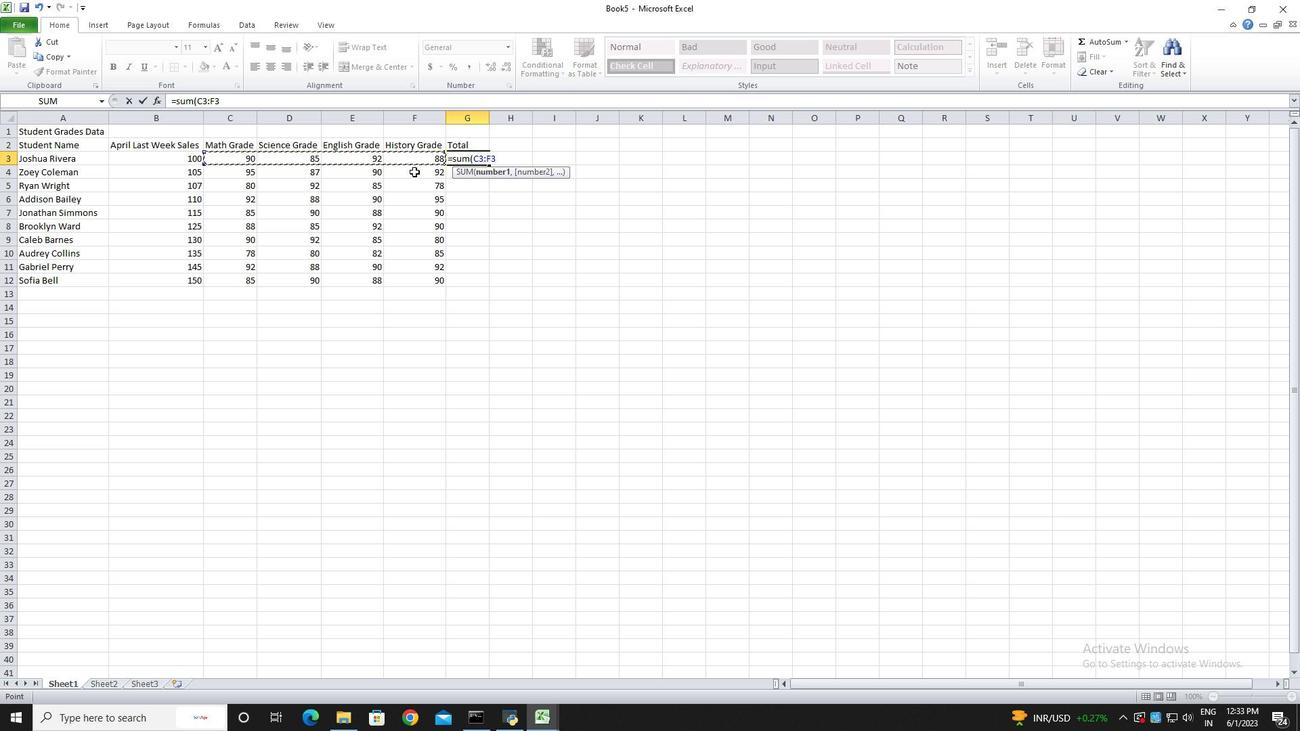 
Action: Key pressed <Key.backspace>
Screenshot: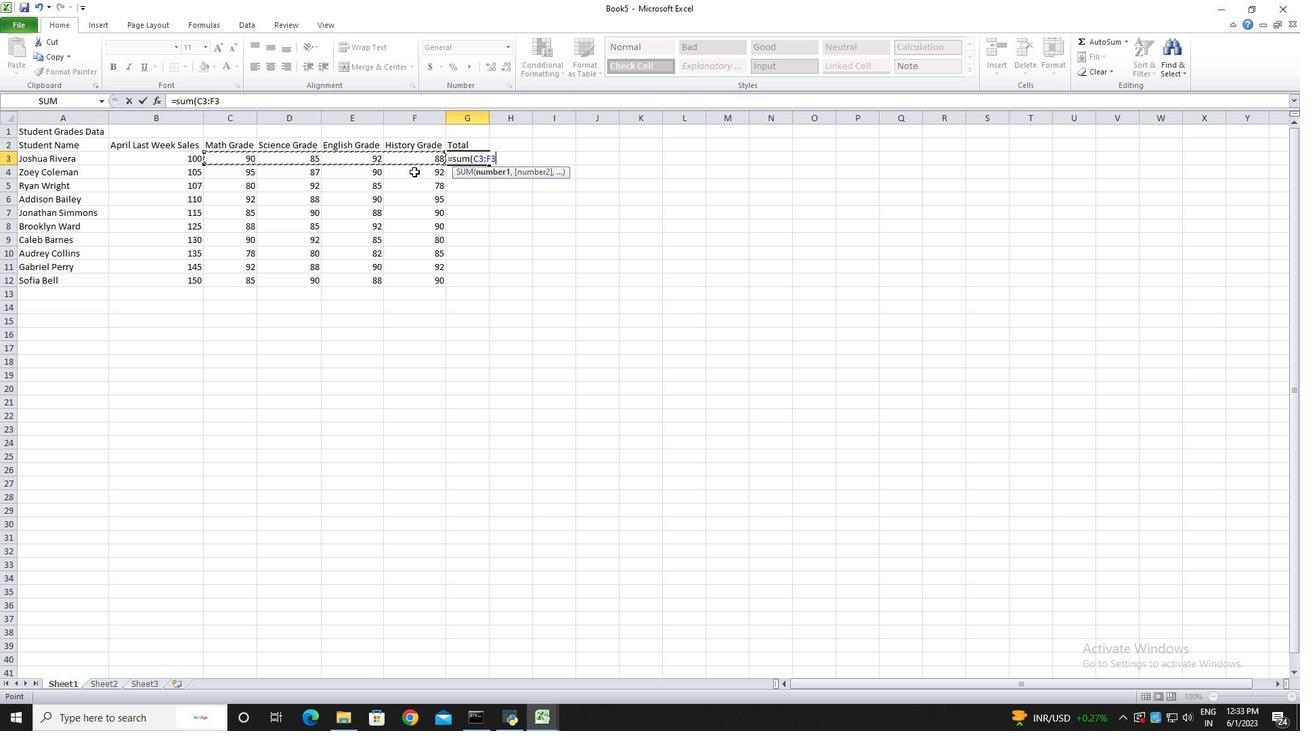 
Action: Mouse moved to (486, 158)
Screenshot: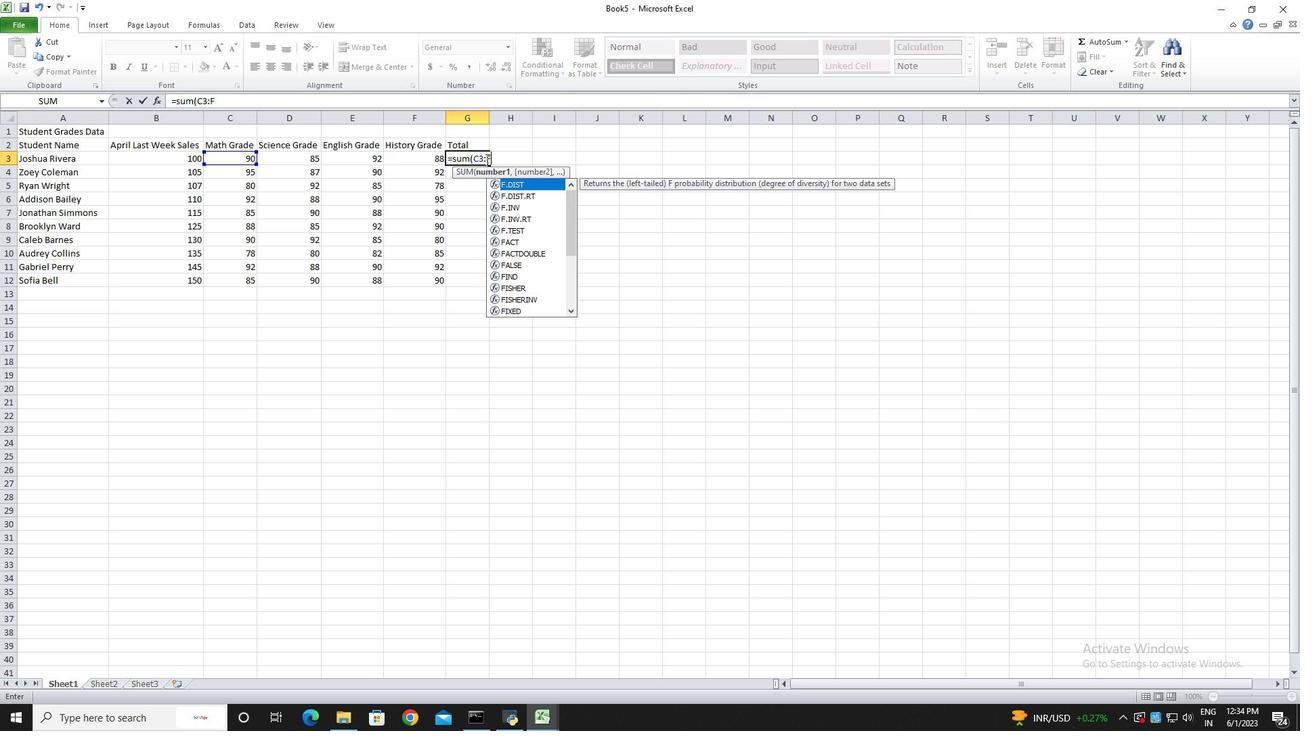 
Action: Key pressed <Key.backspace>
Screenshot: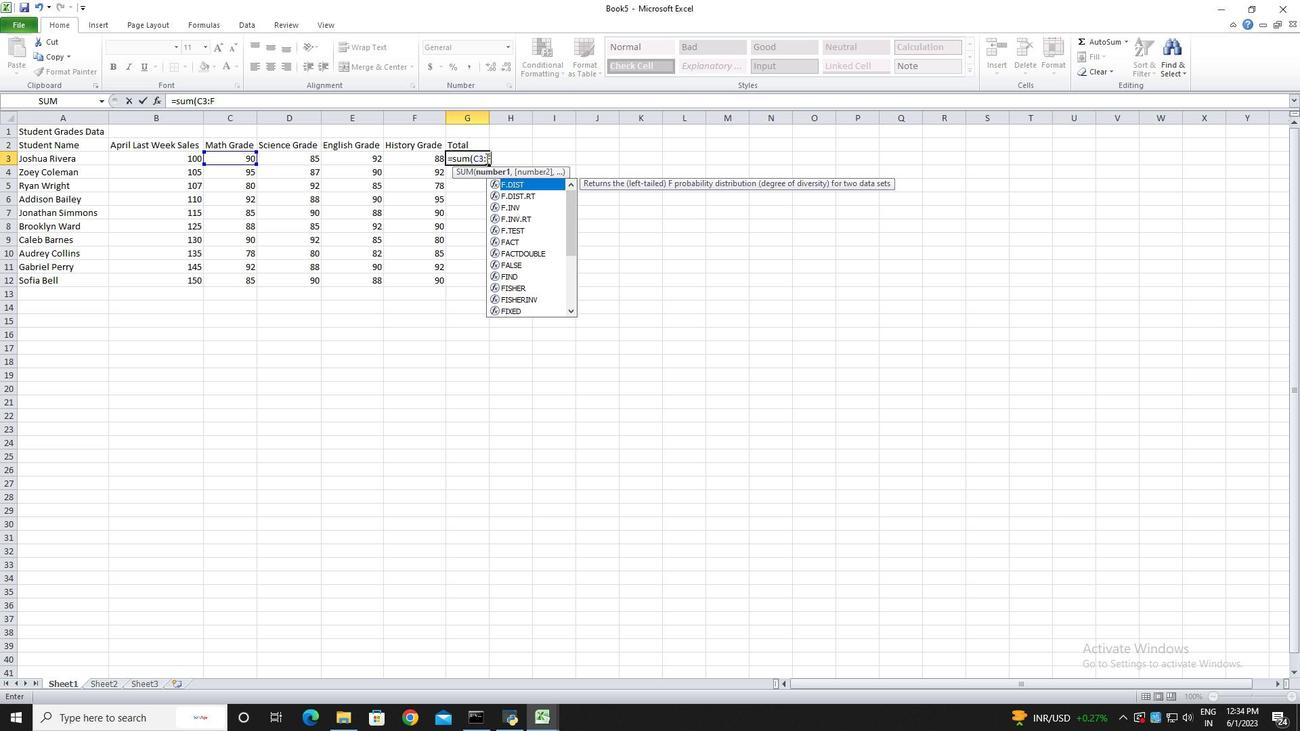
Action: Mouse moved to (495, 157)
Screenshot: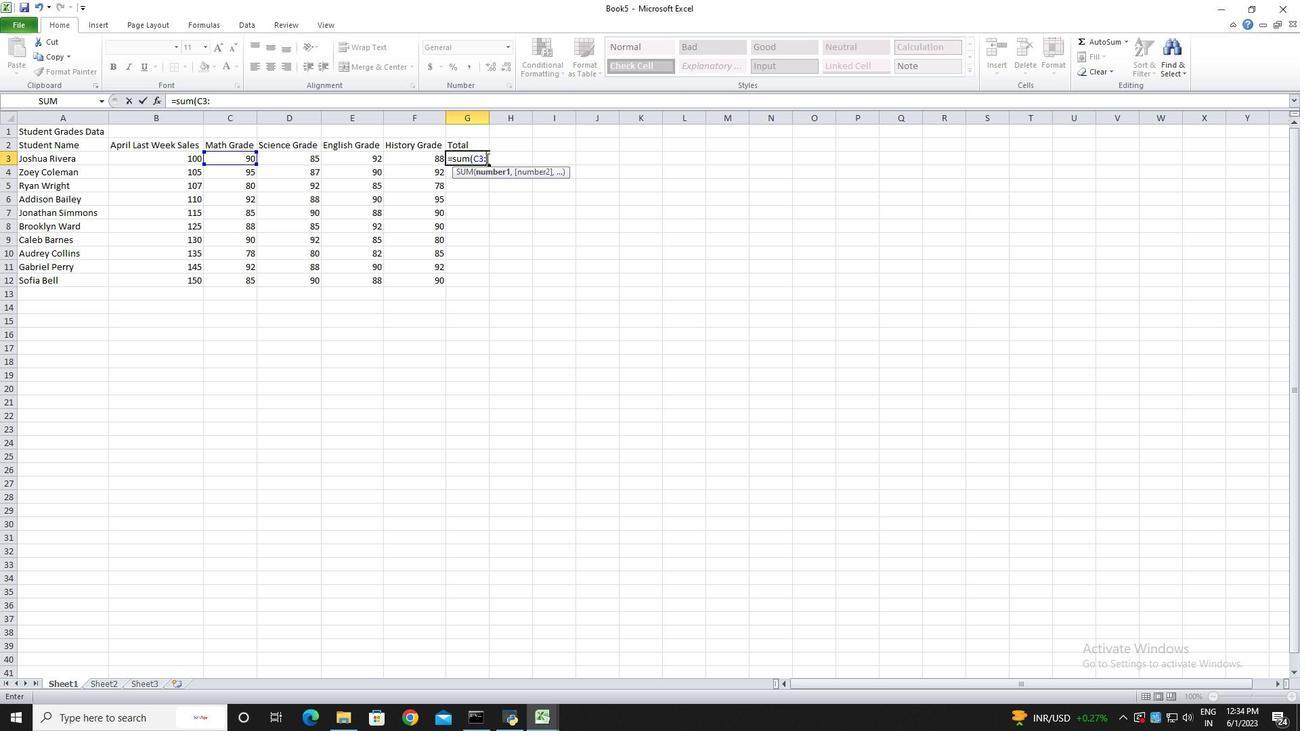 
Action: Key pressed <Key.backspace><Key.backspace><Key.backspace><Key.backspace><Key.backspace><Key.backspace><Key.backspace><Key.backspace><Key.shift>=sum9<Key.backspace><Key.backspace><Key.backspace><Key.backspace><Key.shift><Key.shift><Key.shift><Key.shift><Key.shift><Key.shift><Key.shift><Key.shift><Key.shift><Key.shift><Key.shift><Key.shift>sum<Key.shift>(d3<Key.backspace><Key.backspace><Key.shift>D3<Key.shift><Key.shift><Key.shift><Key.shift><Key.shift><Key.shift><Key.shift><Key.shift><Key.shift>:g<Key.backspace><Key.shift>G2<Key.backspace><Key.shift><Key.shift><Key.shift><Key.shift><Key.shift><Key.shift><Key.shift><Key.shift>30
Screenshot: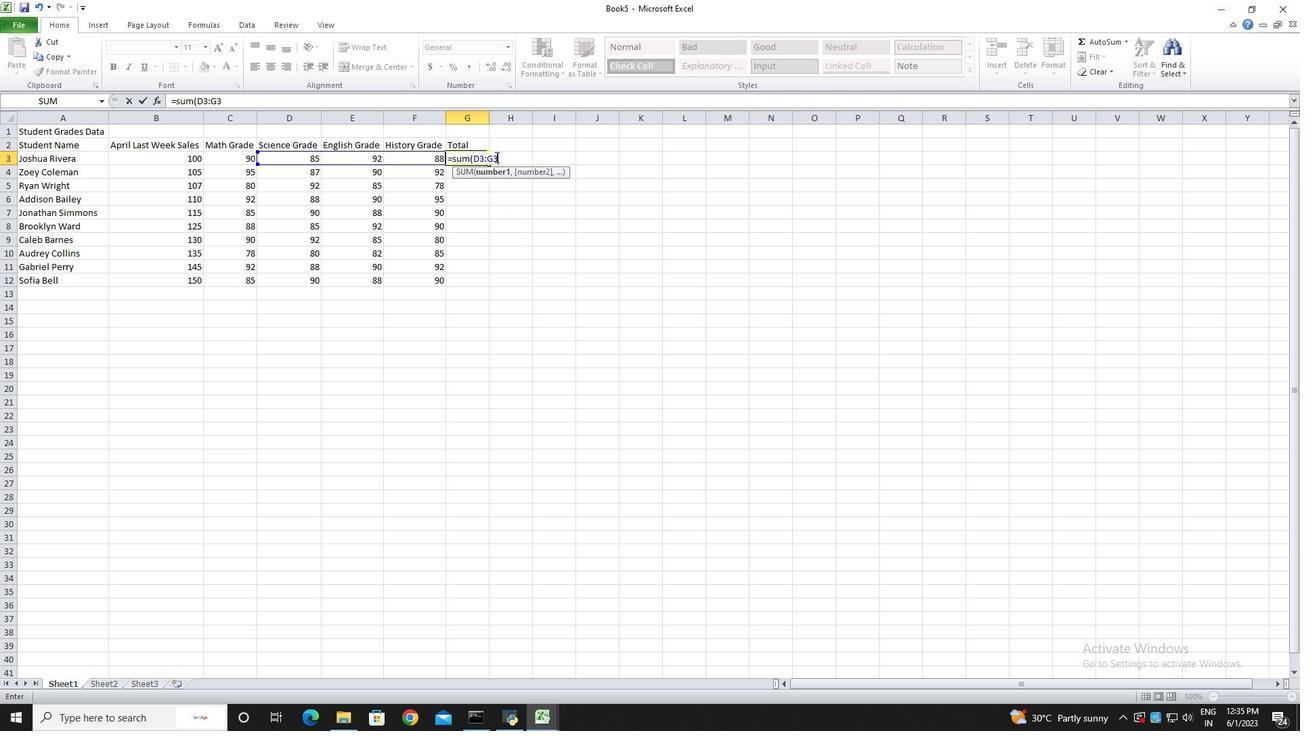 
Action: Mouse moved to (591, 131)
Screenshot: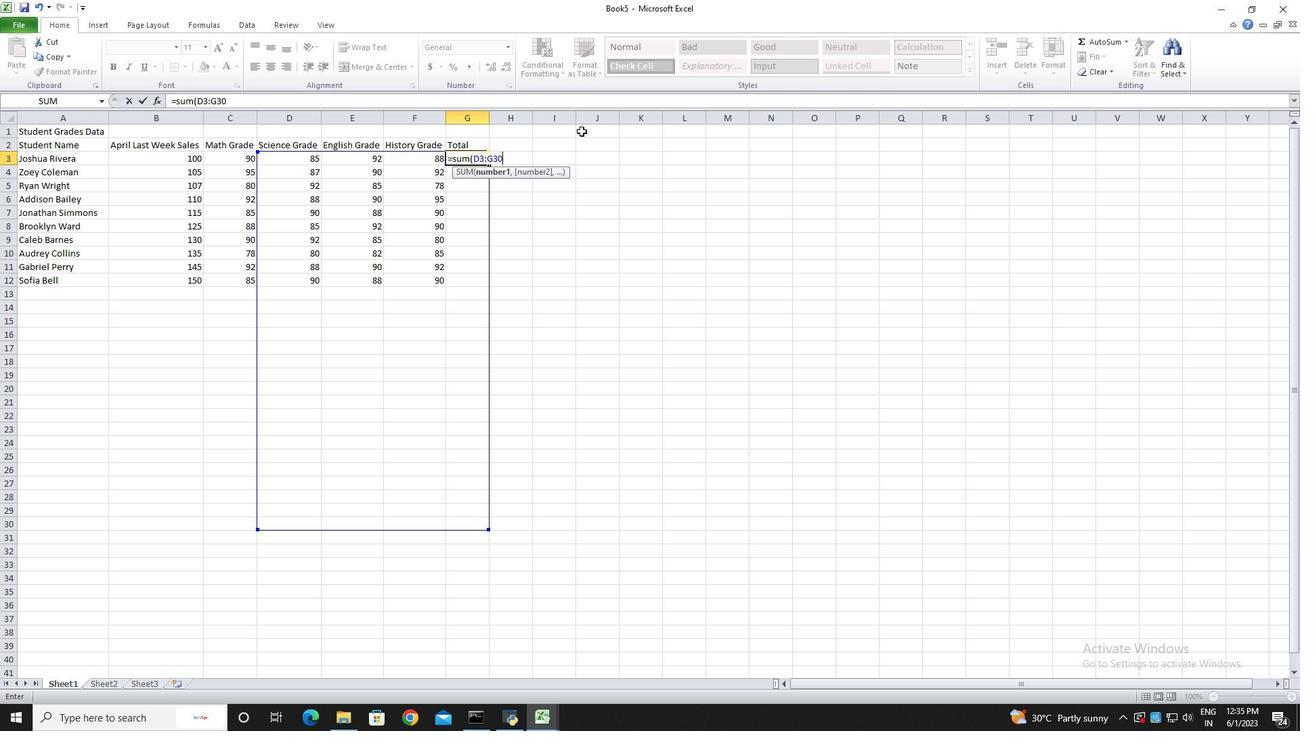 
Action: Key pressed <Key.backspace><Key.shift><Key.shift><Key.shift><Key.shift><Key.shift><Key.shift><Key.shift><Key.shift><Key.shift><Key.shift><Key.shift><Key.shift><Key.shift><Key.shift><Key.shift><Key.shift><Key.shift><Key.shift><Key.shift><Key.shift><Key.shift><Key.shift><Key.shift><Key.shift><Key.shift><Key.shift><Key.shift><Key.shift><Key.shift><Key.shift><Key.shift><Key.shift>)<Key.enter>
Screenshot: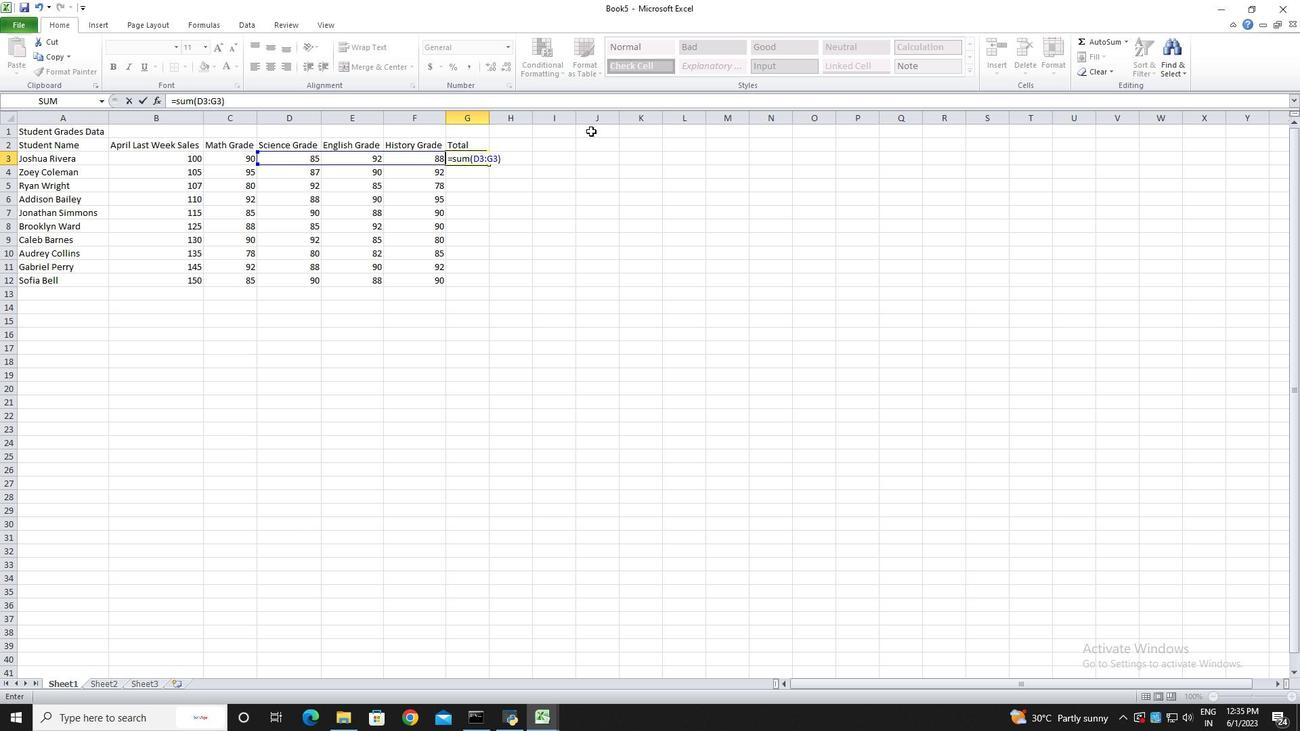 
Action: Mouse moved to (627, 413)
Screenshot: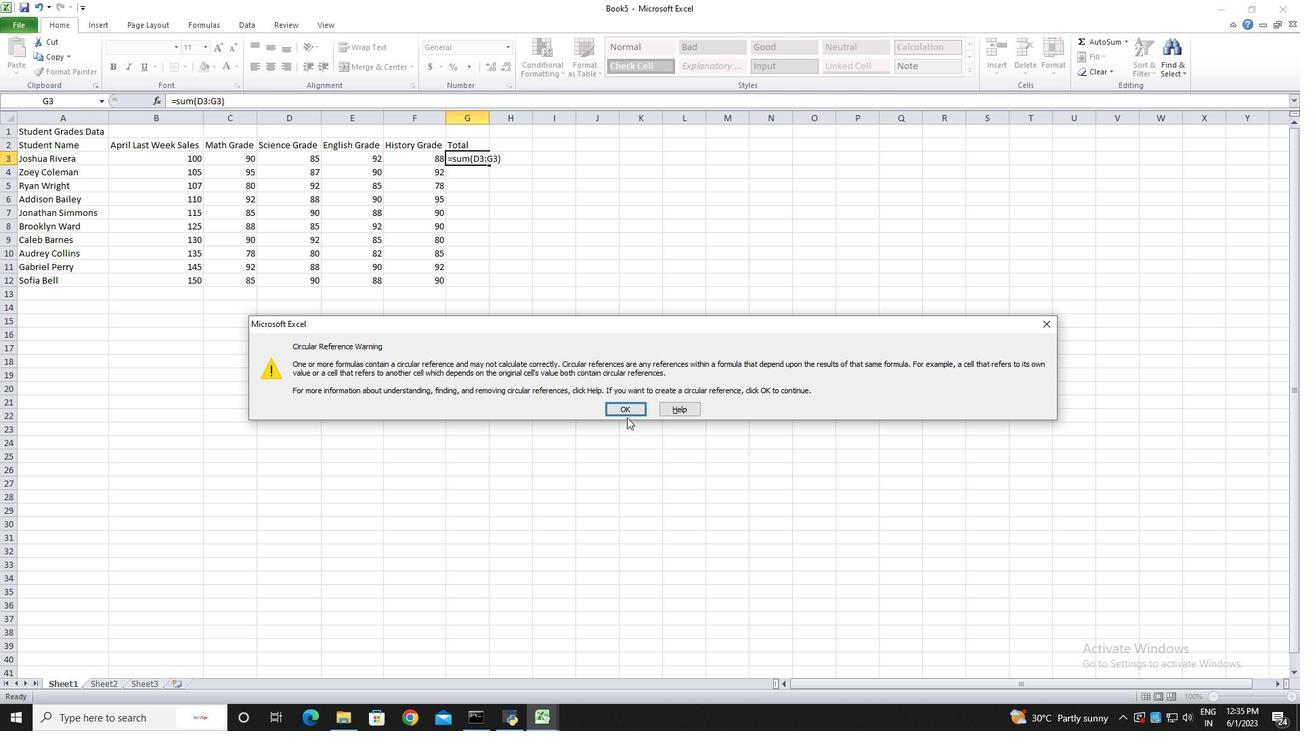 
Action: Mouse pressed left at (627, 413)
Screenshot: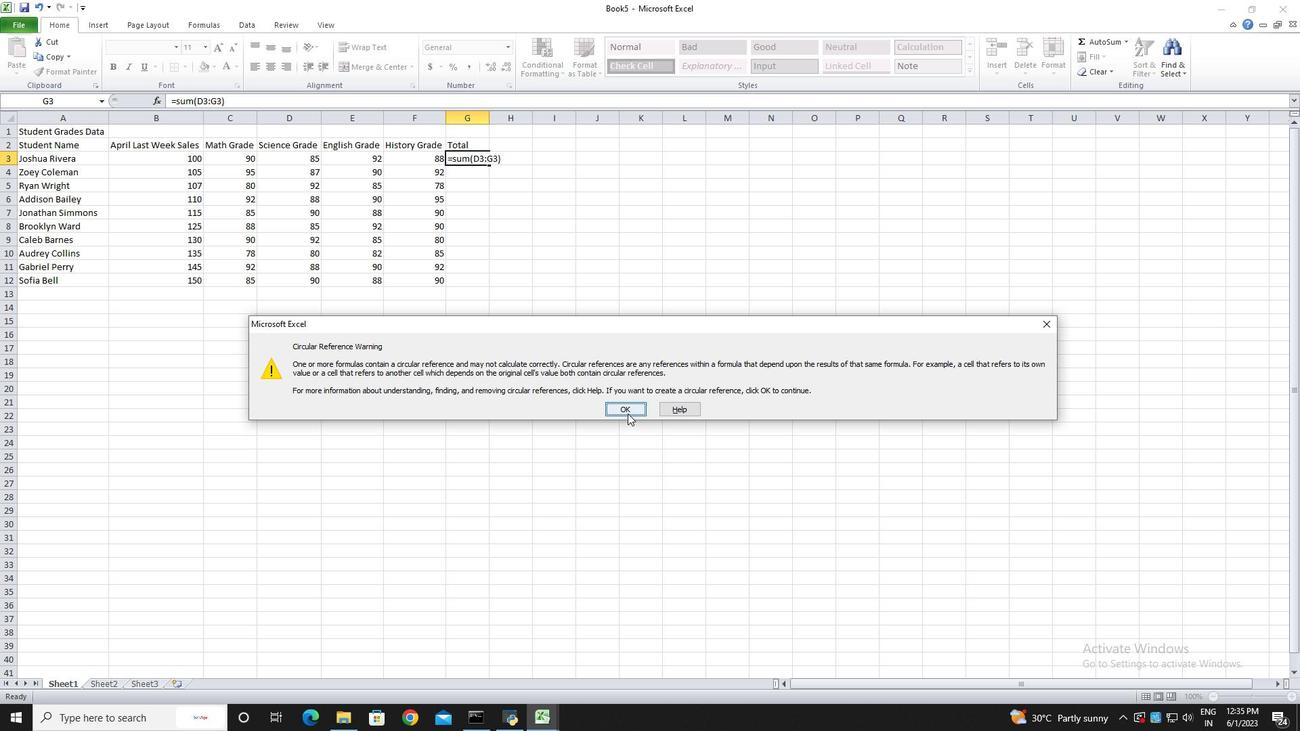 
Action: Mouse moved to (464, 162)
Screenshot: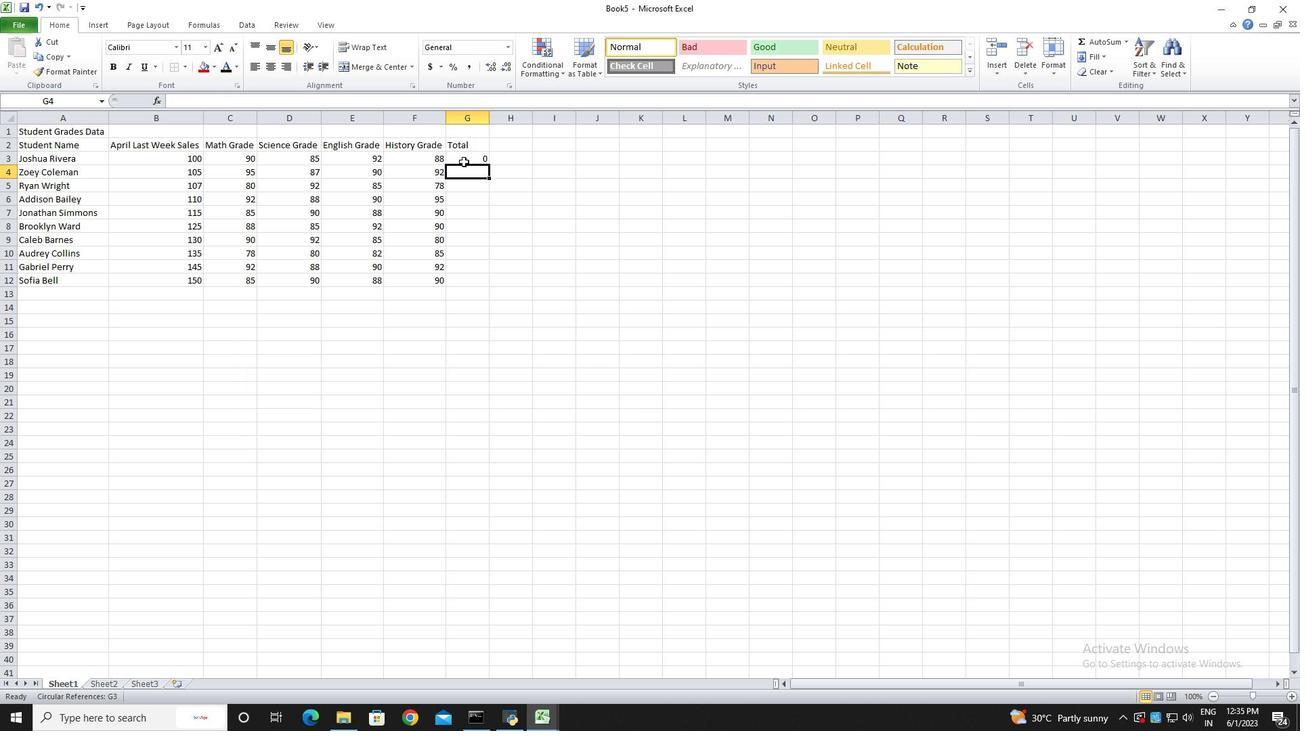
Action: Mouse pressed left at (464, 162)
Screenshot: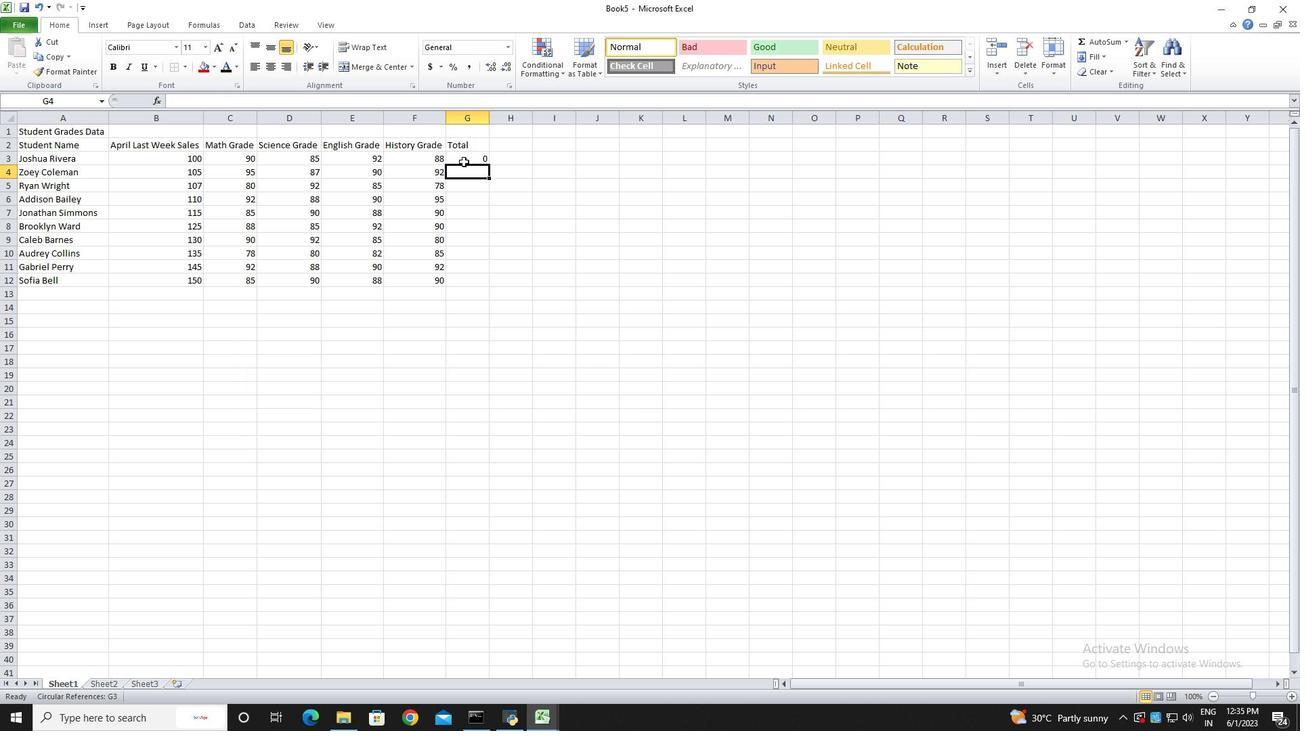 
Action: Mouse moved to (474, 154)
Screenshot: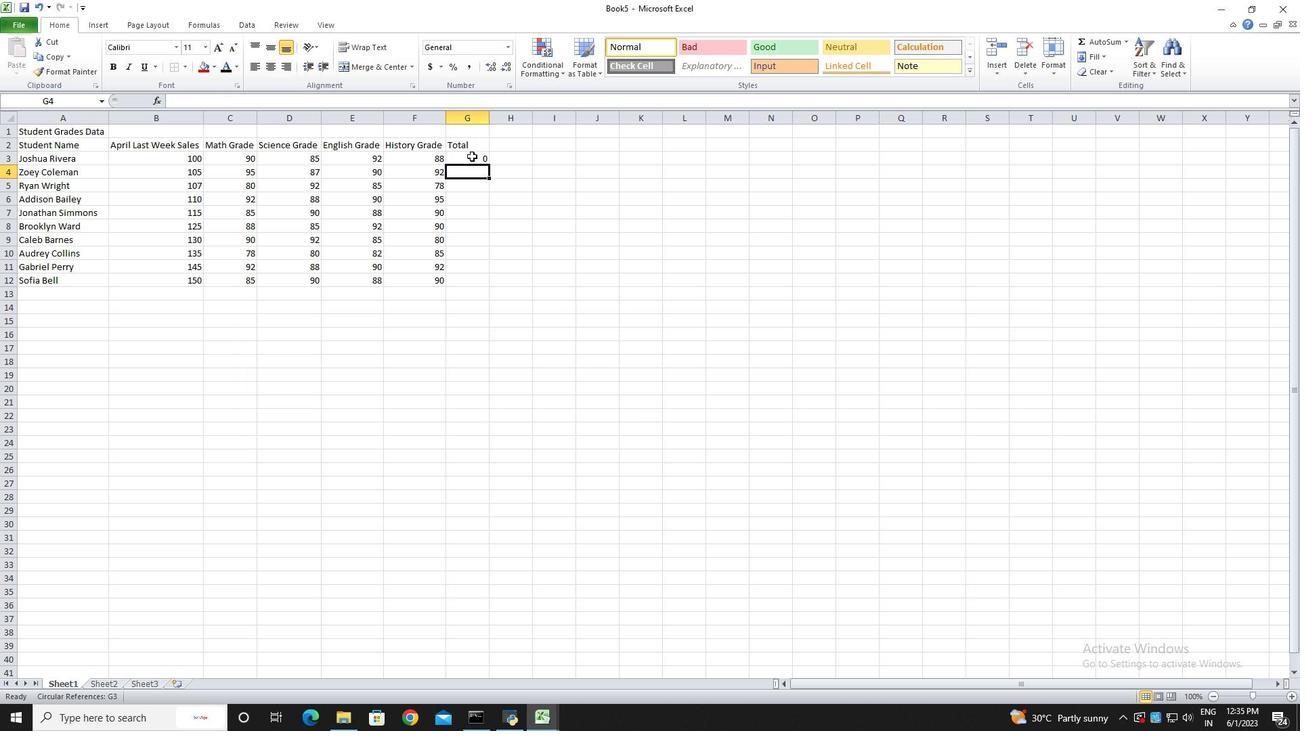 
Action: Mouse pressed left at (474, 154)
Screenshot: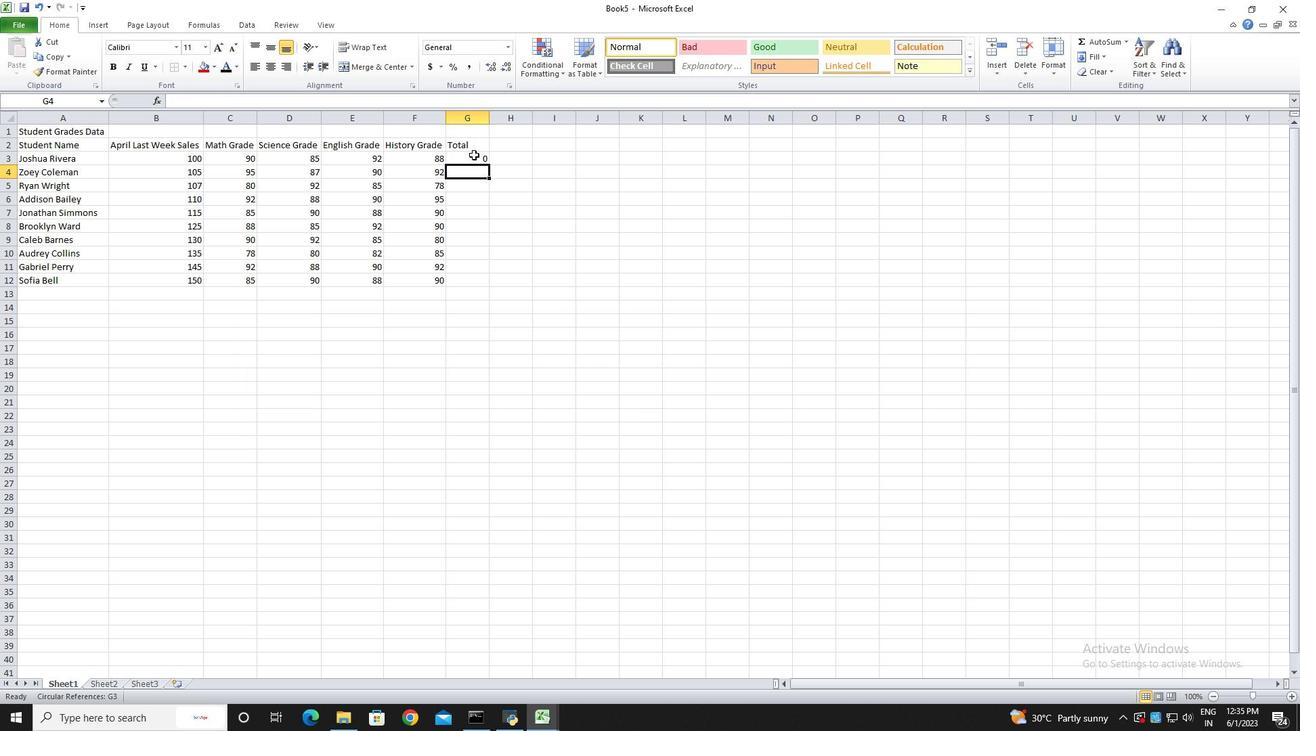 
Action: Key pressed <Key.backspace>=sum<Key.shift>(
Screenshot: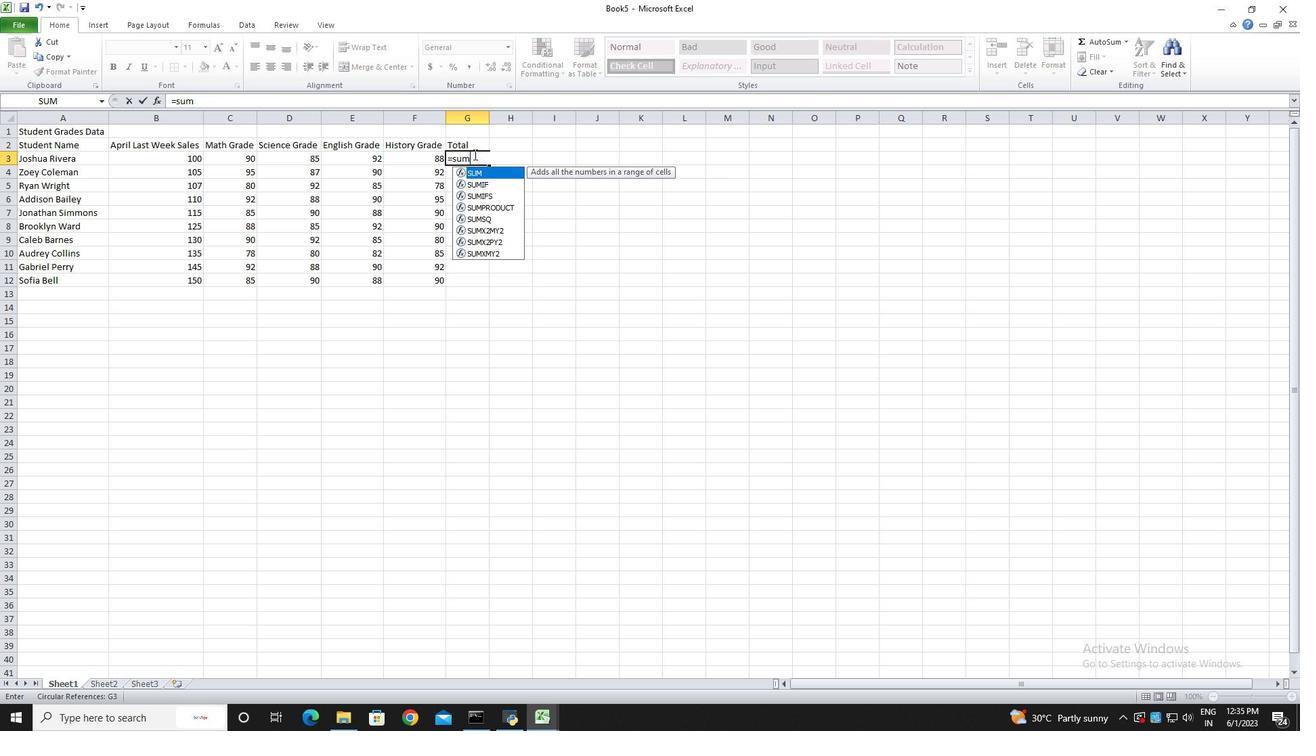
Action: Mouse moved to (303, 162)
Screenshot: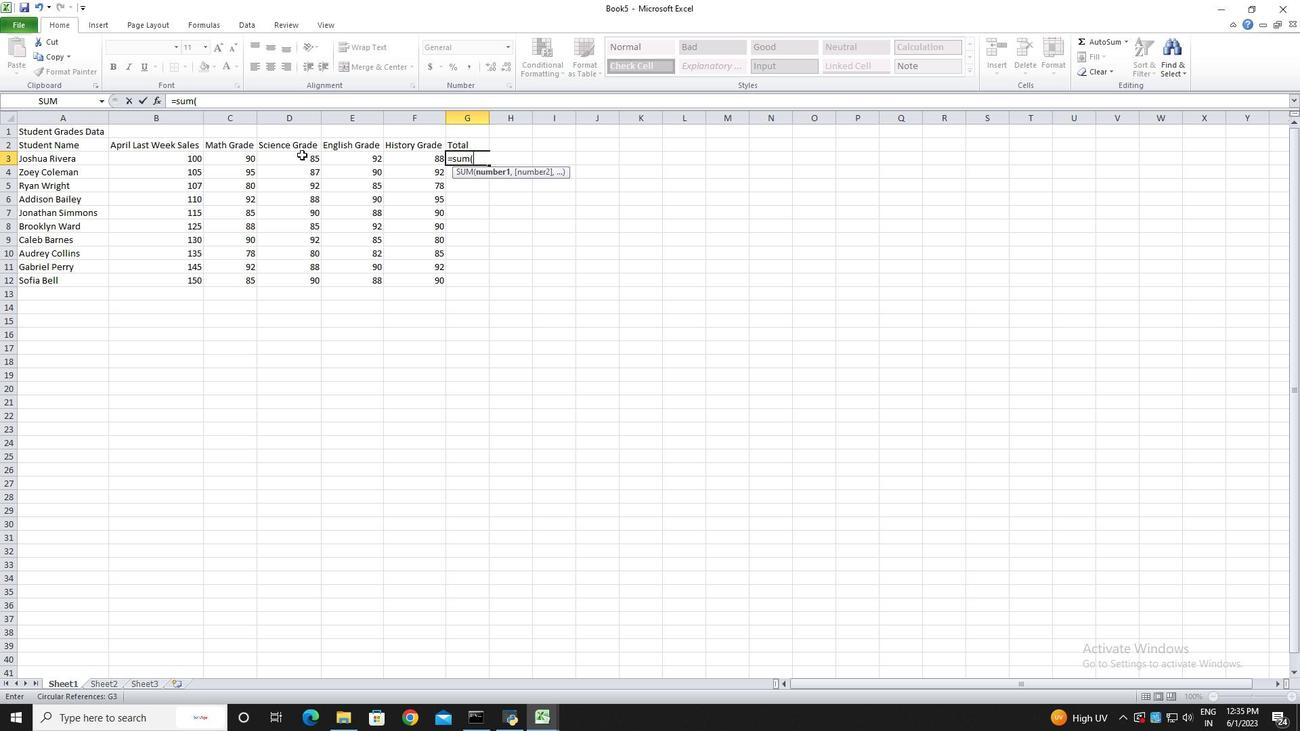 
Action: Mouse pressed left at (303, 162)
Screenshot: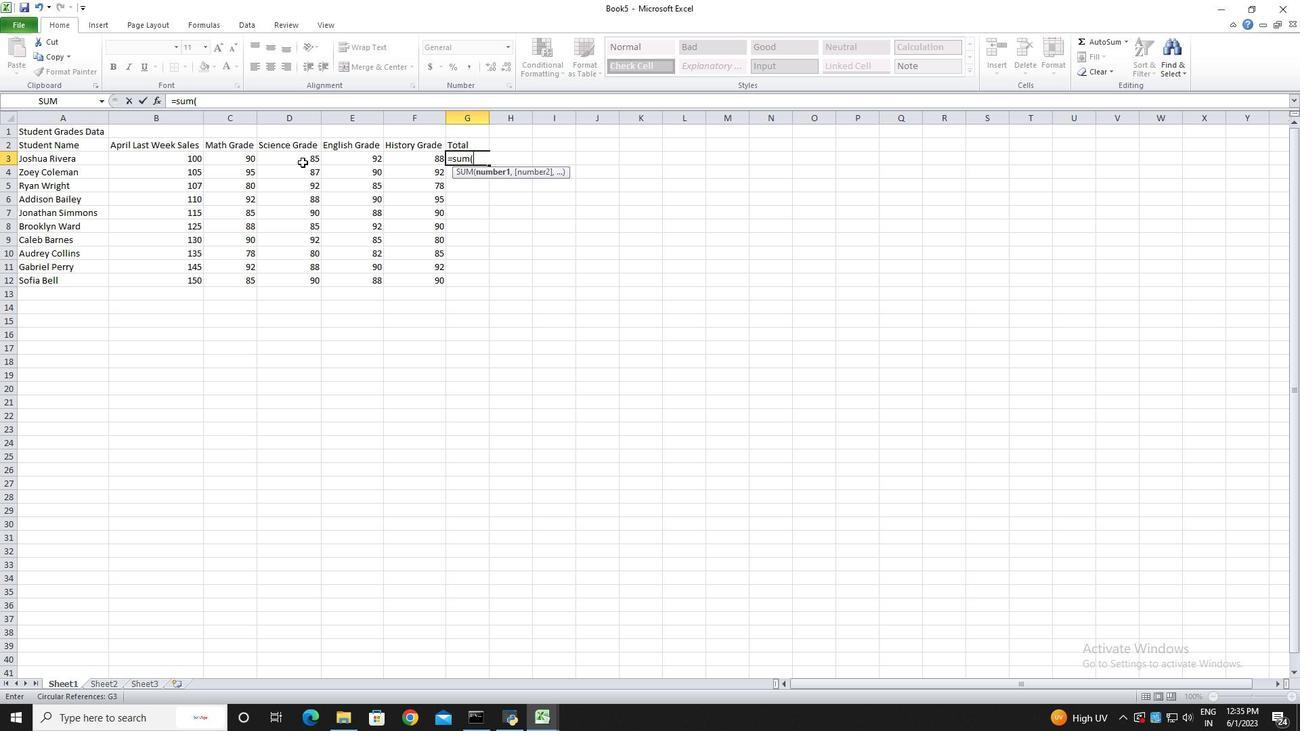 
Action: Mouse moved to (309, 163)
Screenshot: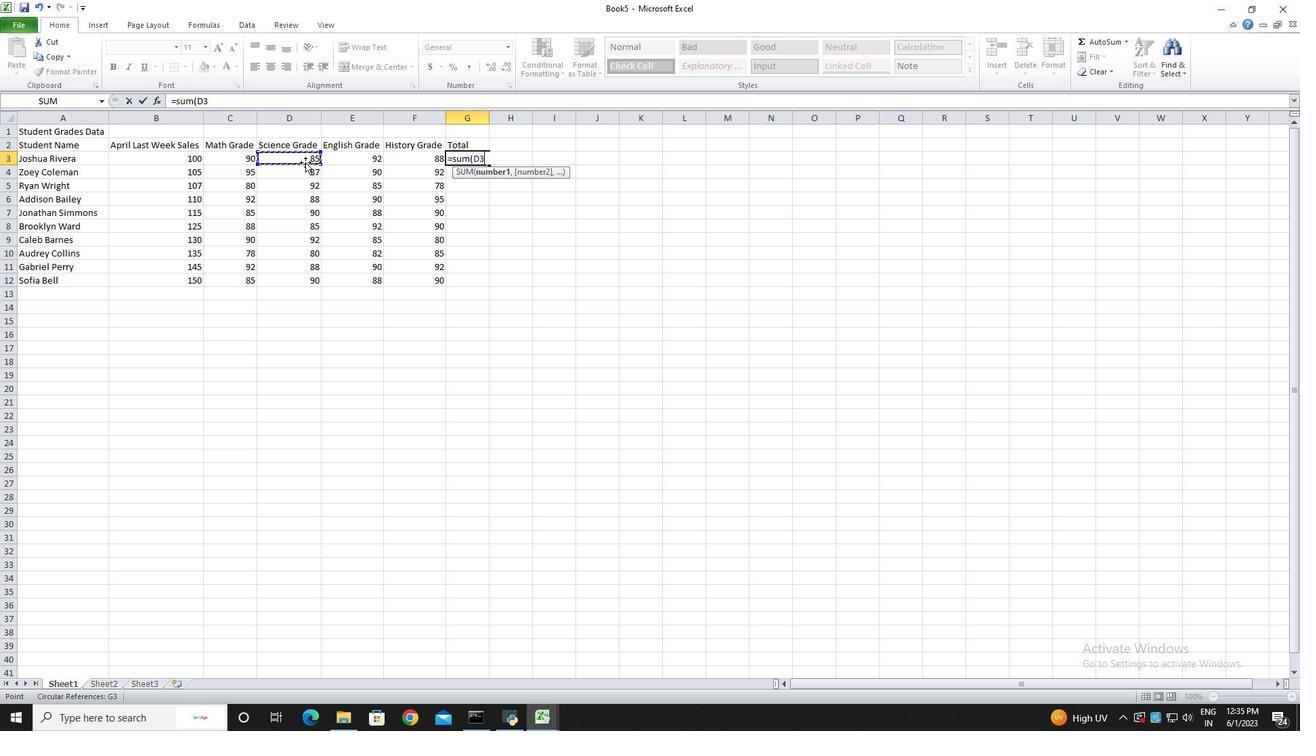 
Action: Key pressed <Key.right><Key.left><Key.left><Key.right><Key.shift_r><Key.right><Key.right><Key.shift><Key.shift><Key.shift><Key.shift><Key.shift><Key.shift><Key.shift><Key.shift><Key.shift>)<Key.backspace><Key.backspace><Key.backspace><Key.backspace><Key.backspace><Key.backspace>
Screenshot: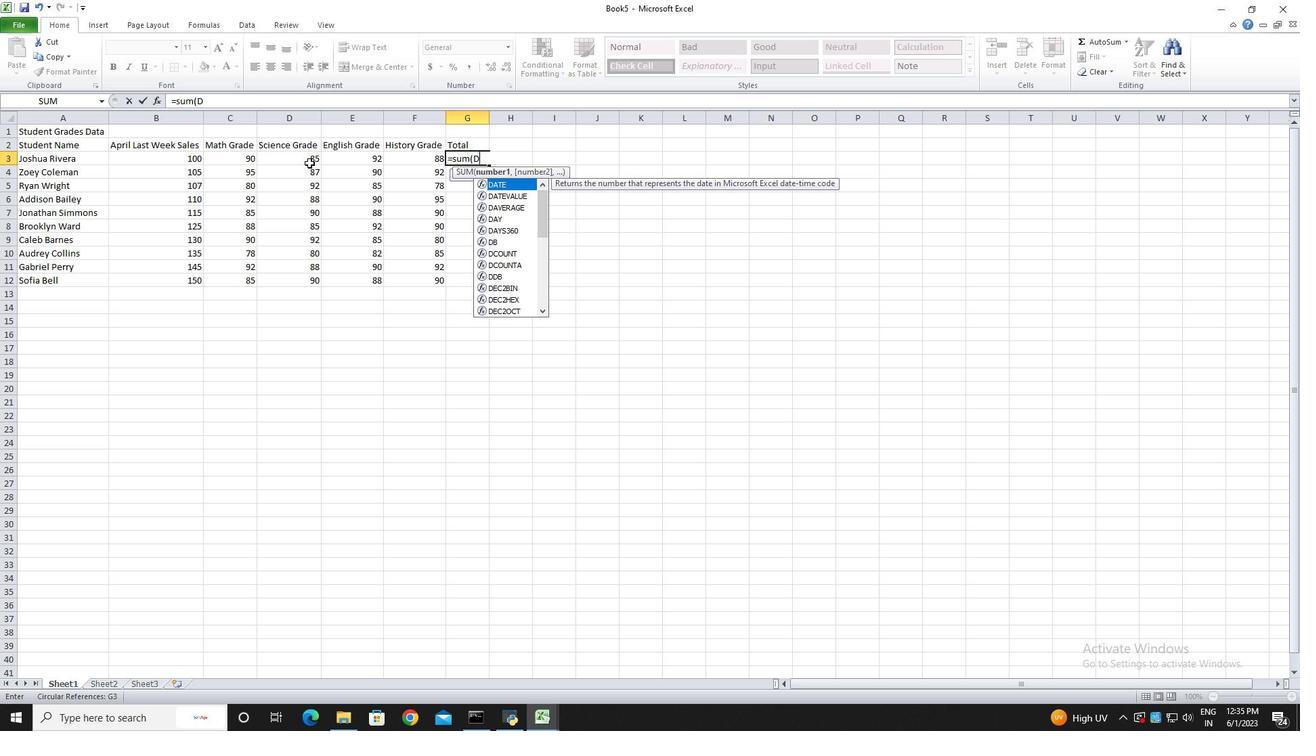 
Action: Mouse moved to (229, 160)
Screenshot: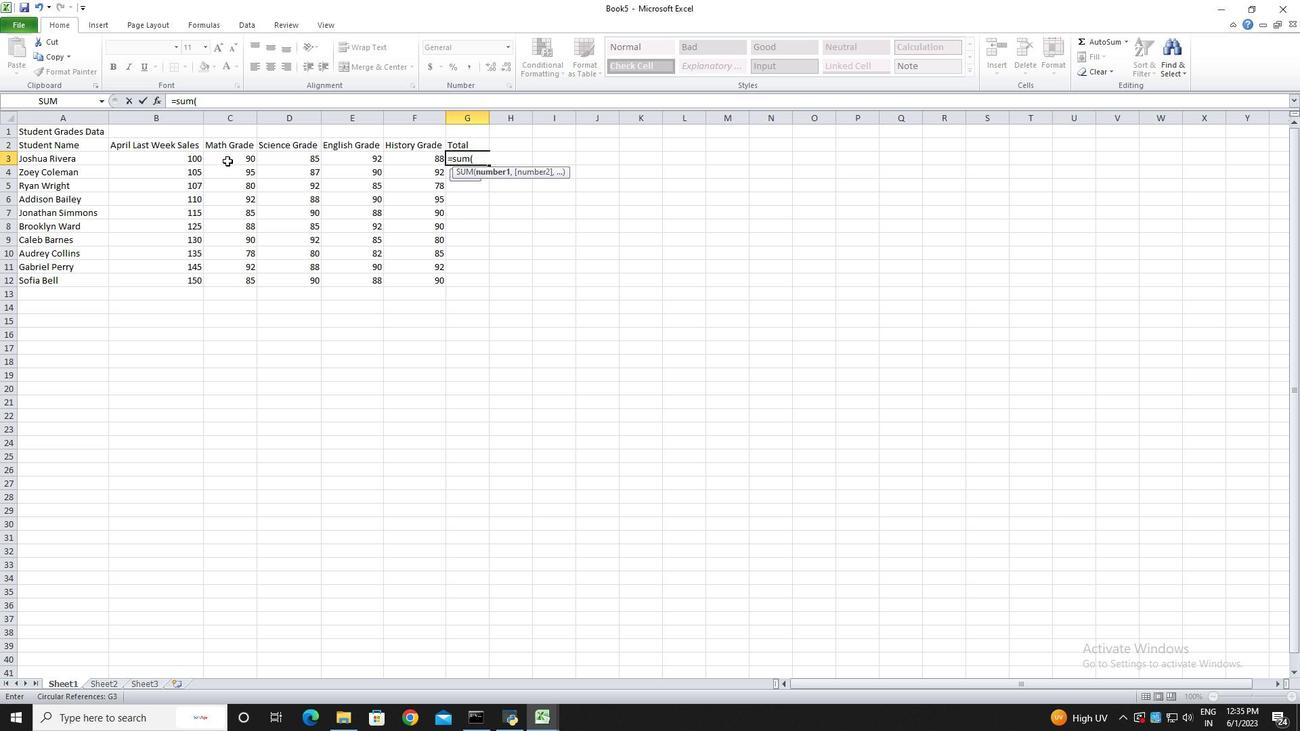 
Action: Mouse pressed left at (229, 160)
Screenshot: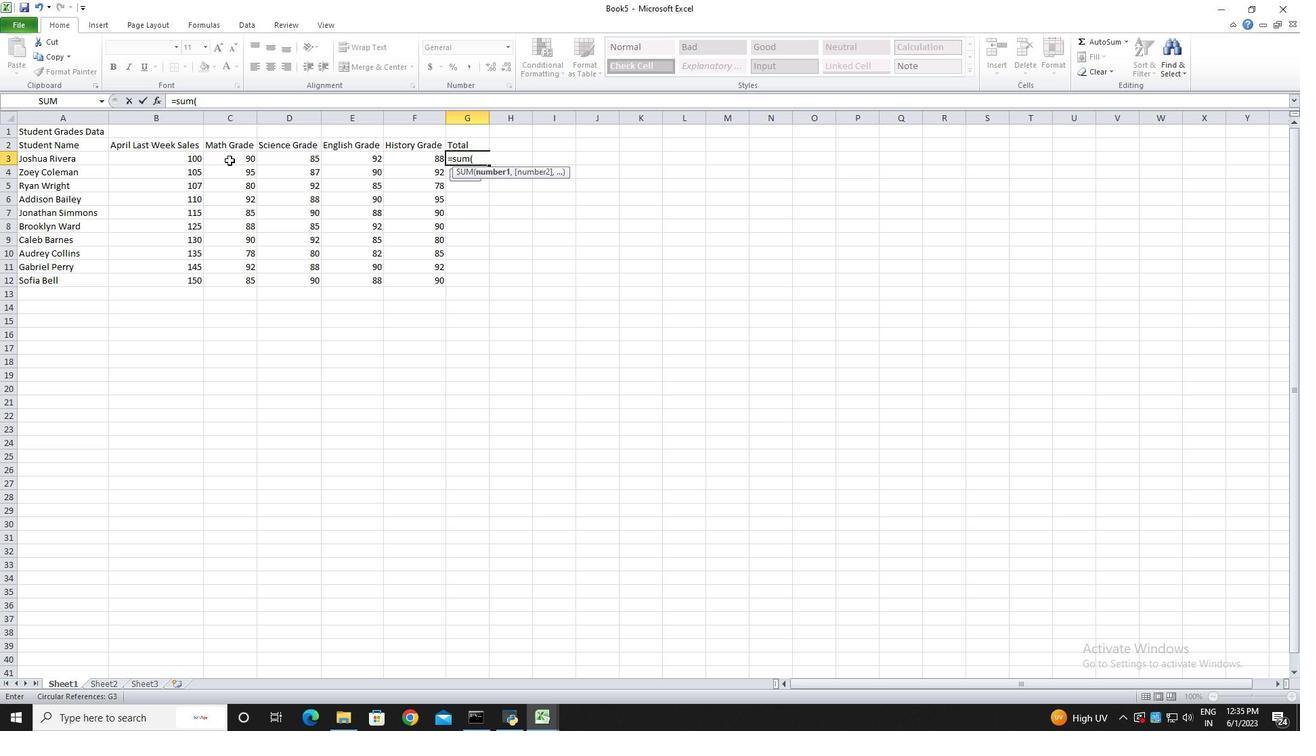 
Action: Mouse moved to (439, 213)
Screenshot: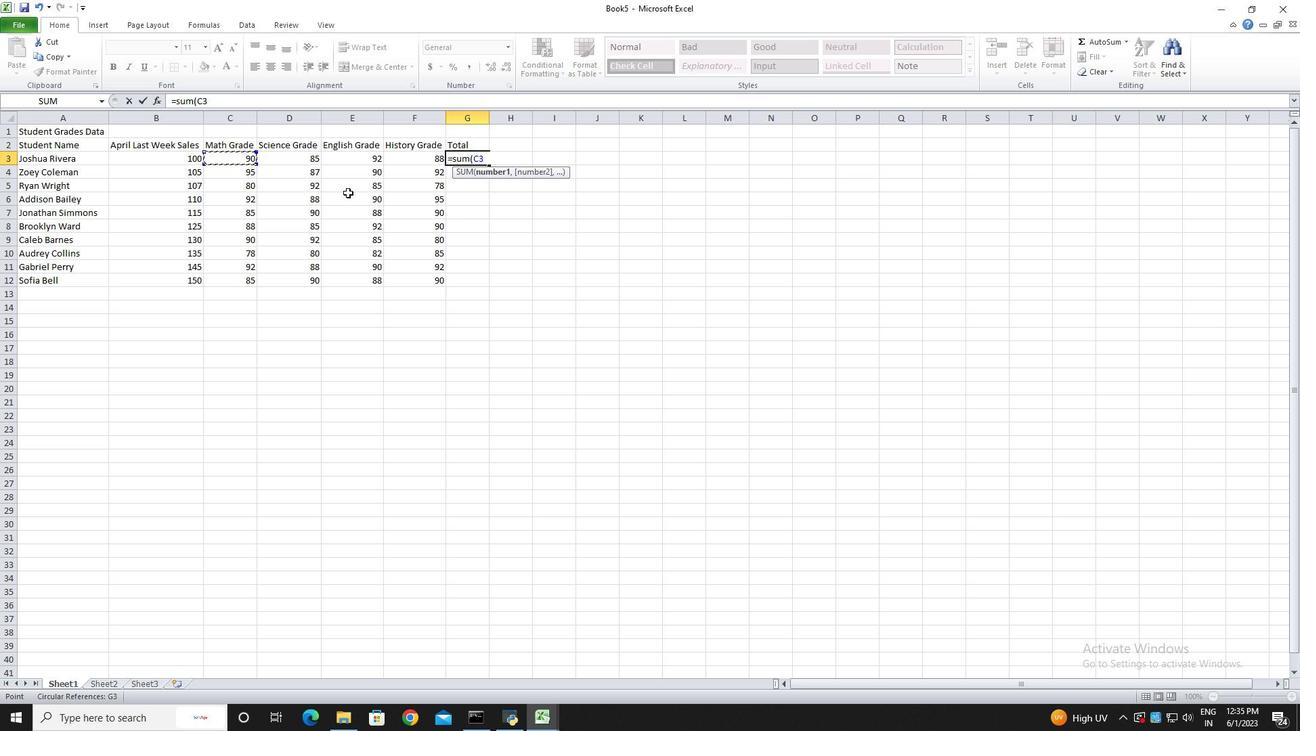 
Action: Key pressed <Key.shift_r><Key.right><Key.right><Key.right><Key.shift><Key.shift><Key.shift><Key.shift><Key.shift><Key.shift><Key.shift><Key.shift><Key.shift><Key.shift><Key.shift><Key.shift><Key.shift><Key.shift><Key.shift><Key.shift><Key.shift><Key.shift>)<Key.enter>
Screenshot: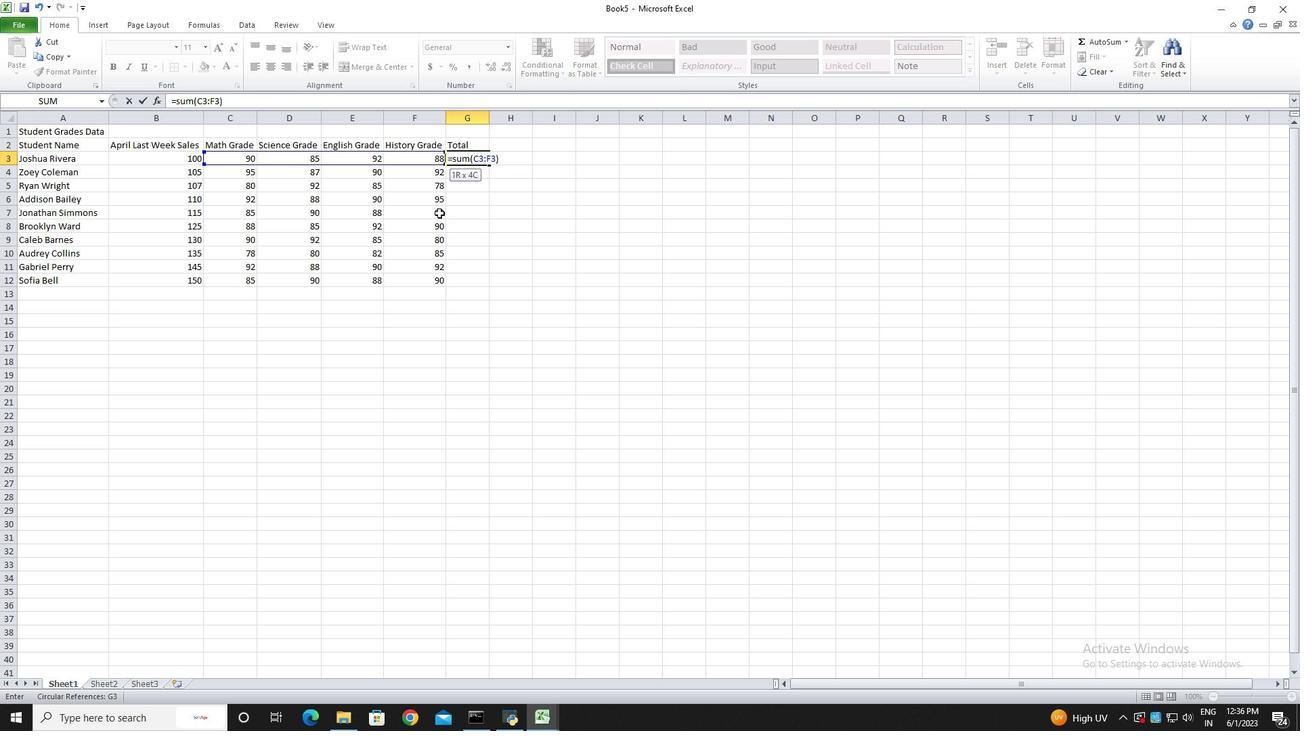 
Action: Mouse moved to (488, 177)
Screenshot: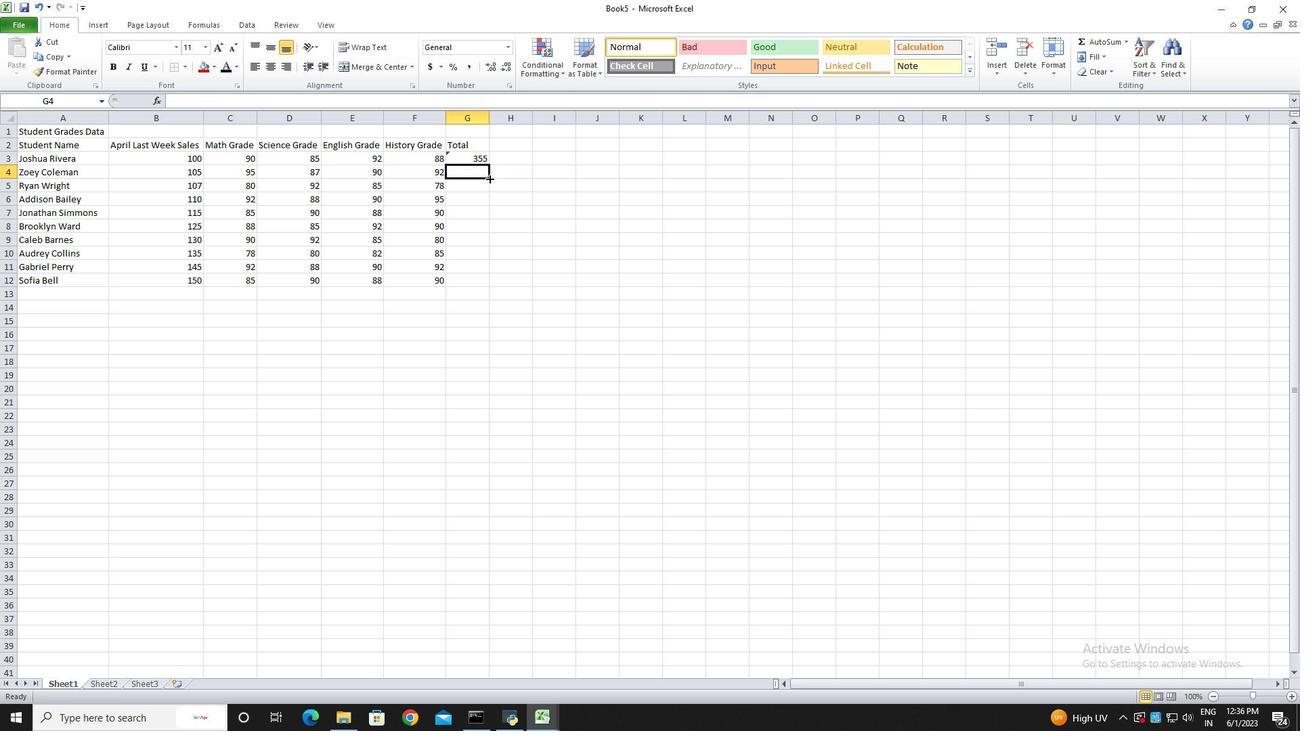 
Action: Mouse pressed left at (488, 177)
Screenshot: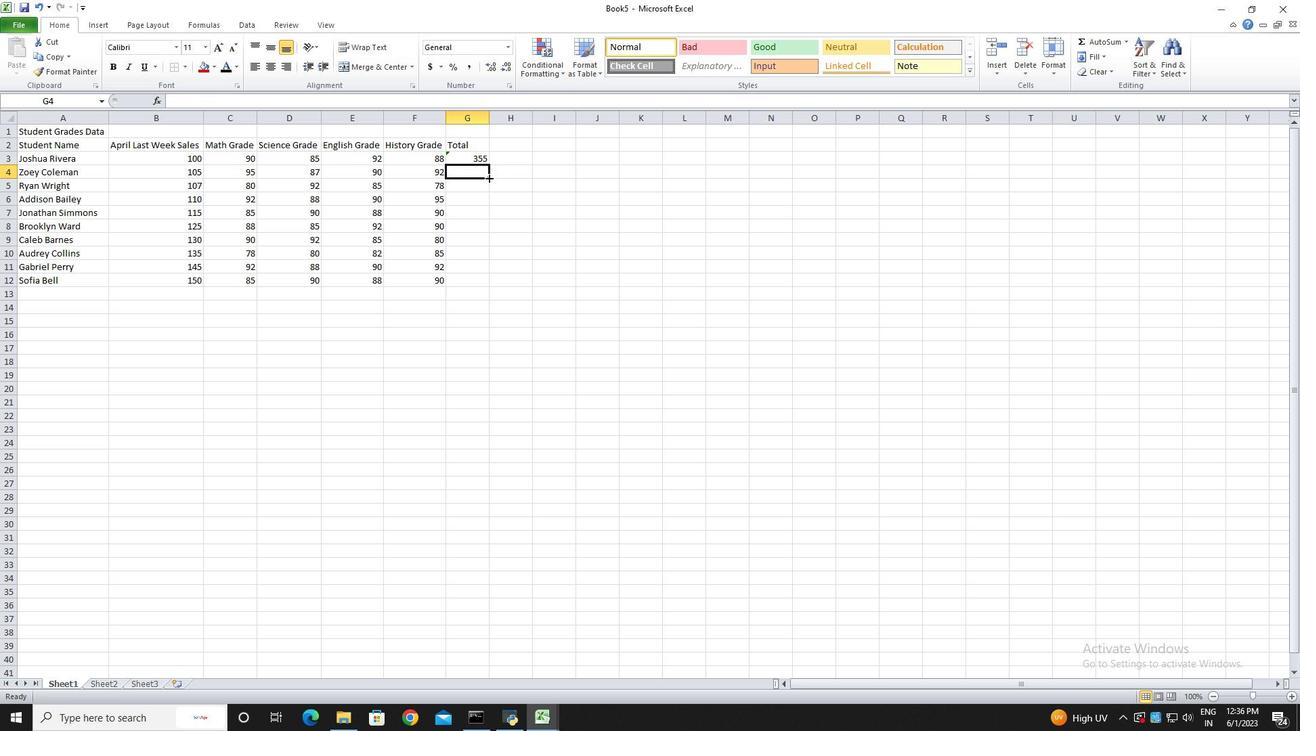 
Action: Mouse moved to (487, 158)
Screenshot: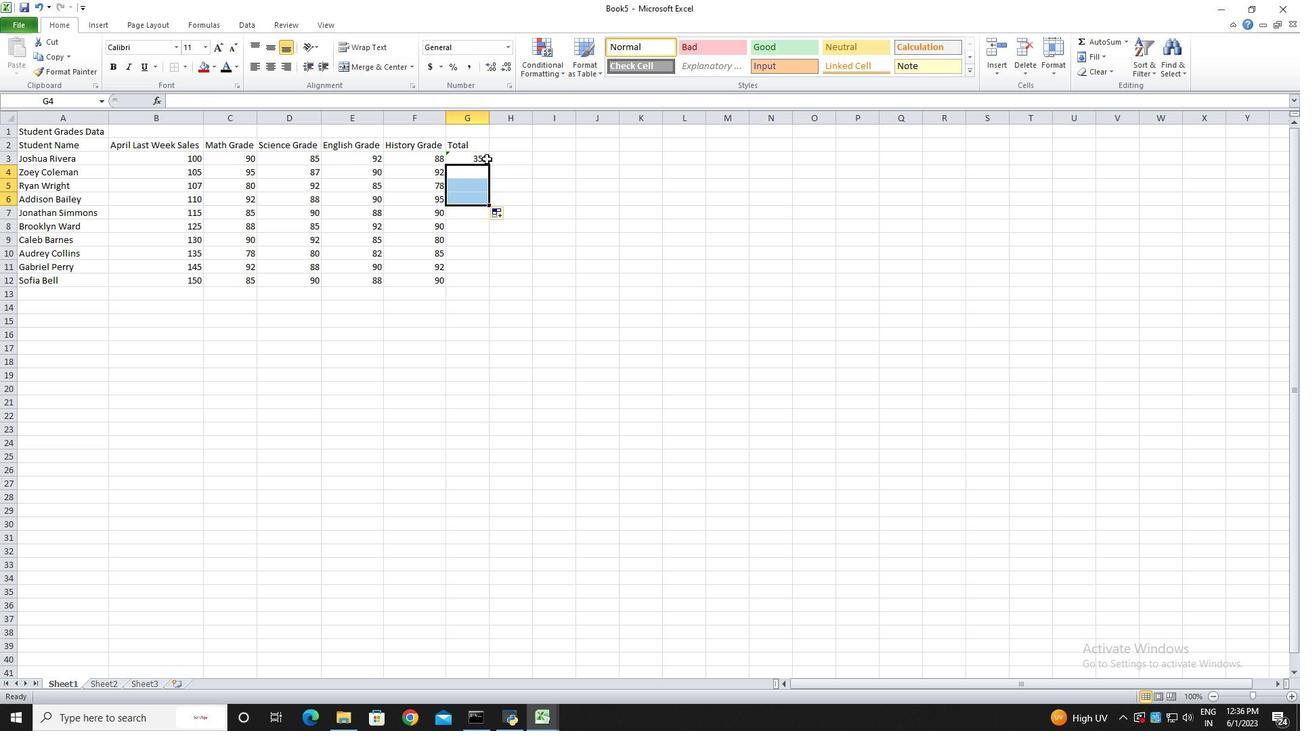 
Action: Mouse pressed left at (487, 158)
Screenshot: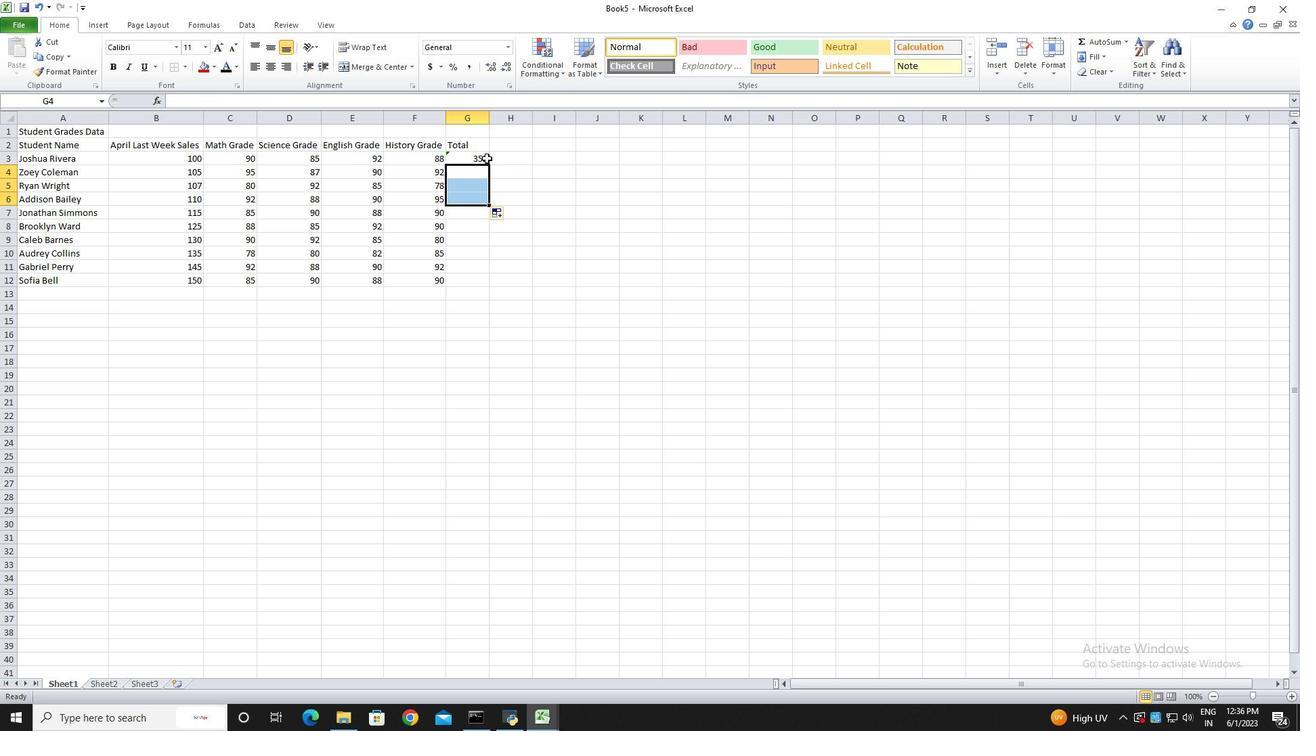 
Action: Mouse moved to (486, 163)
Screenshot: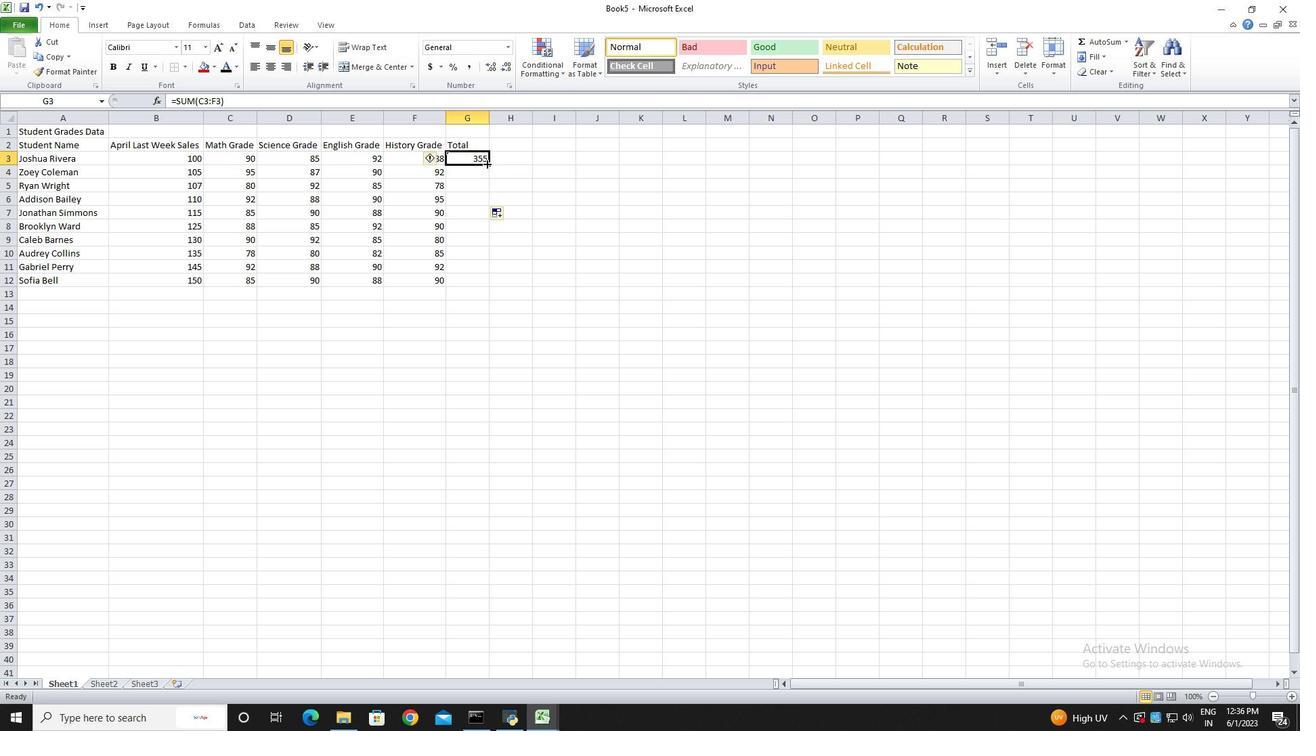 
Action: Mouse pressed left at (486, 163)
Screenshot: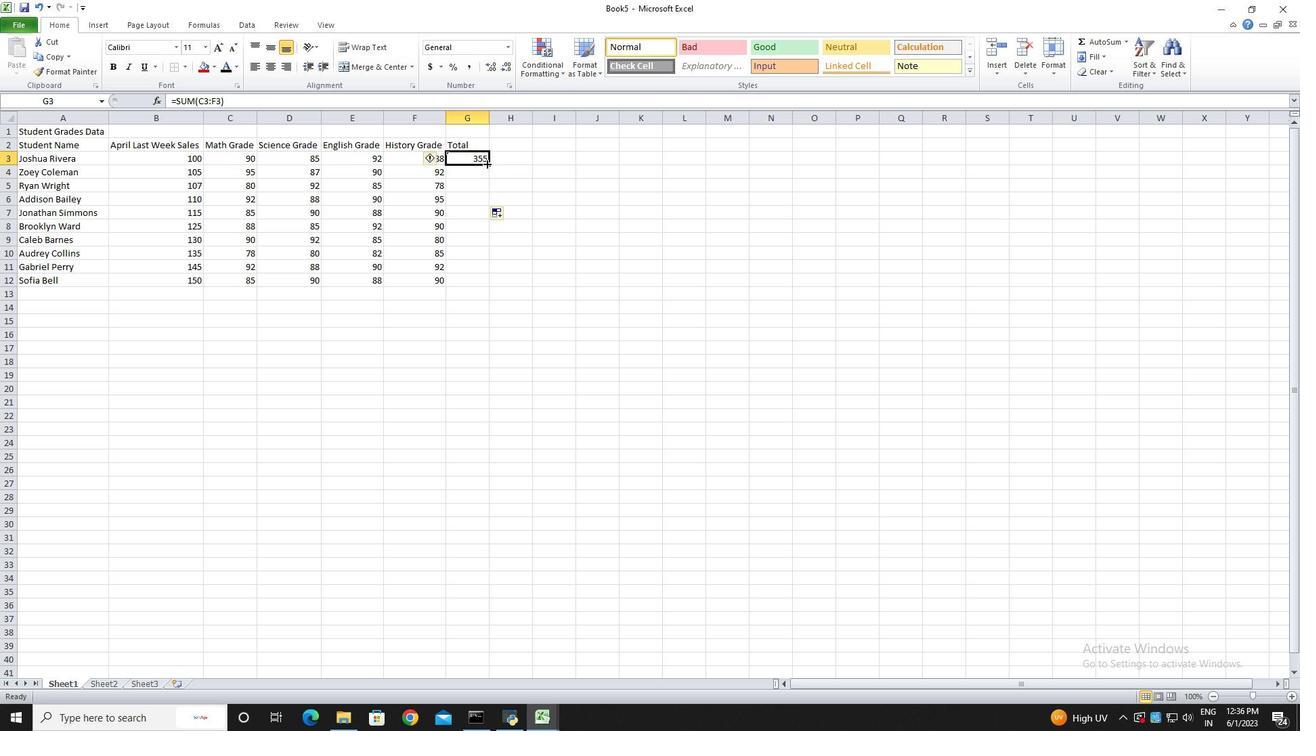 
Action: Mouse moved to (485, 321)
Screenshot: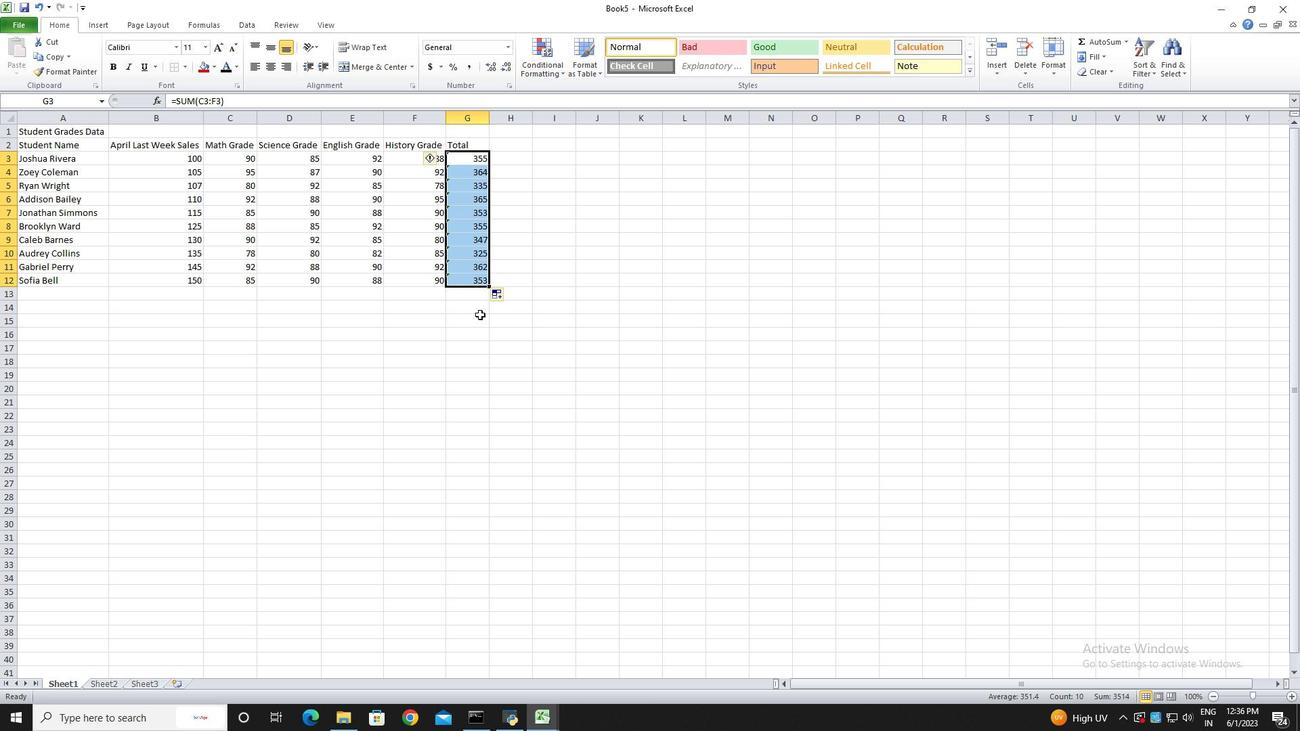 
Action: Mouse pressed left at (485, 321)
Screenshot: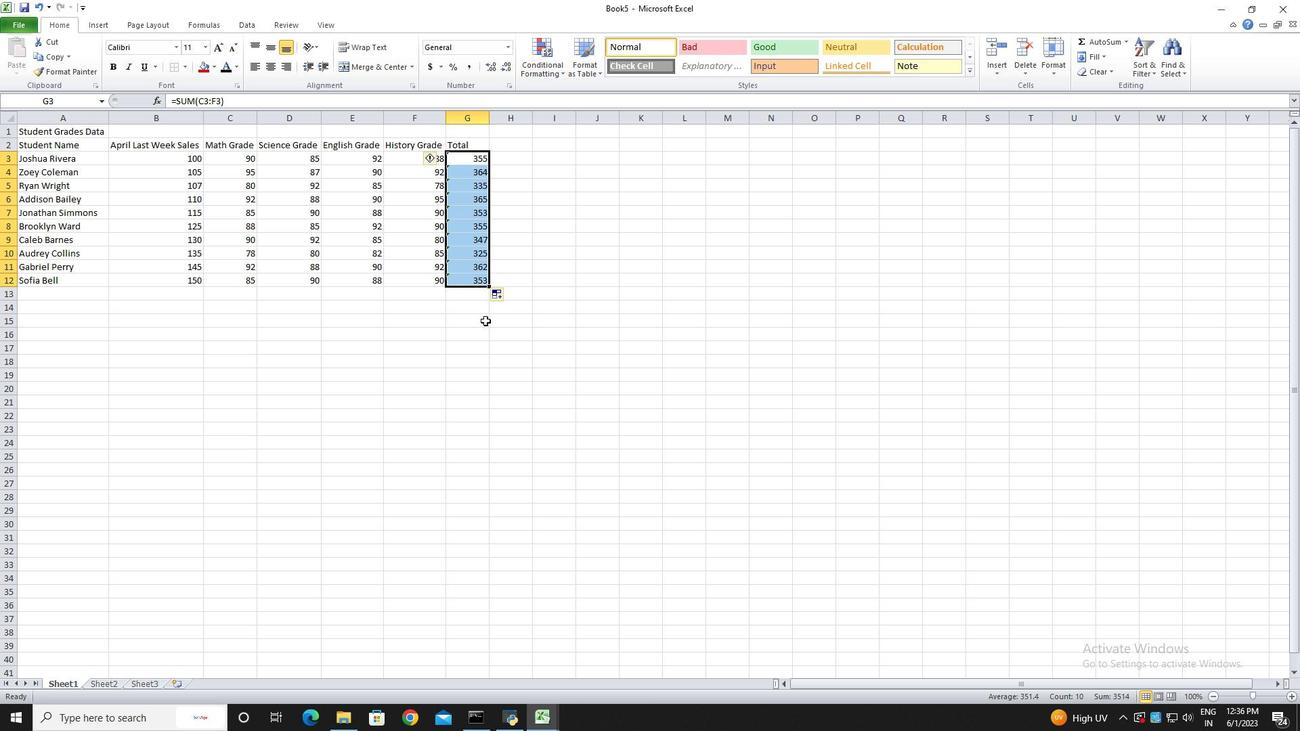 
Action: Mouse moved to (489, 119)
Screenshot: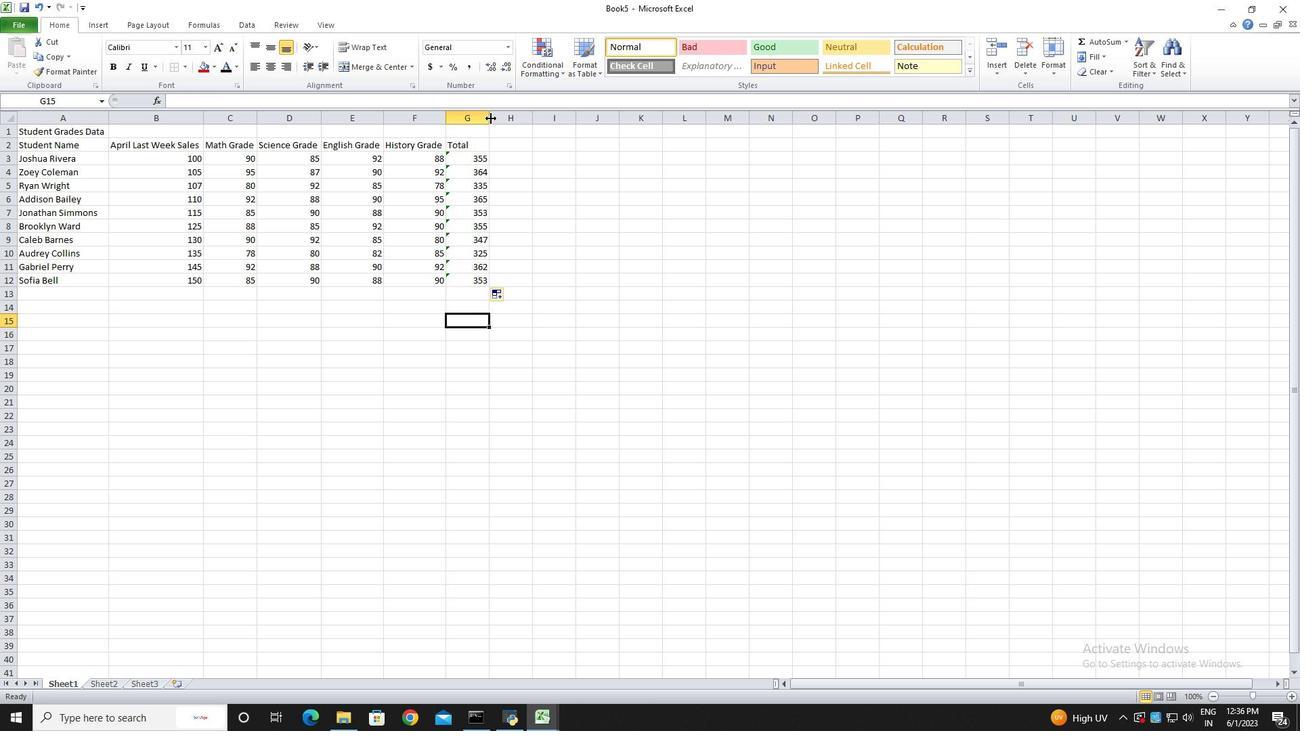 
Action: Mouse pressed left at (489, 119)
Screenshot: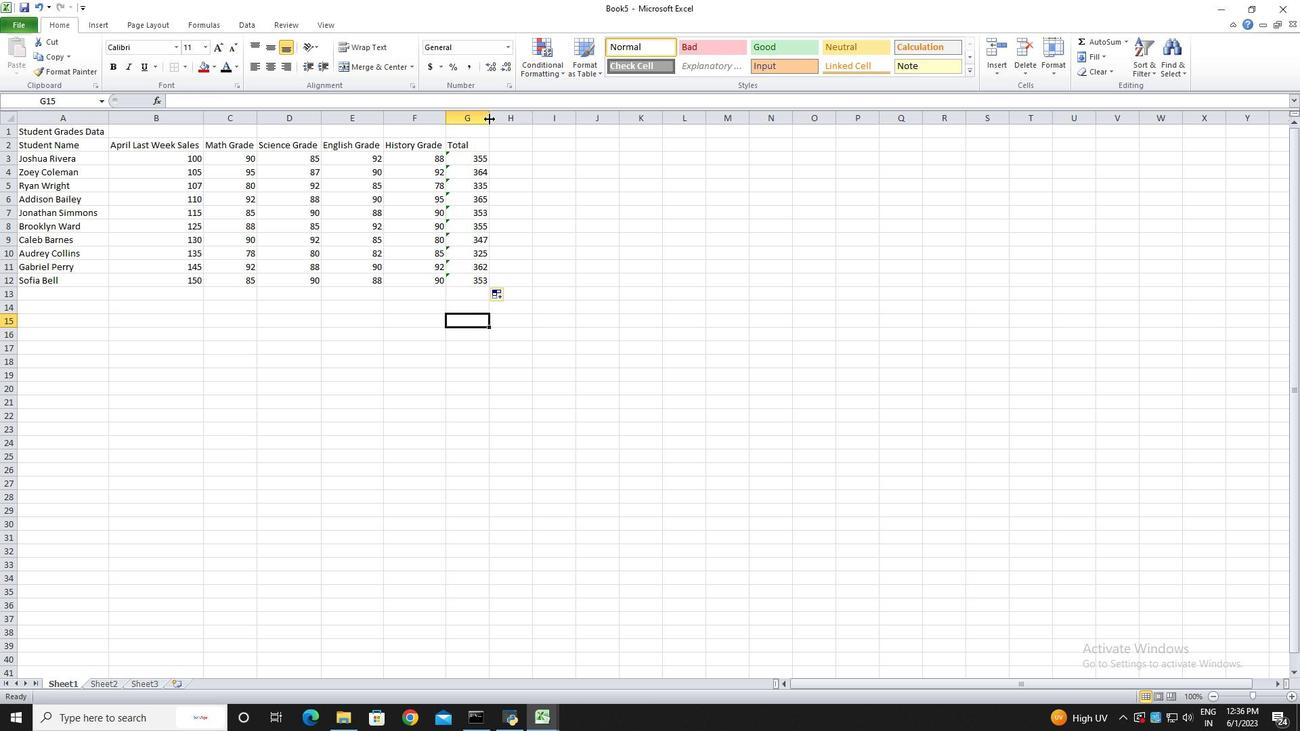 
Action: Mouse pressed left at (489, 119)
Screenshot: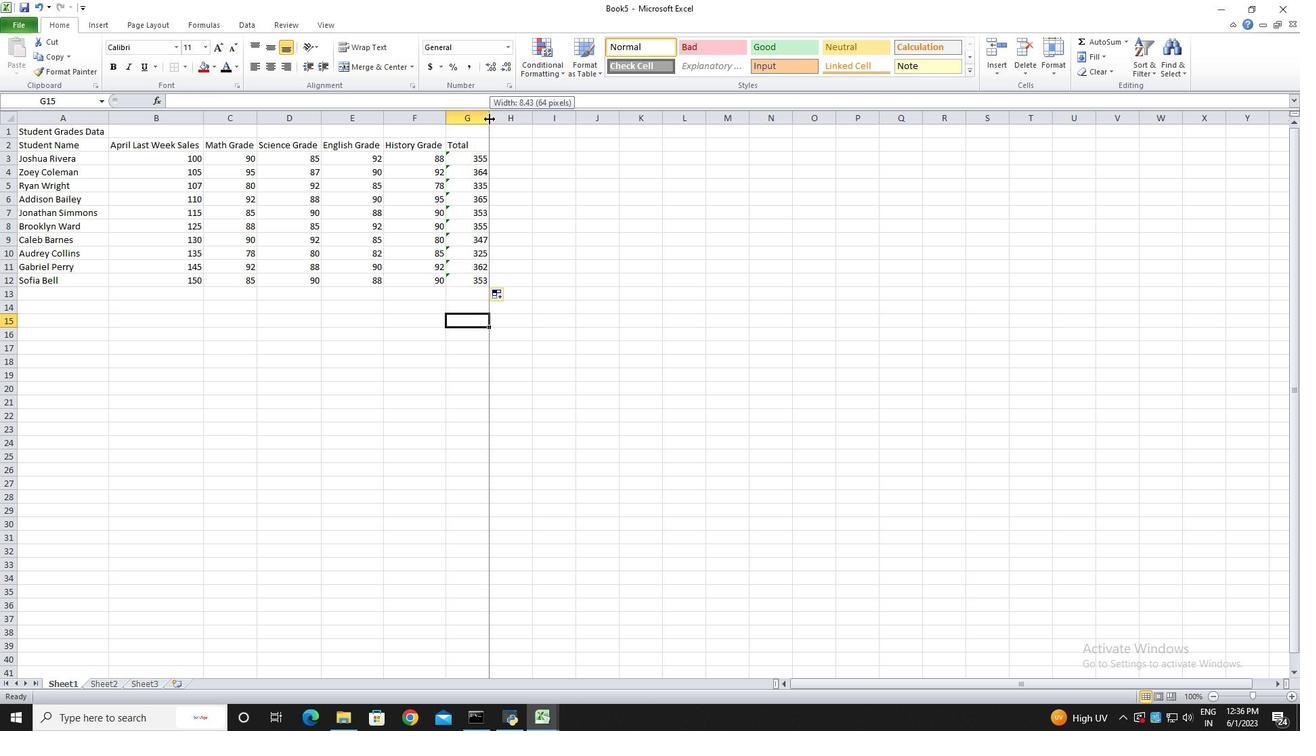 
Action: Mouse moved to (447, 118)
Screenshot: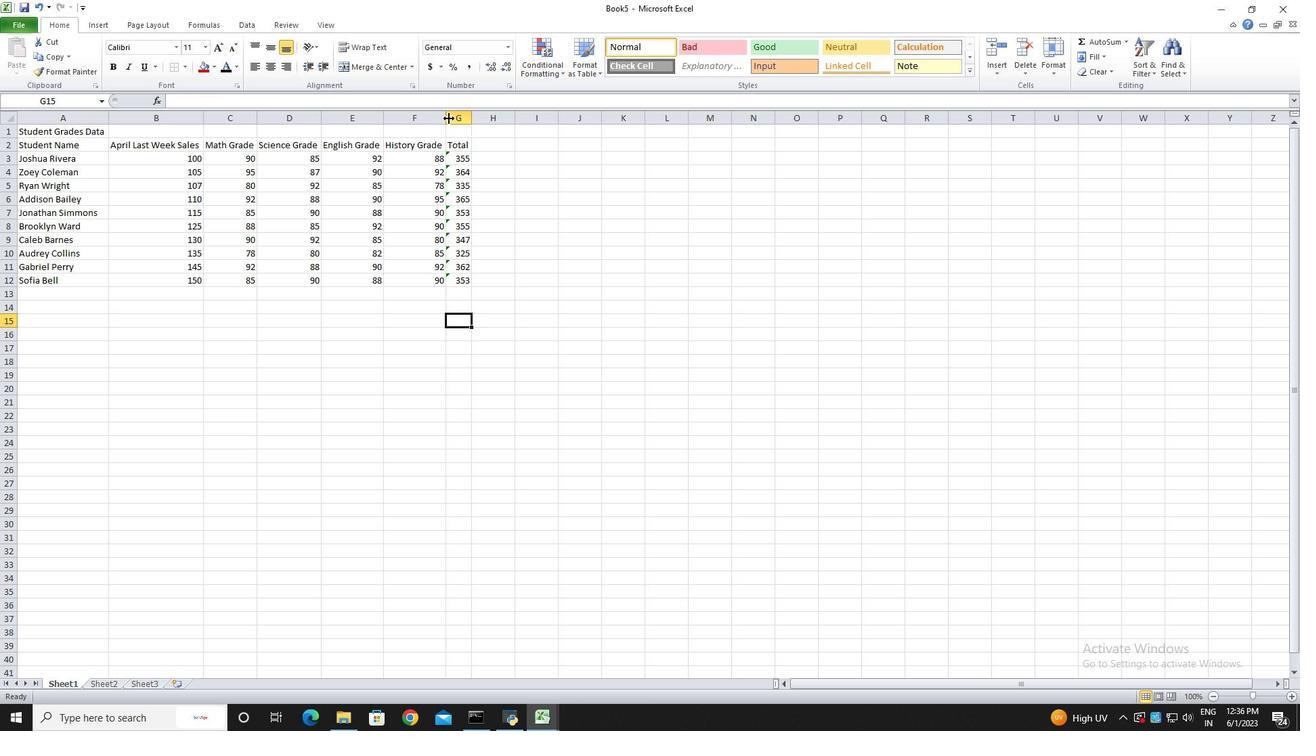 
Action: Mouse pressed left at (447, 118)
Screenshot: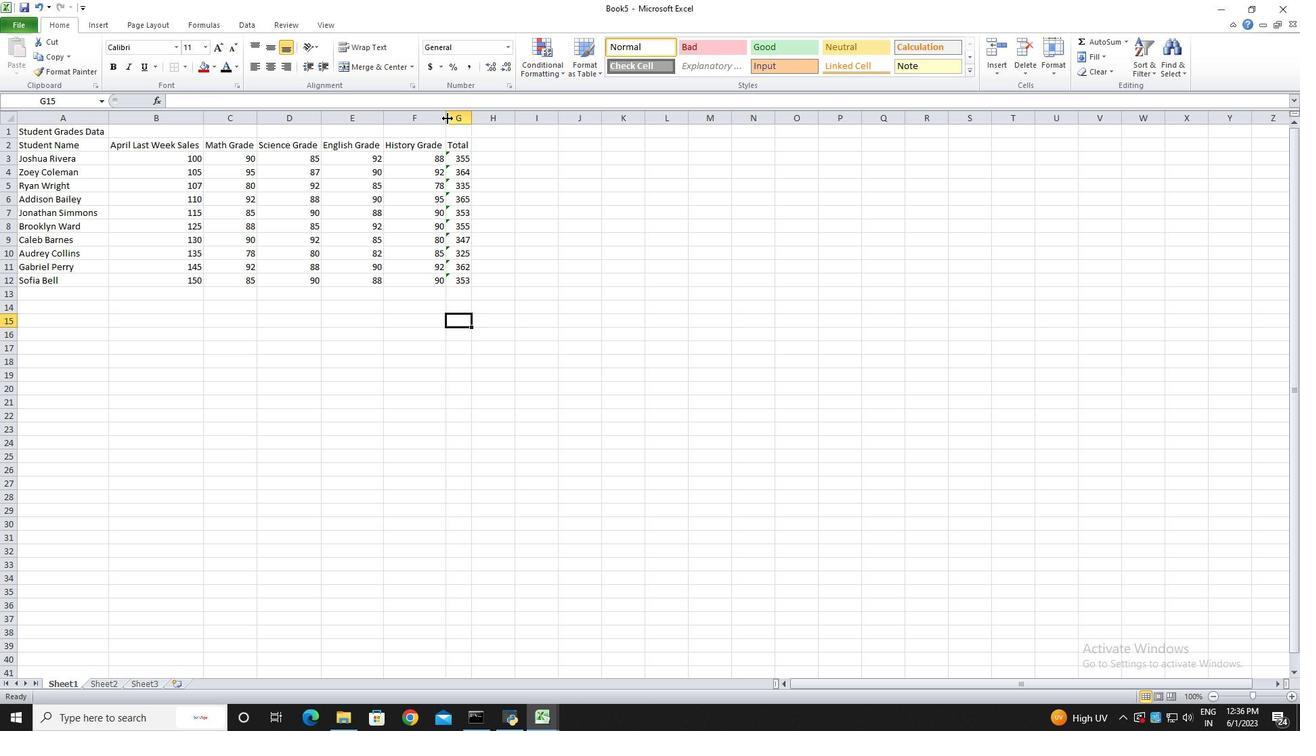 
Action: Mouse moved to (445, 119)
Screenshot: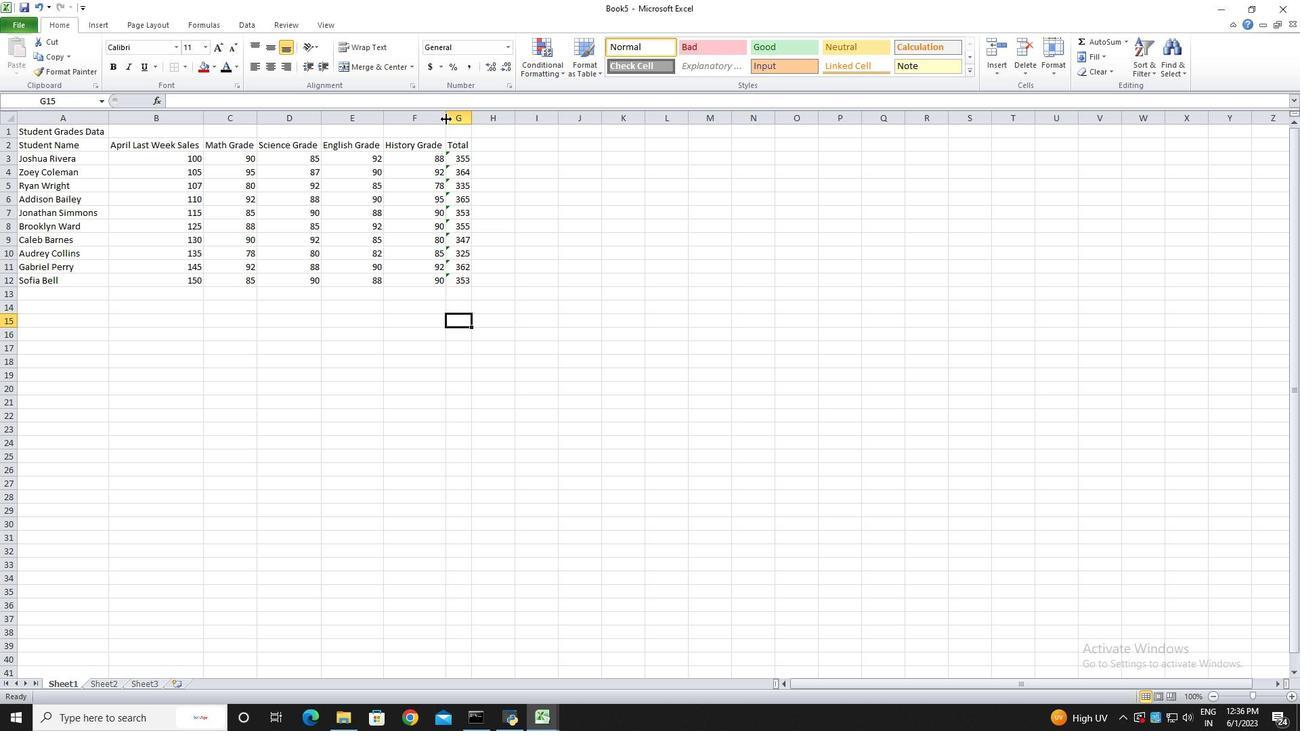 
Action: Mouse pressed left at (445, 119)
Screenshot: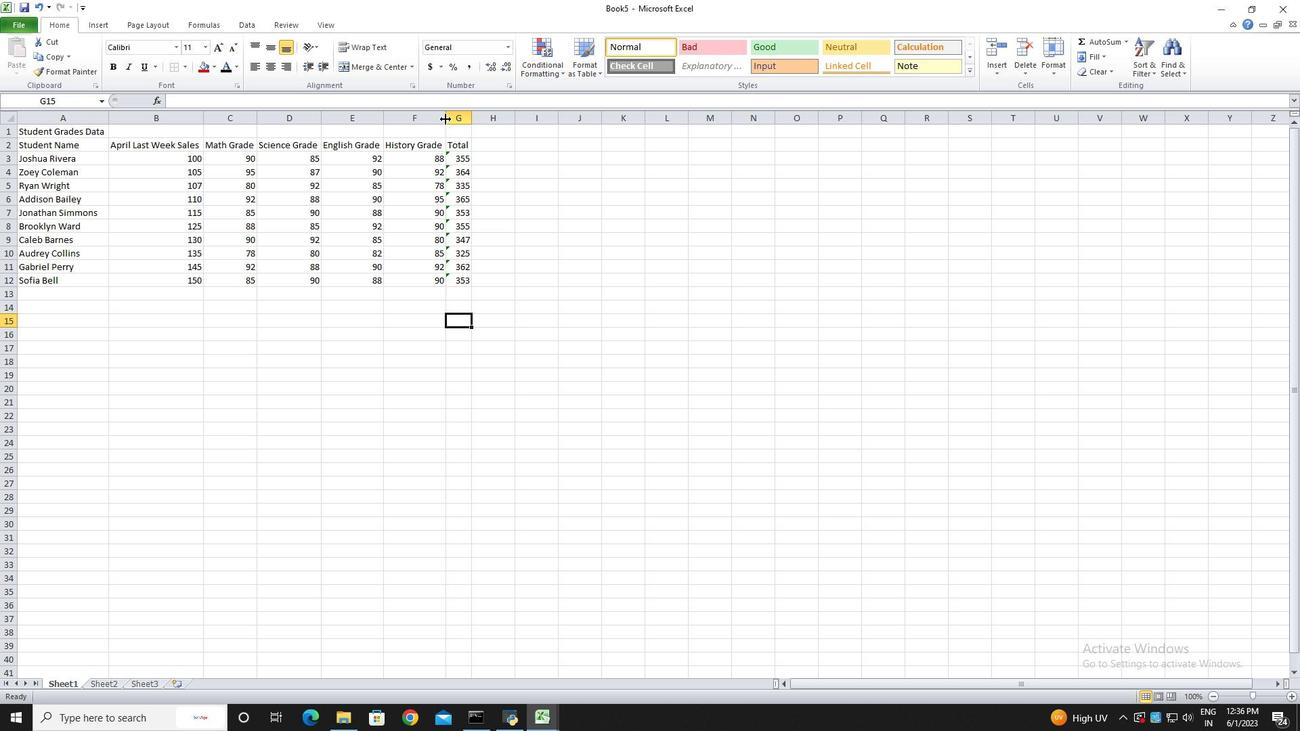 
Action: Mouse pressed left at (445, 119)
Screenshot: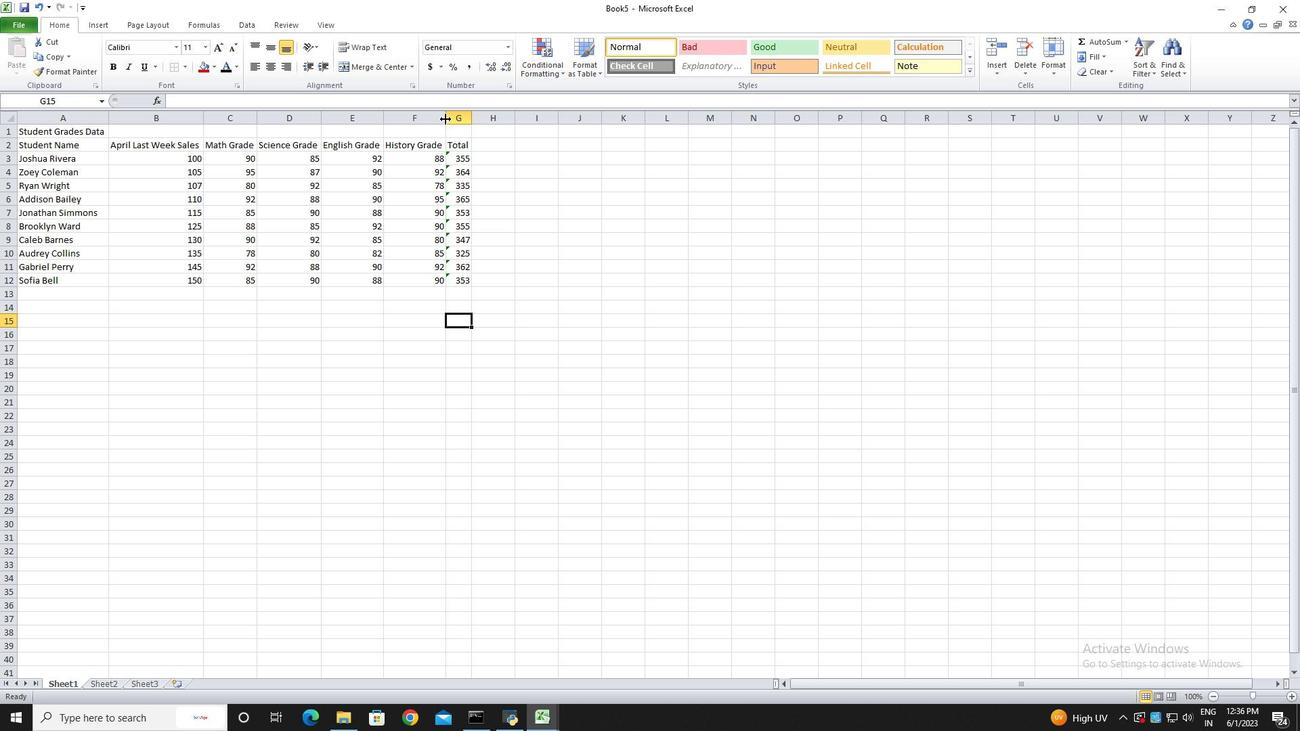 
Action: Mouse moved to (472, 116)
Screenshot: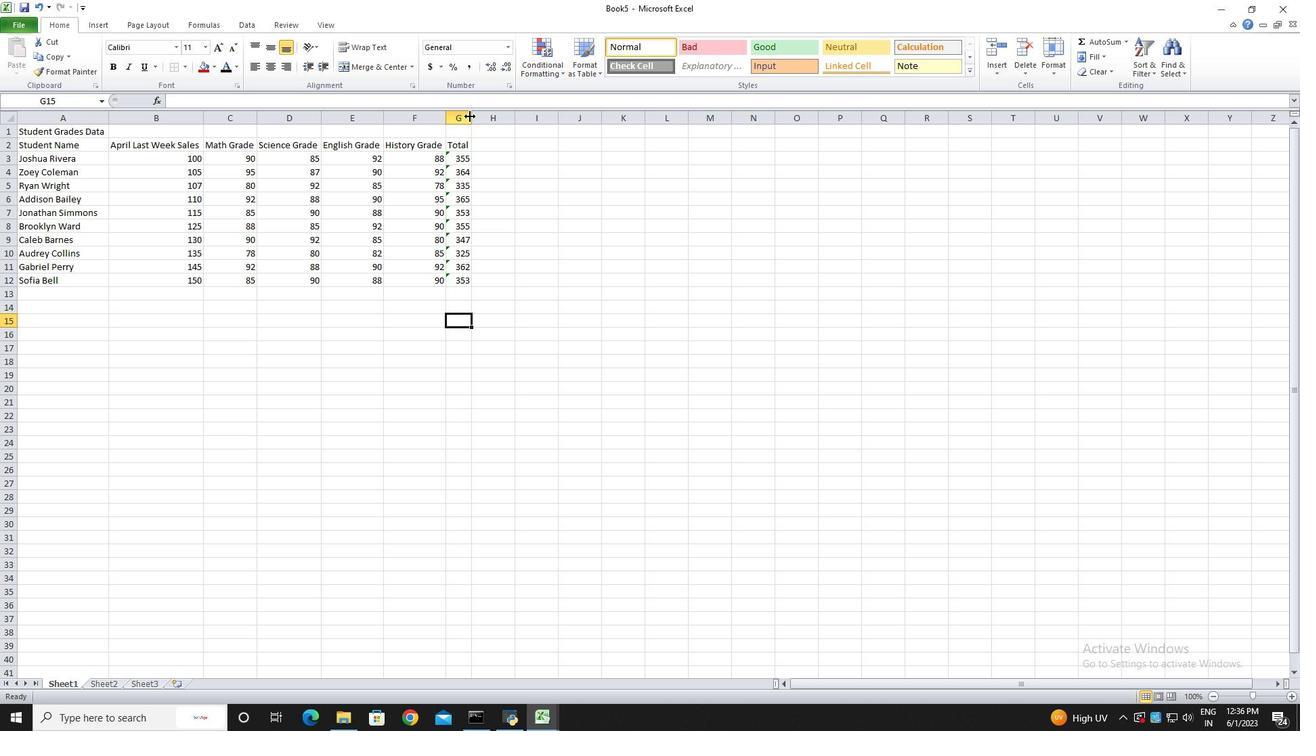 
Action: Mouse pressed left at (472, 116)
Screenshot: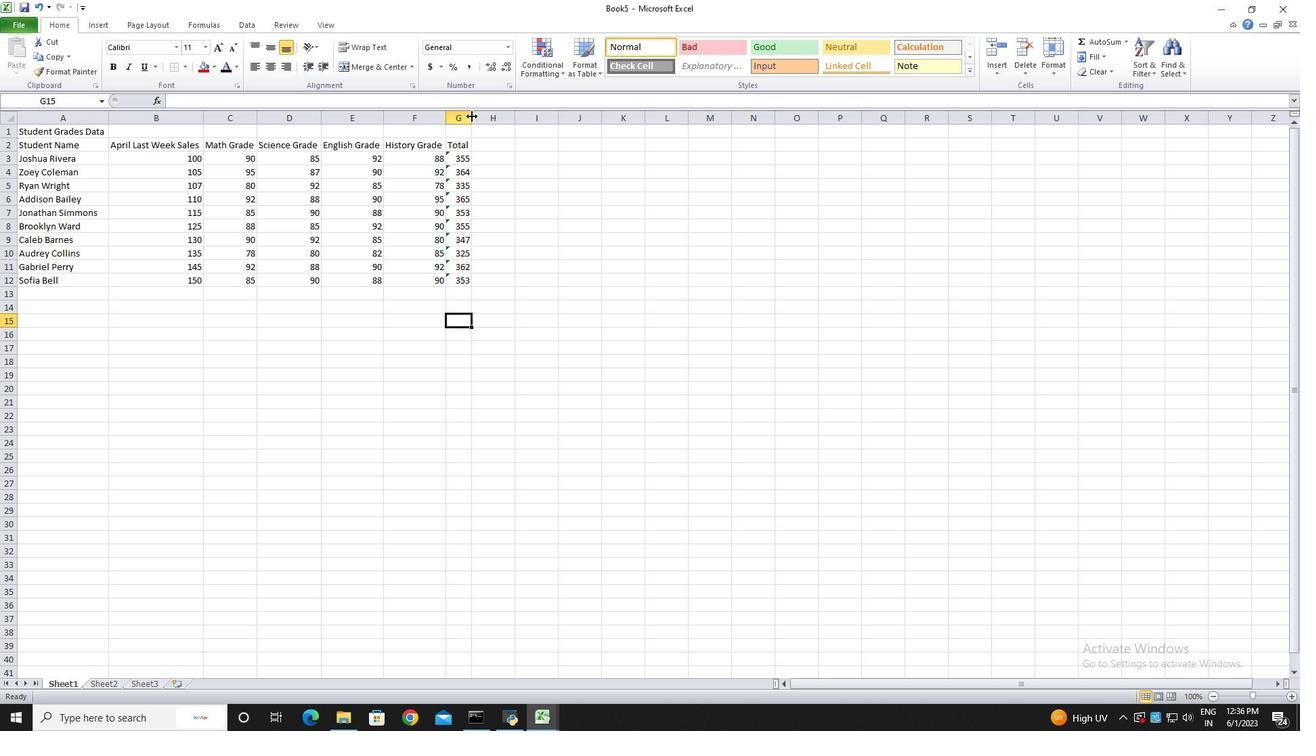 
Action: Mouse pressed left at (472, 116)
Screenshot: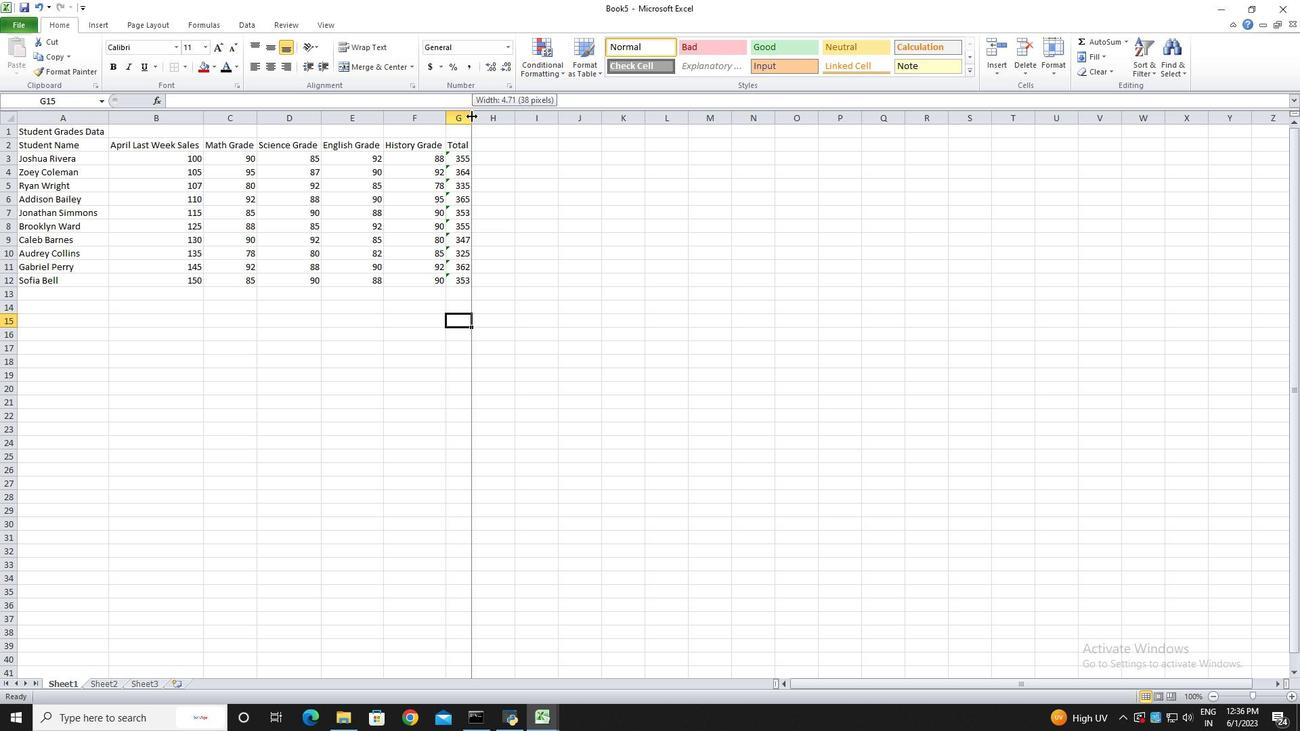 
Action: Mouse moved to (16, 24)
Screenshot: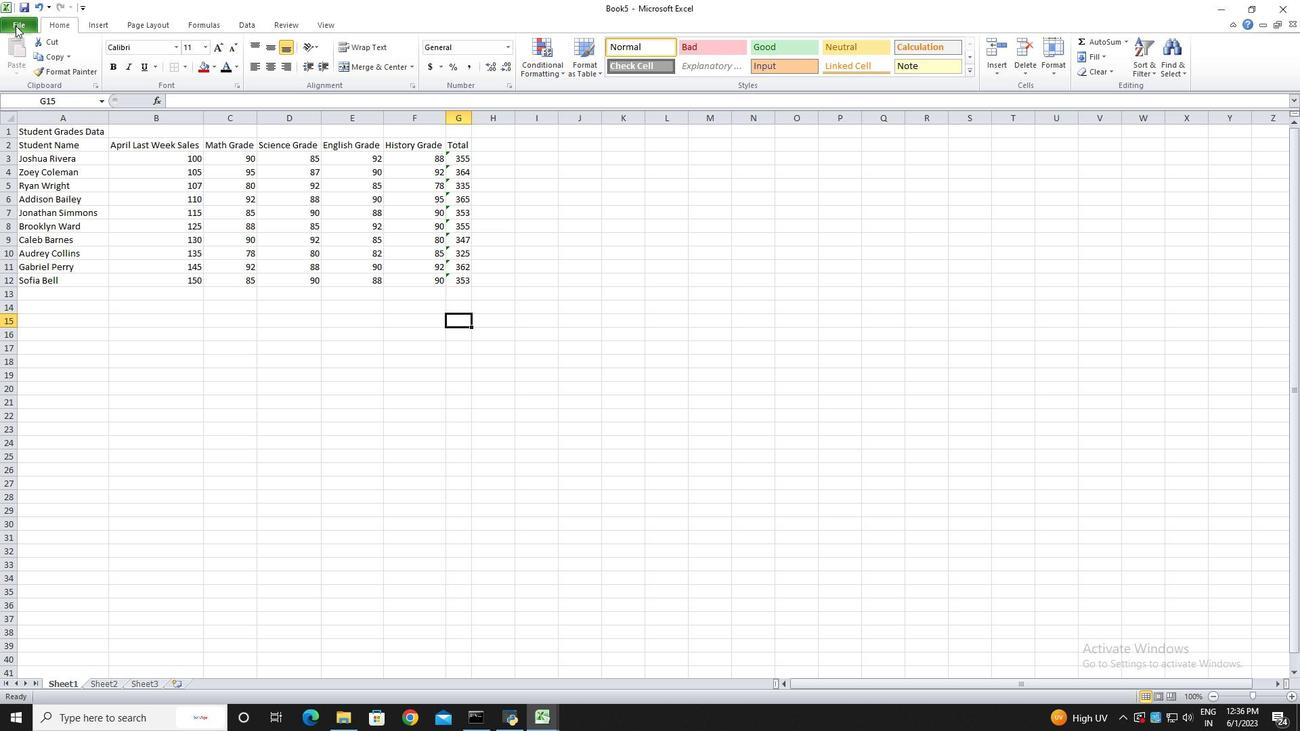 
Action: Mouse pressed left at (16, 24)
Screenshot: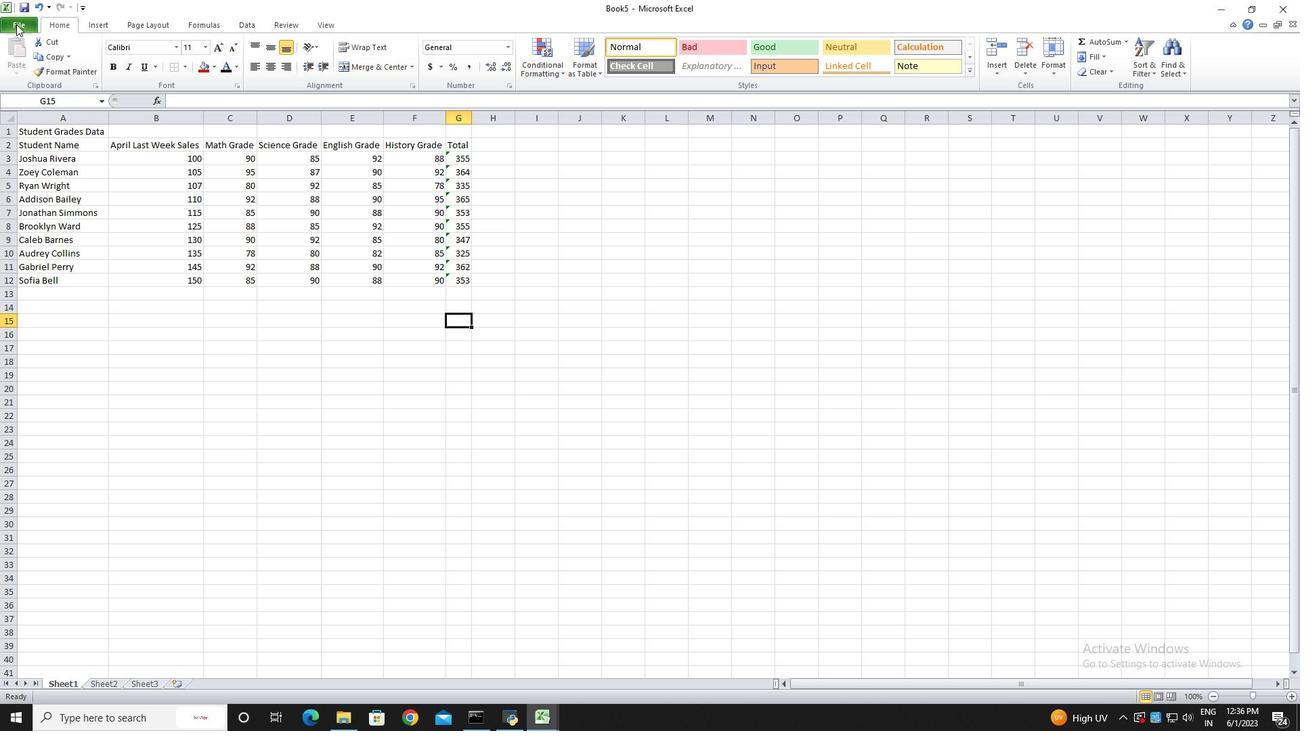 
Action: Mouse moved to (49, 65)
Screenshot: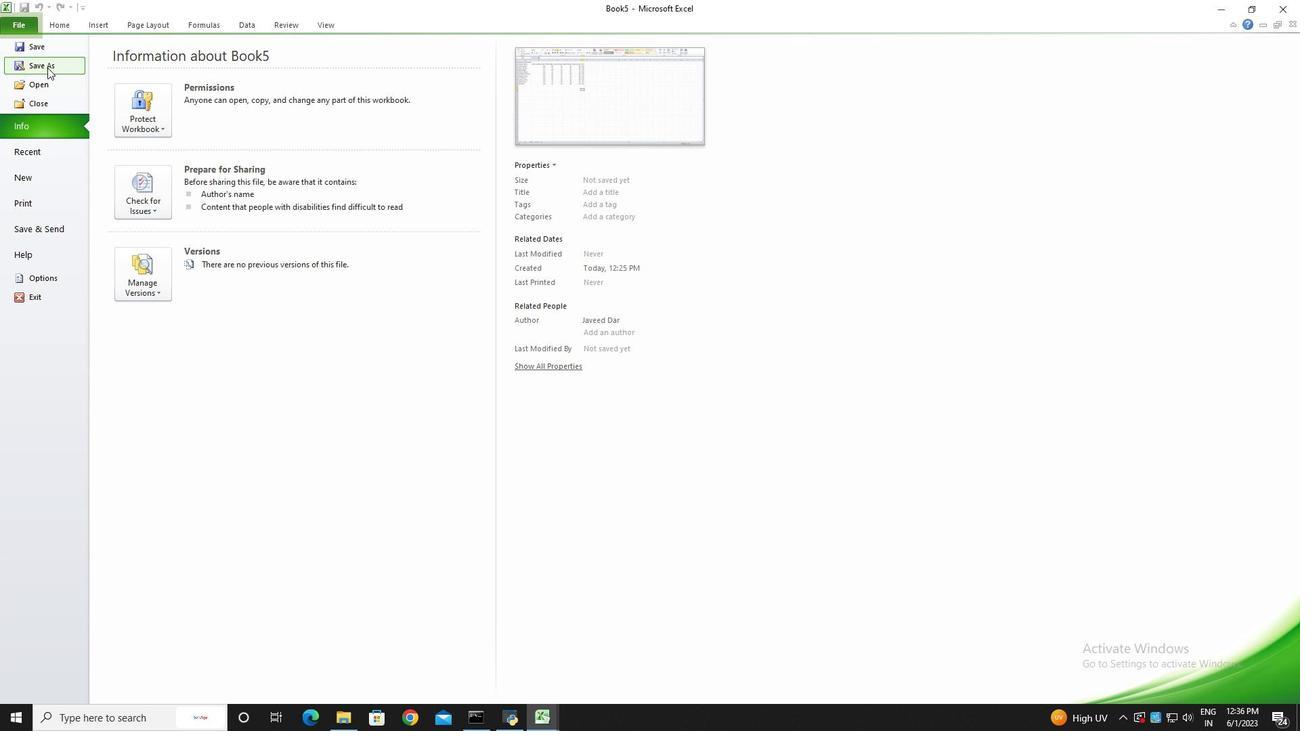 
Action: Mouse pressed left at (49, 65)
Screenshot: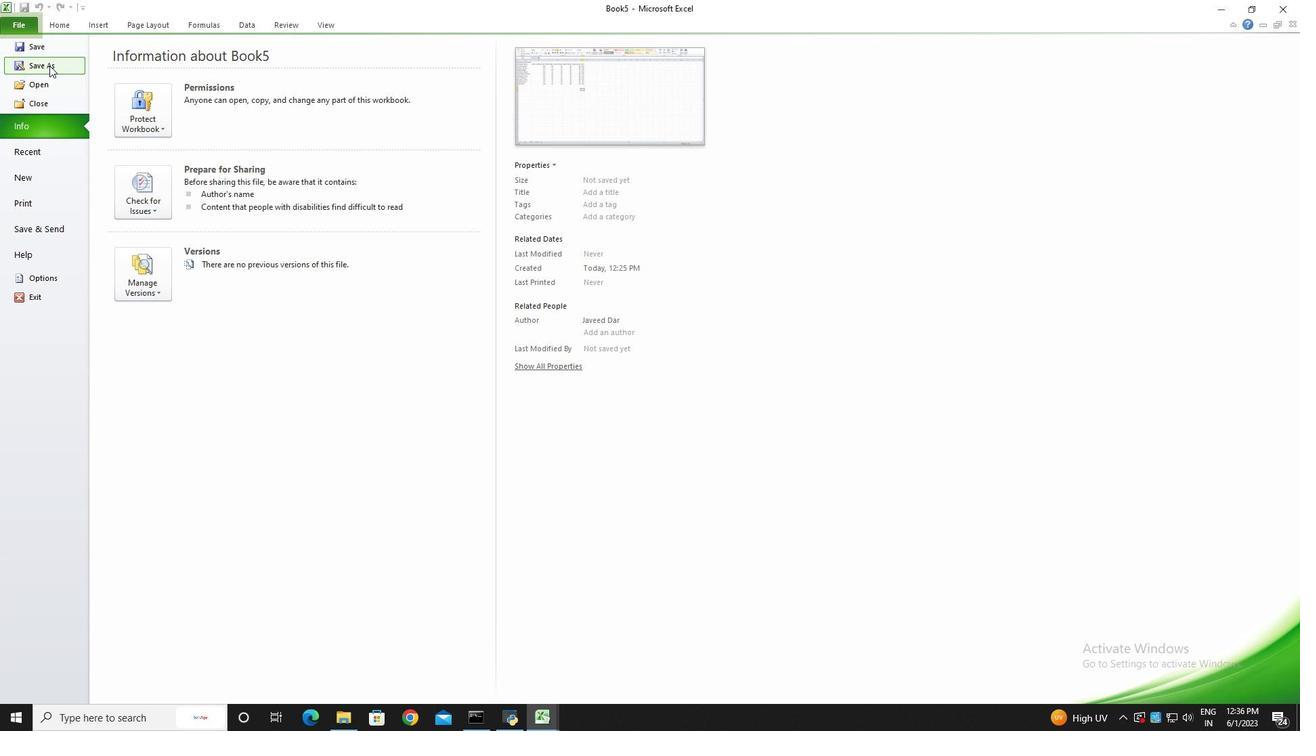 
Action: Key pressed <Key.shift><Key.shift><Key.shift><Key.shift><Key.shift><Key.shift><Key.shift><Key.shift><Key.shift><Key.shift><Key.shift>Sales<Key.space><Key.backspace><Key.shift>Dashboard<Key.shift_r>_2022<Key.enter>
Screenshot: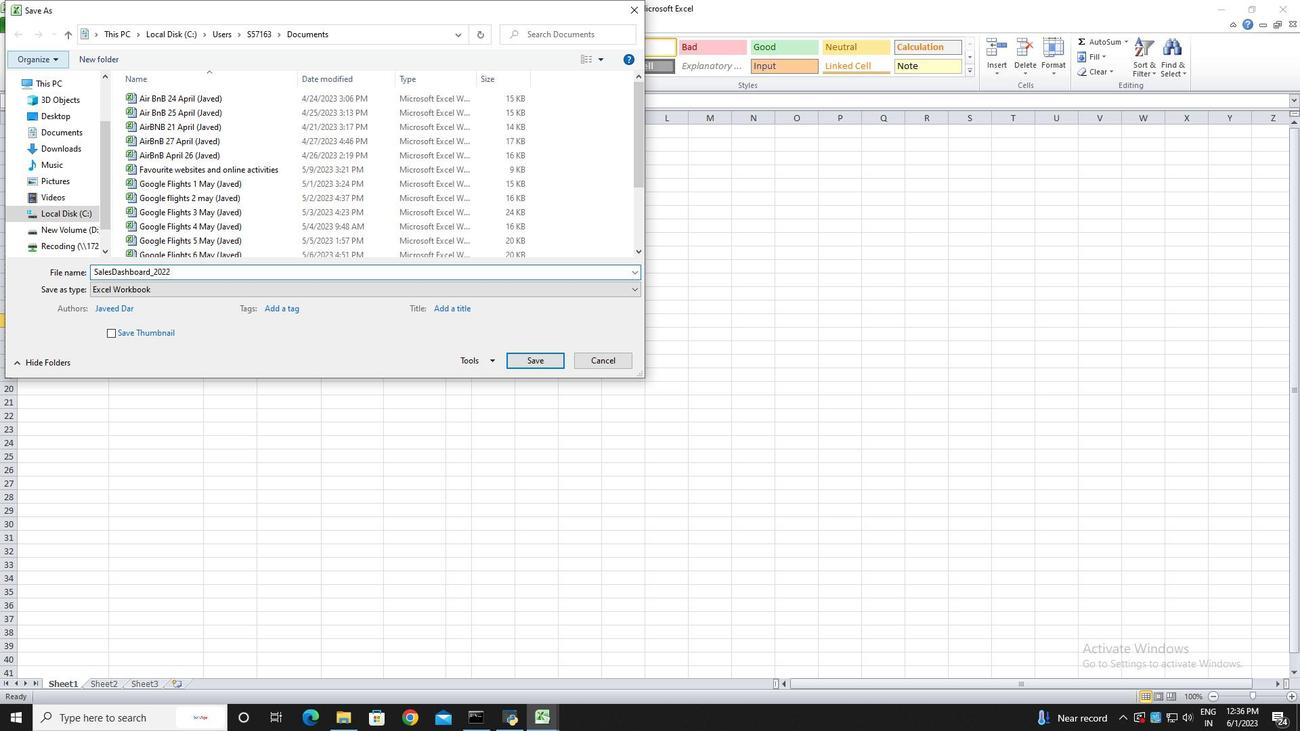 
Action: Mouse moved to (58, 134)
Screenshot: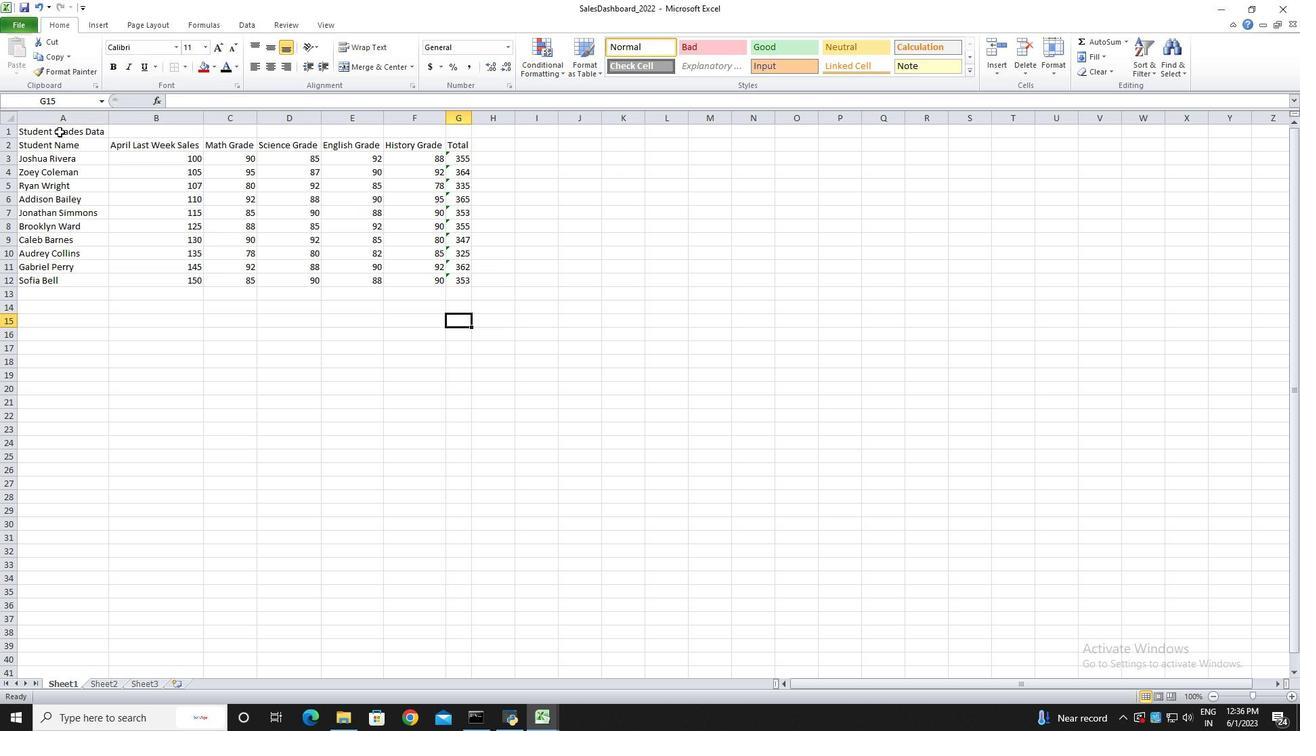 
Action: Mouse pressed left at (58, 134)
Screenshot: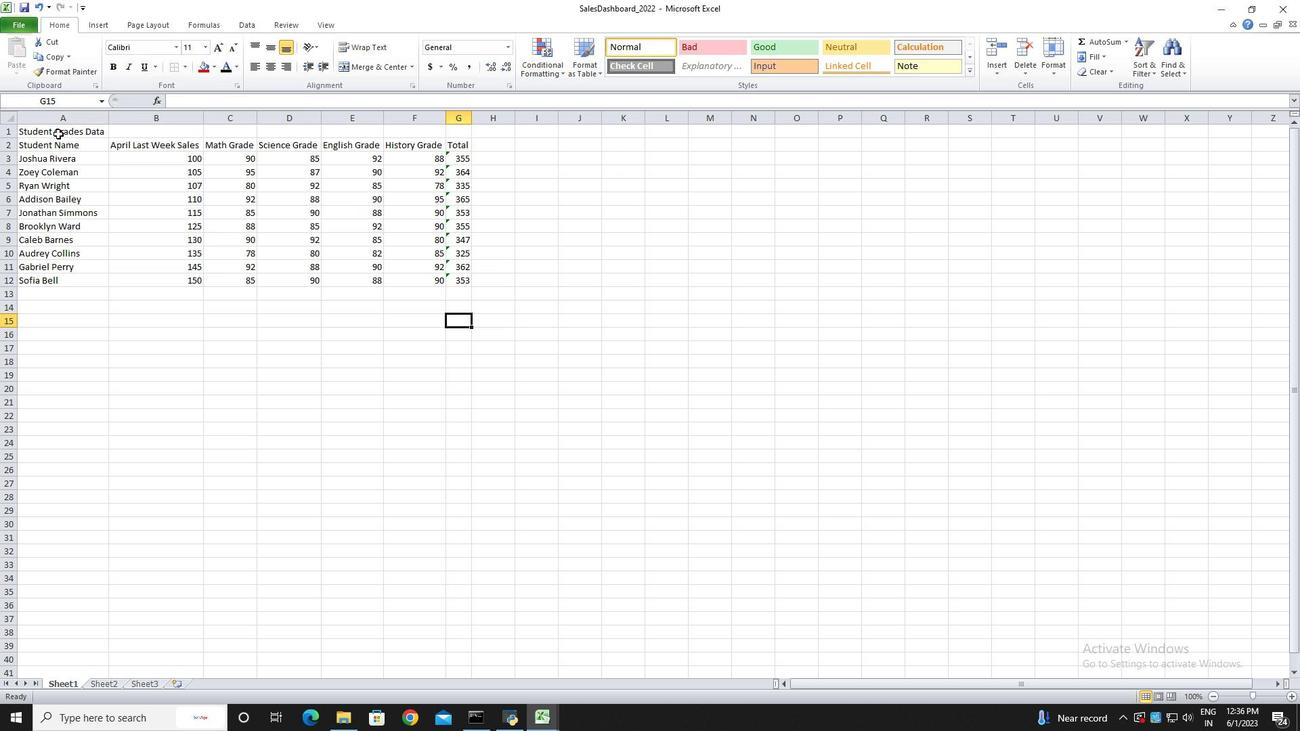 
Action: Mouse moved to (58, 134)
Screenshot: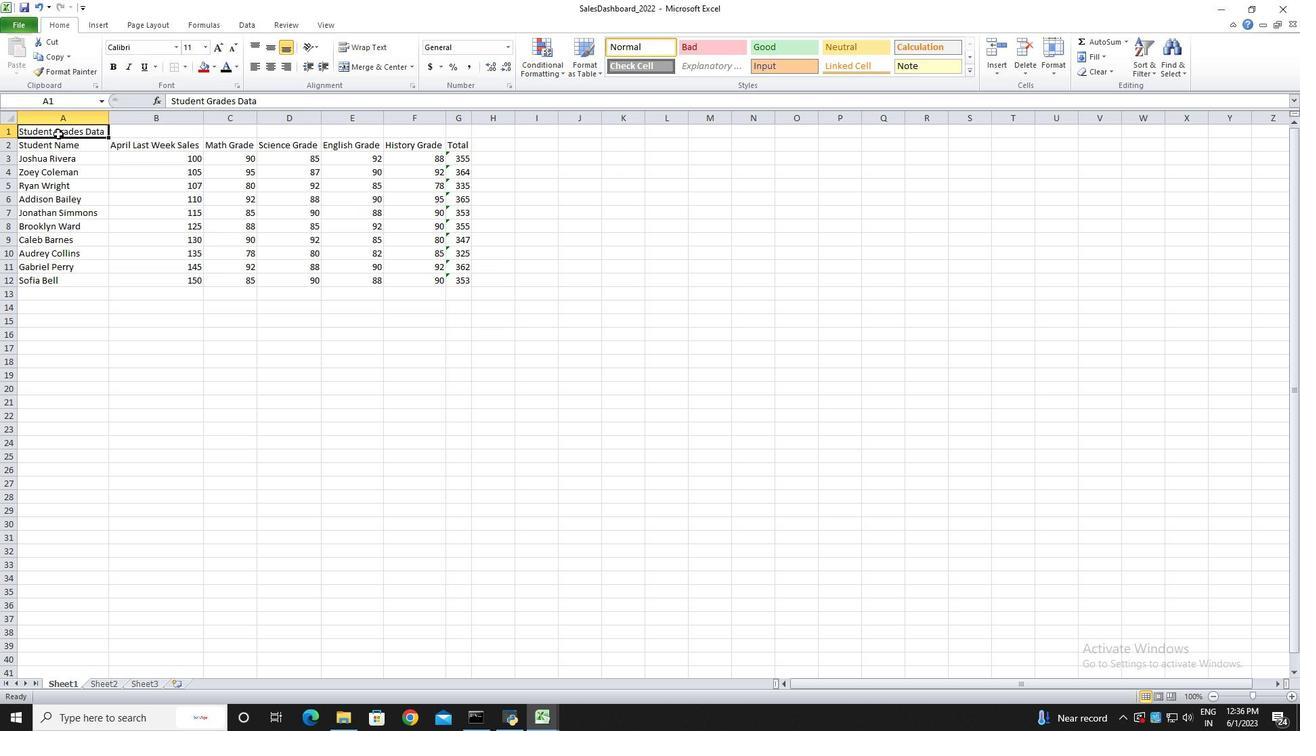 
Action: Mouse pressed left at (58, 134)
Screenshot: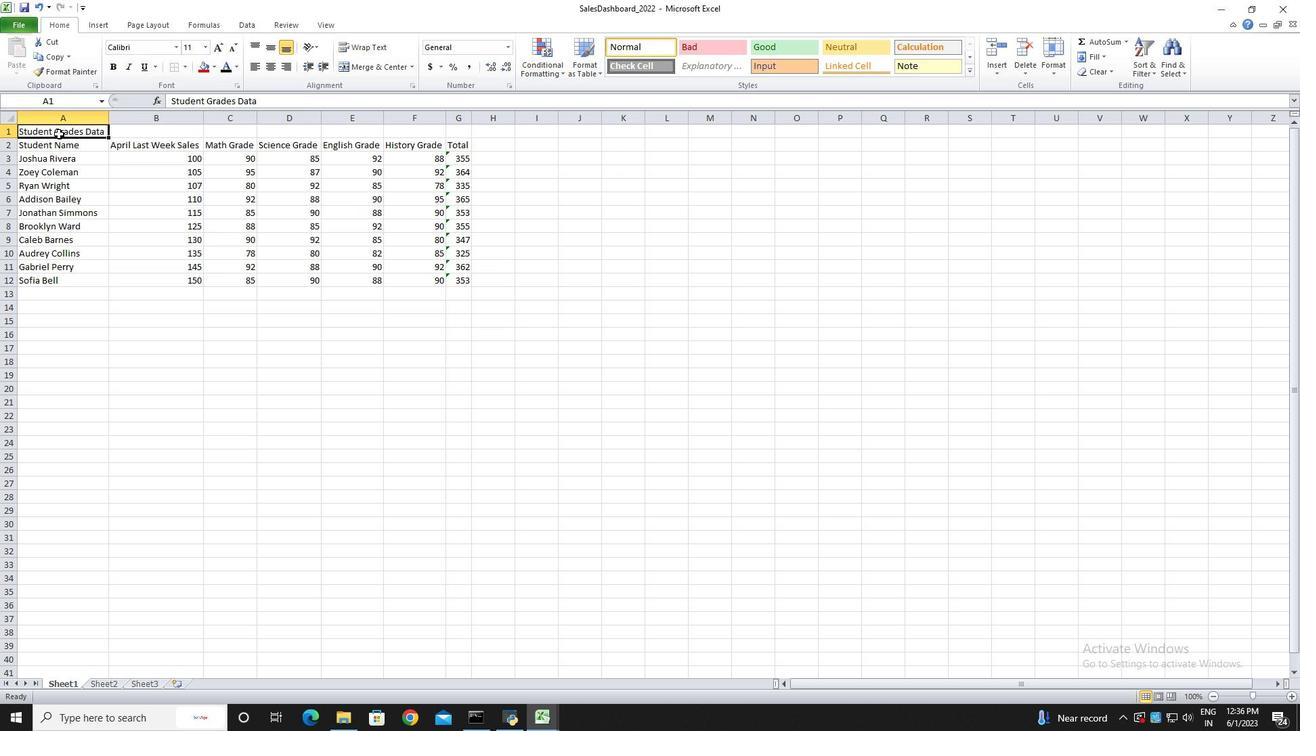 
Action: Mouse moved to (363, 67)
Screenshot: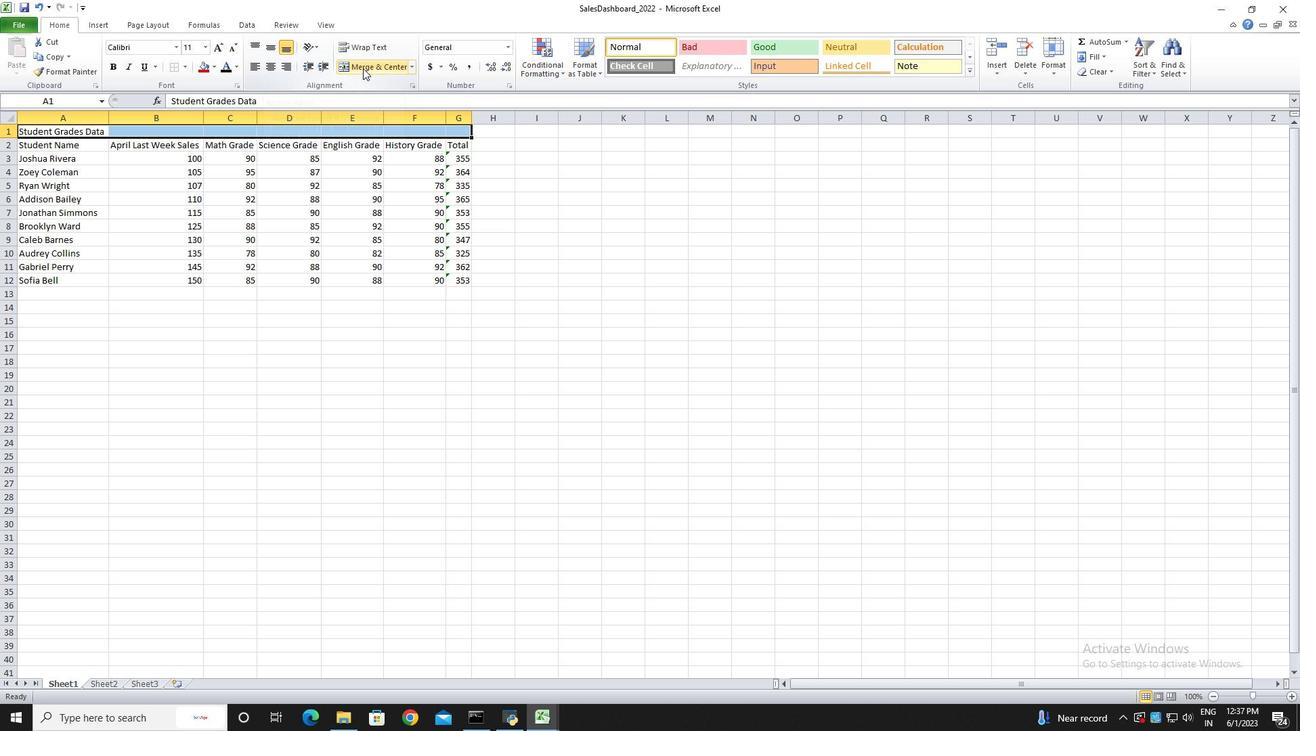 
Action: Mouse pressed left at (363, 67)
Screenshot: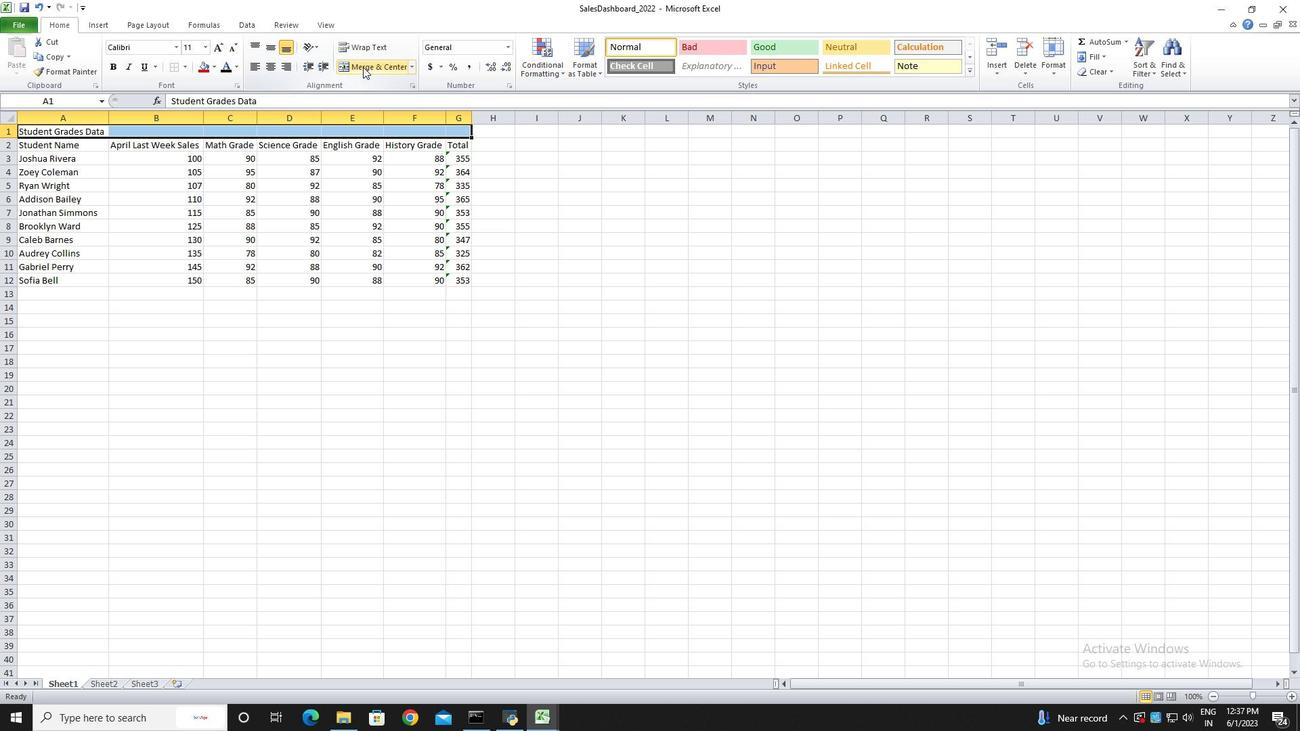 
Action: Key pressed ctrl+Sctrl+S
Screenshot: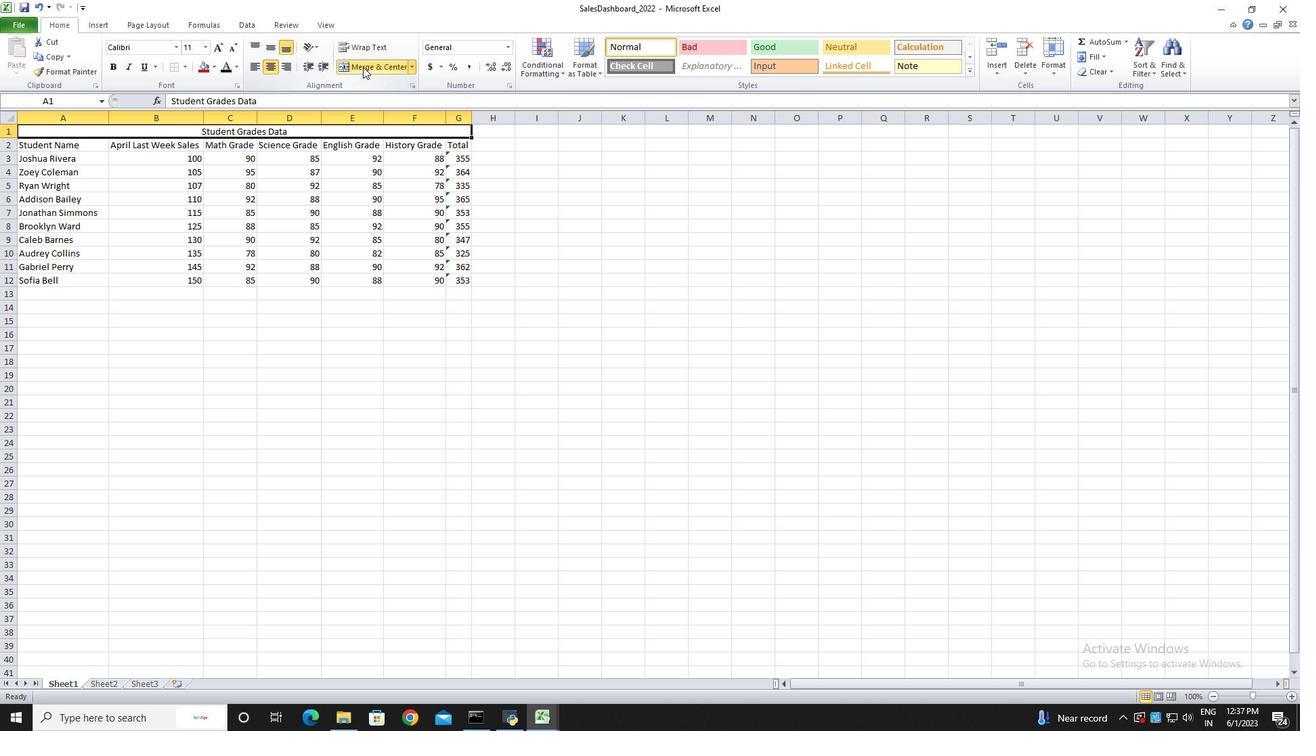
Action: Mouse moved to (279, 340)
Screenshot: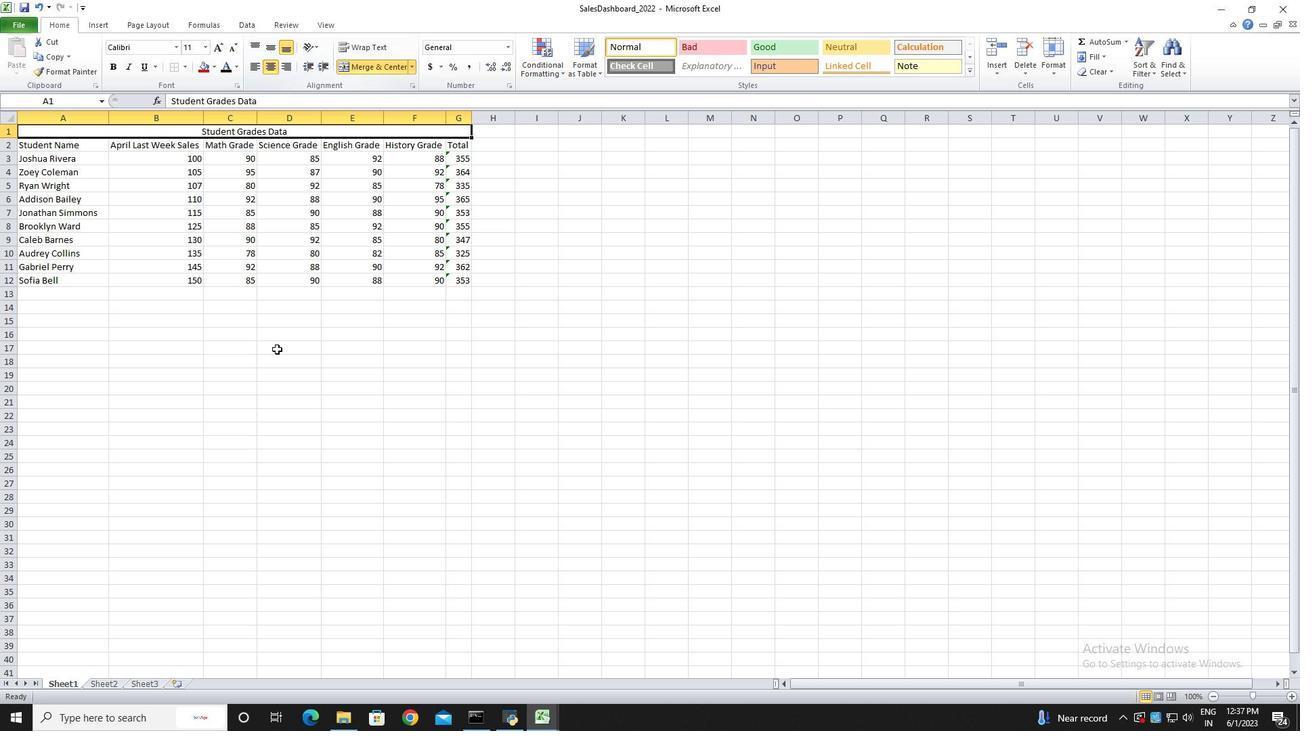 
